 Task: Look for space in Lahat, Indonesia from 6th September, 2023 to 15th September, 2023 for 6 adults in price range Rs.8000 to Rs.12000. Place can be entire place or private room with 6 bedrooms having 6 beds and 6 bathrooms. Property type can be house, flat, guest house. Amenities needed are: wifi, TV, free parkinig on premises, gym, breakfast. Booking option can be shelf check-in. Required host language is English.
Action: Mouse pressed left at (547, 122)
Screenshot: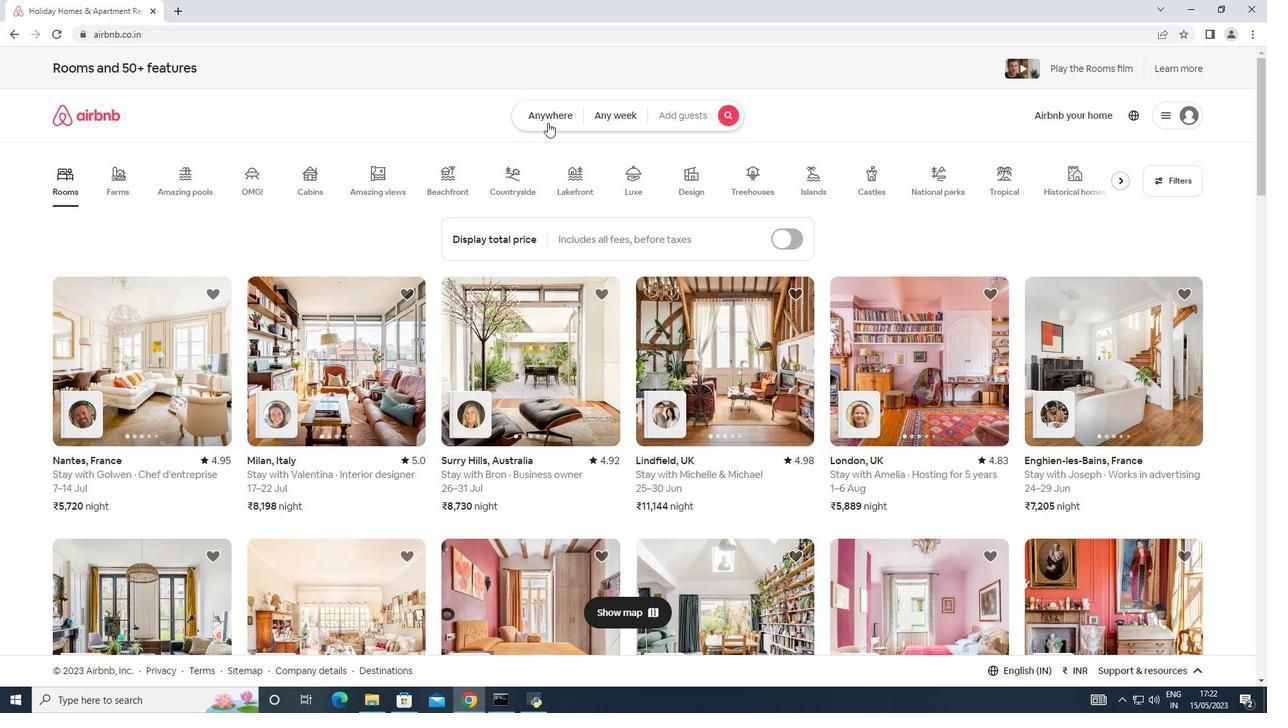 
Action: Mouse moved to (483, 169)
Screenshot: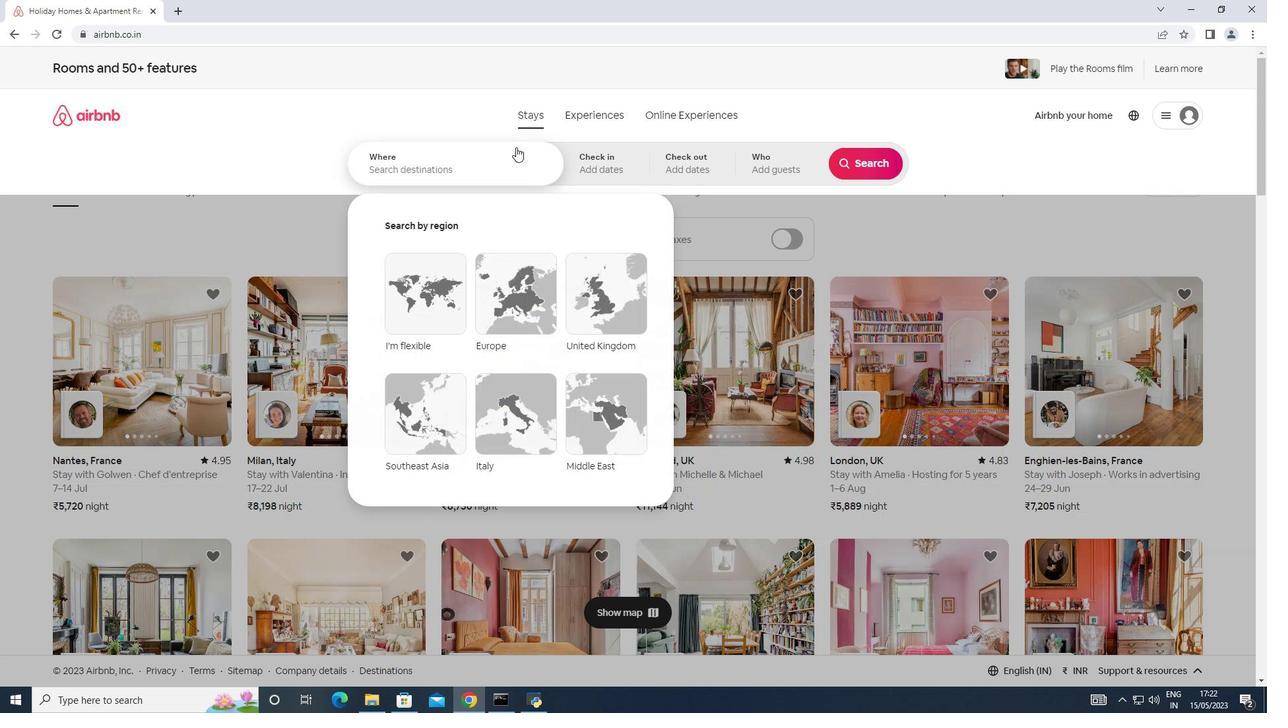 
Action: Mouse pressed left at (483, 169)
Screenshot: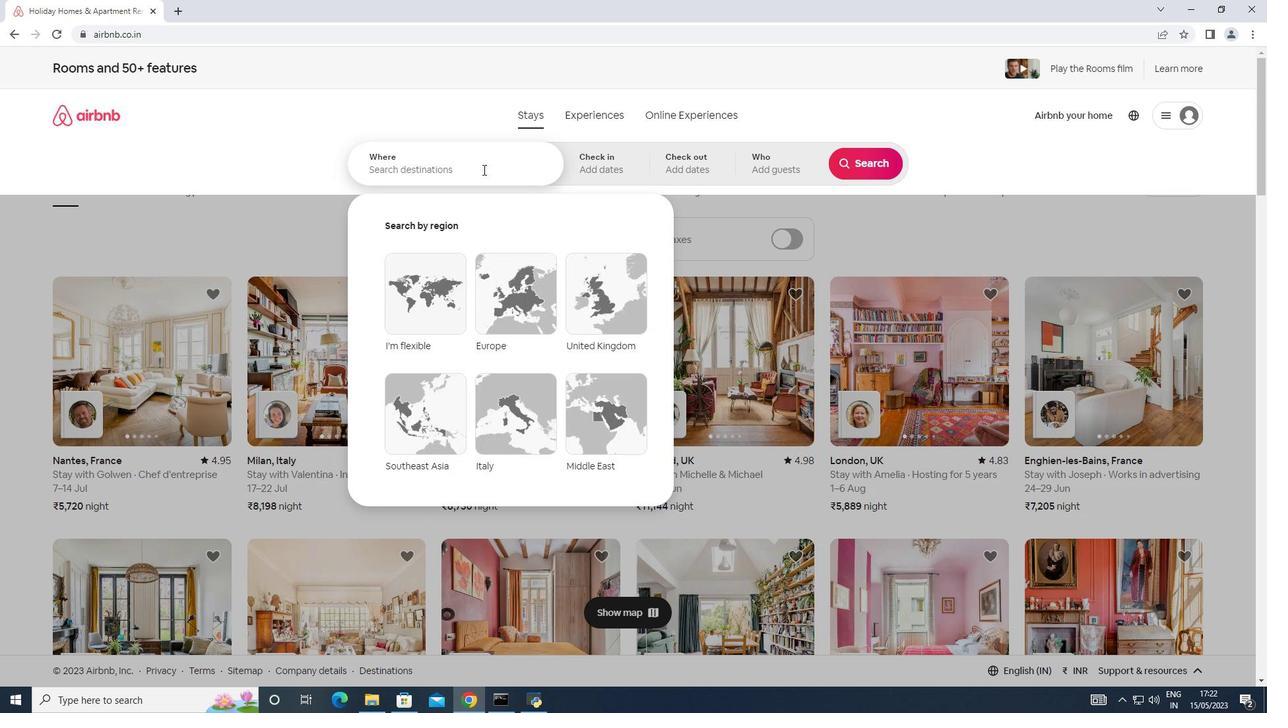 
Action: Mouse moved to (481, 163)
Screenshot: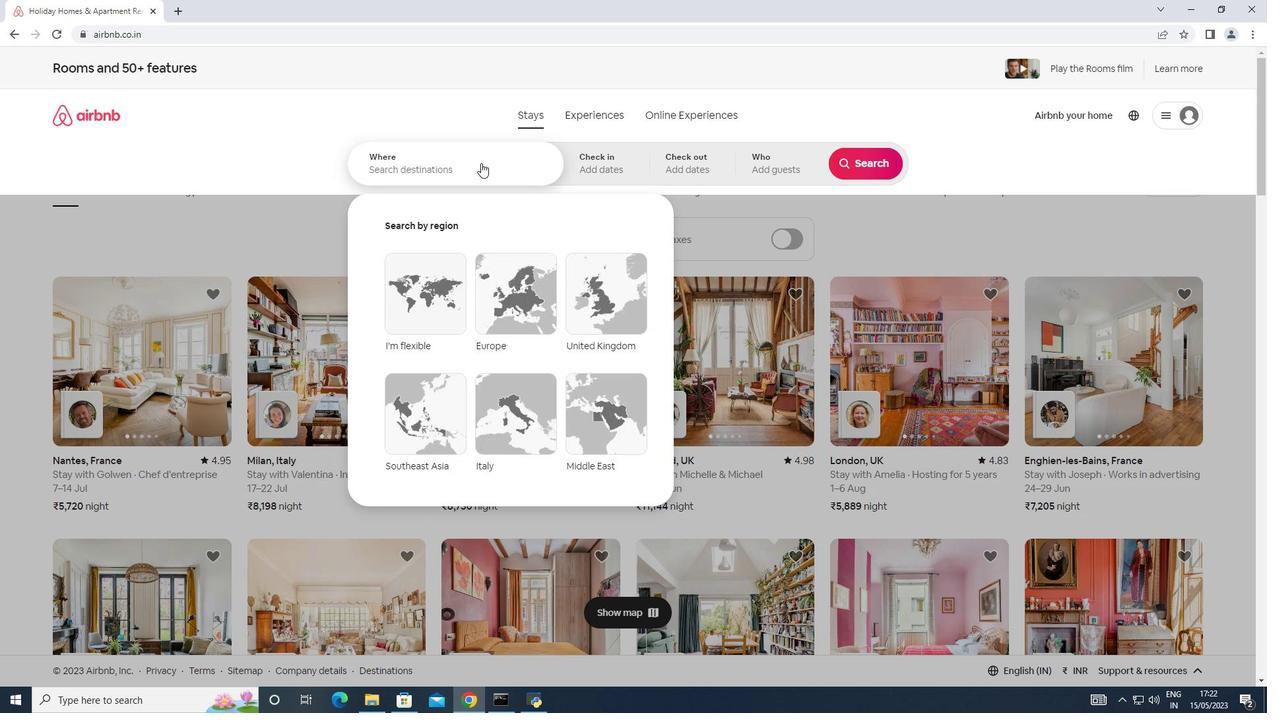 
Action: Key pressed <Key.shift>
Screenshot: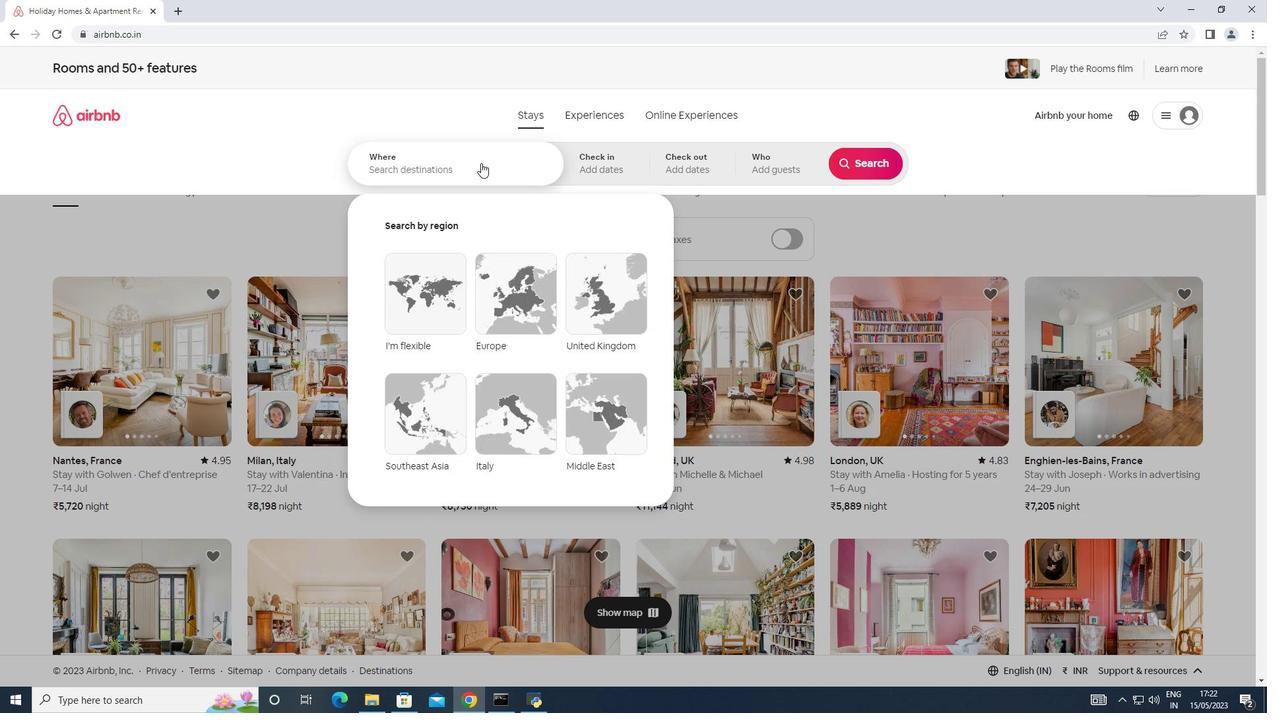 
Action: Mouse moved to (477, 163)
Screenshot: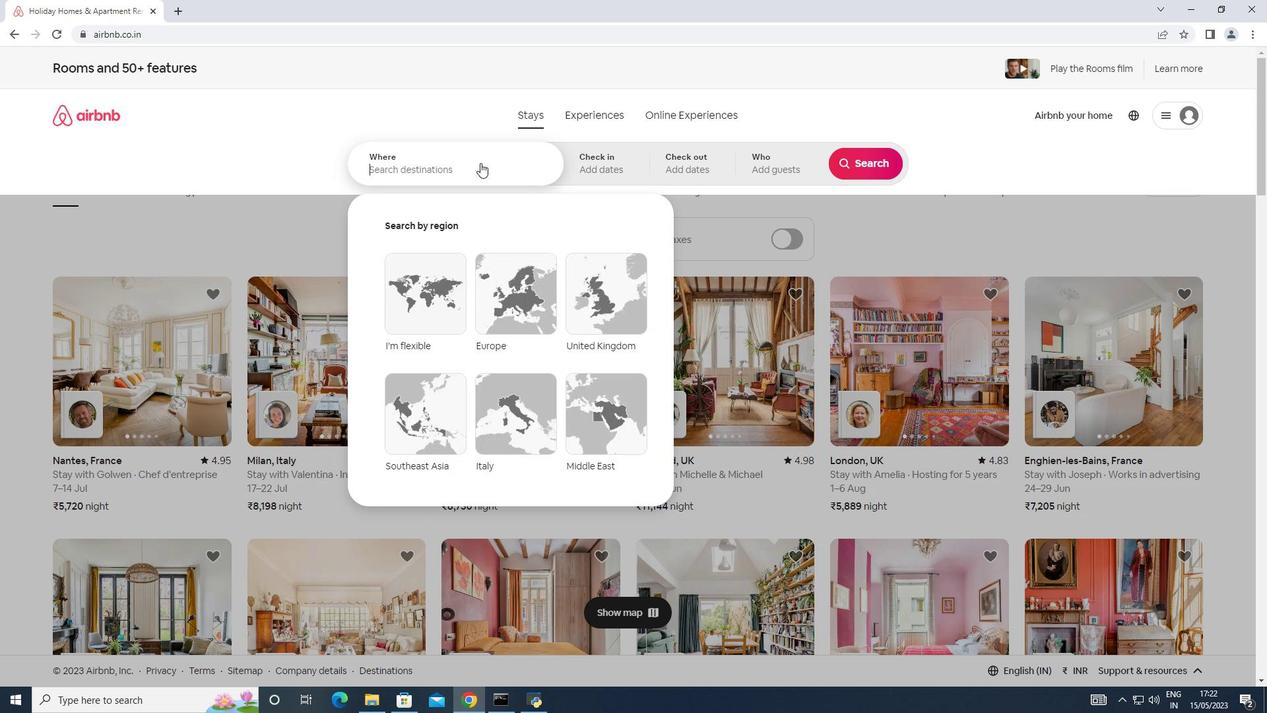 
Action: Key pressed <Key.shift>
Screenshot: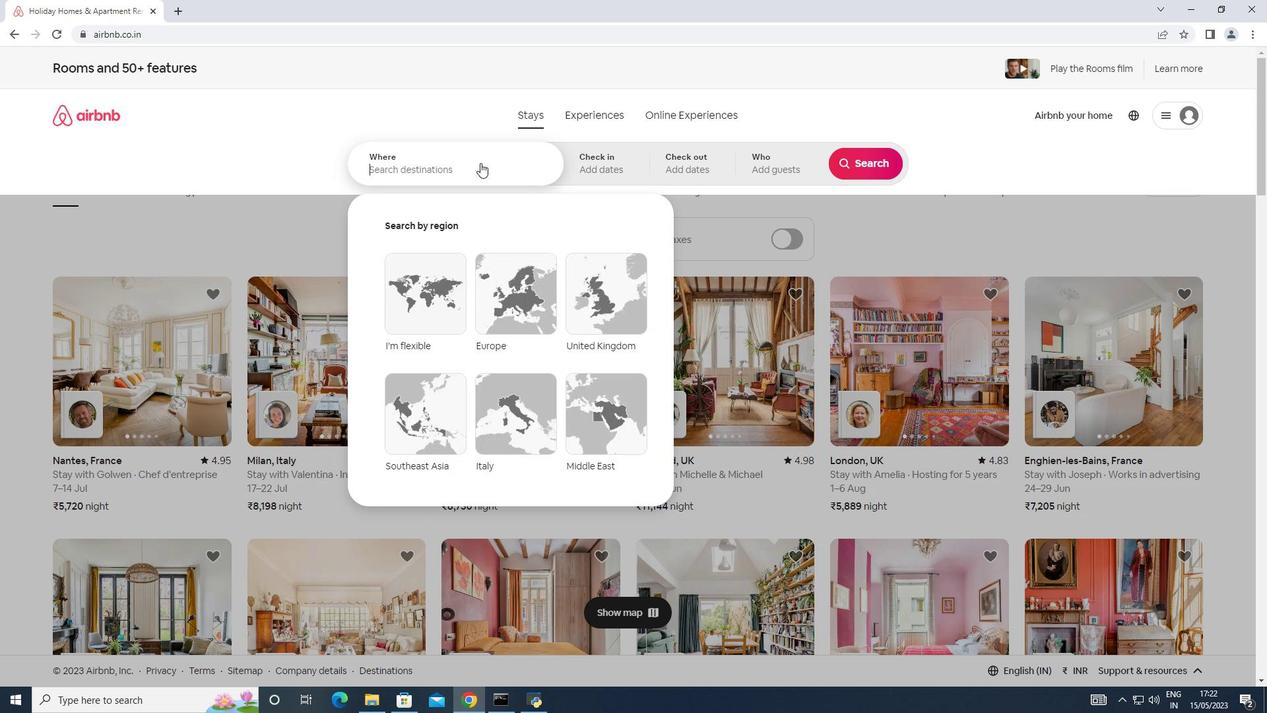 
Action: Mouse moved to (477, 164)
Screenshot: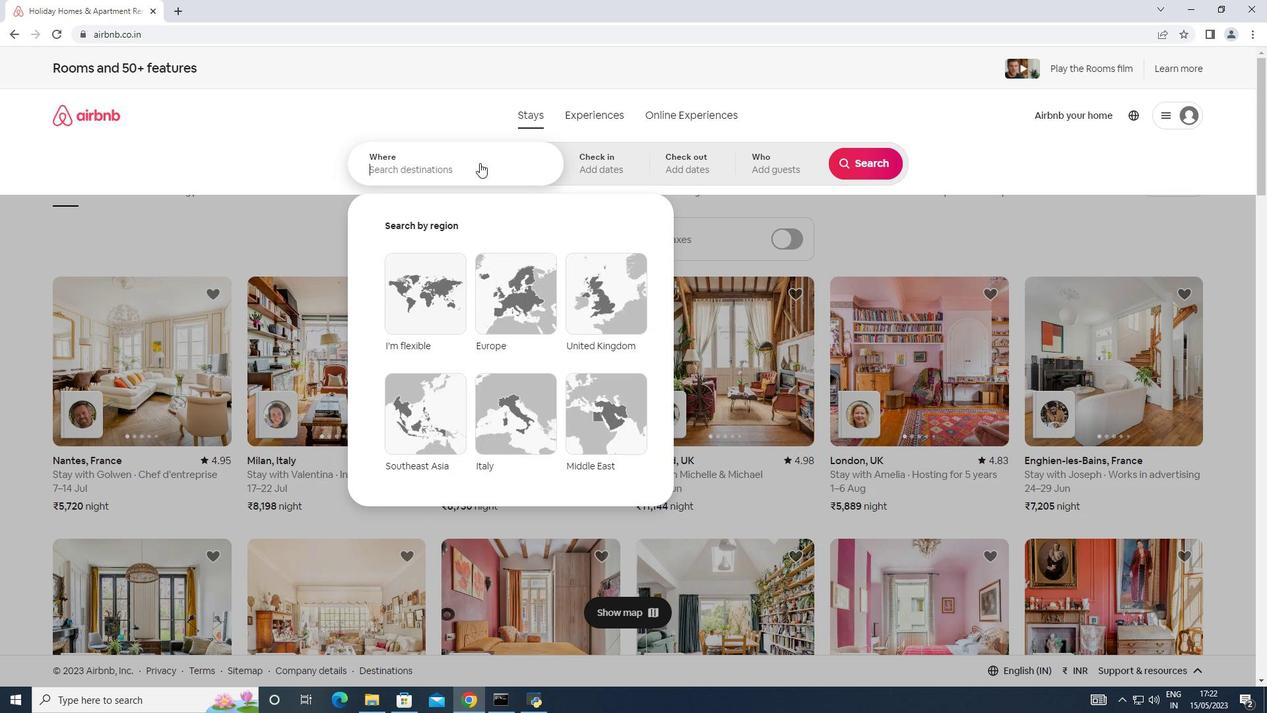 
Action: Key pressed <Key.shift><Key.shift><Key.shift>
Screenshot: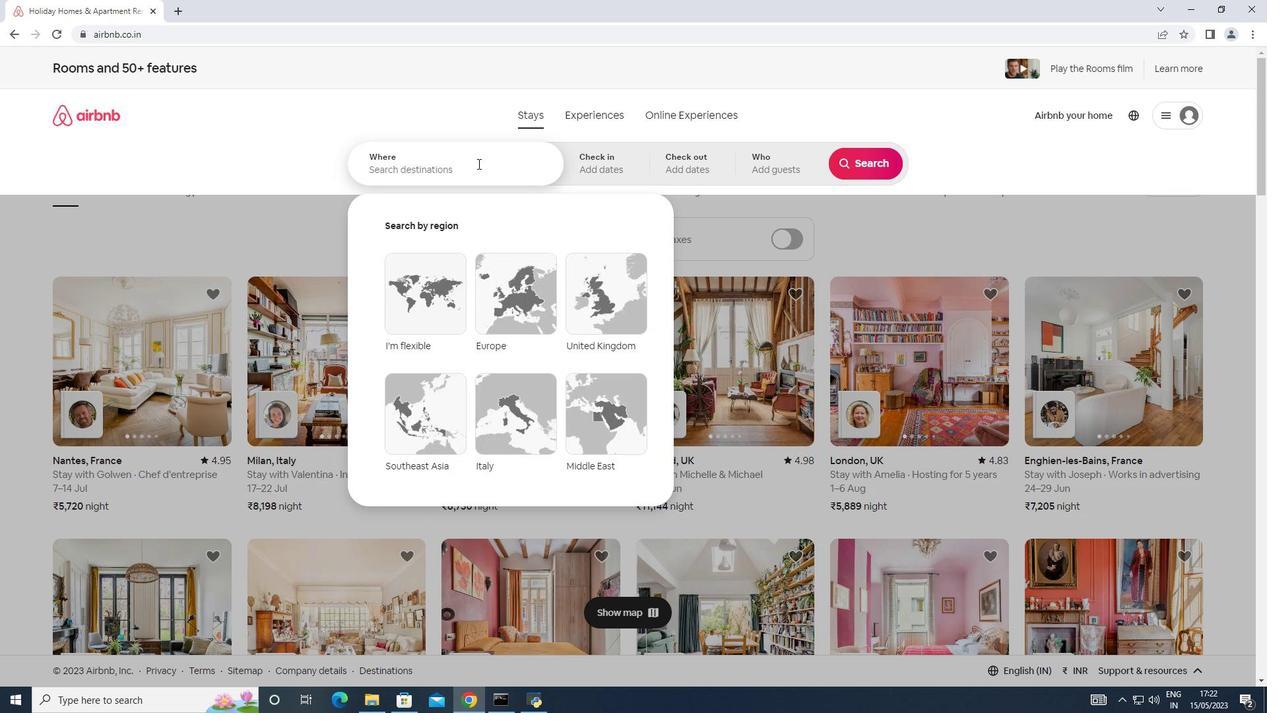 
Action: Mouse moved to (477, 164)
Screenshot: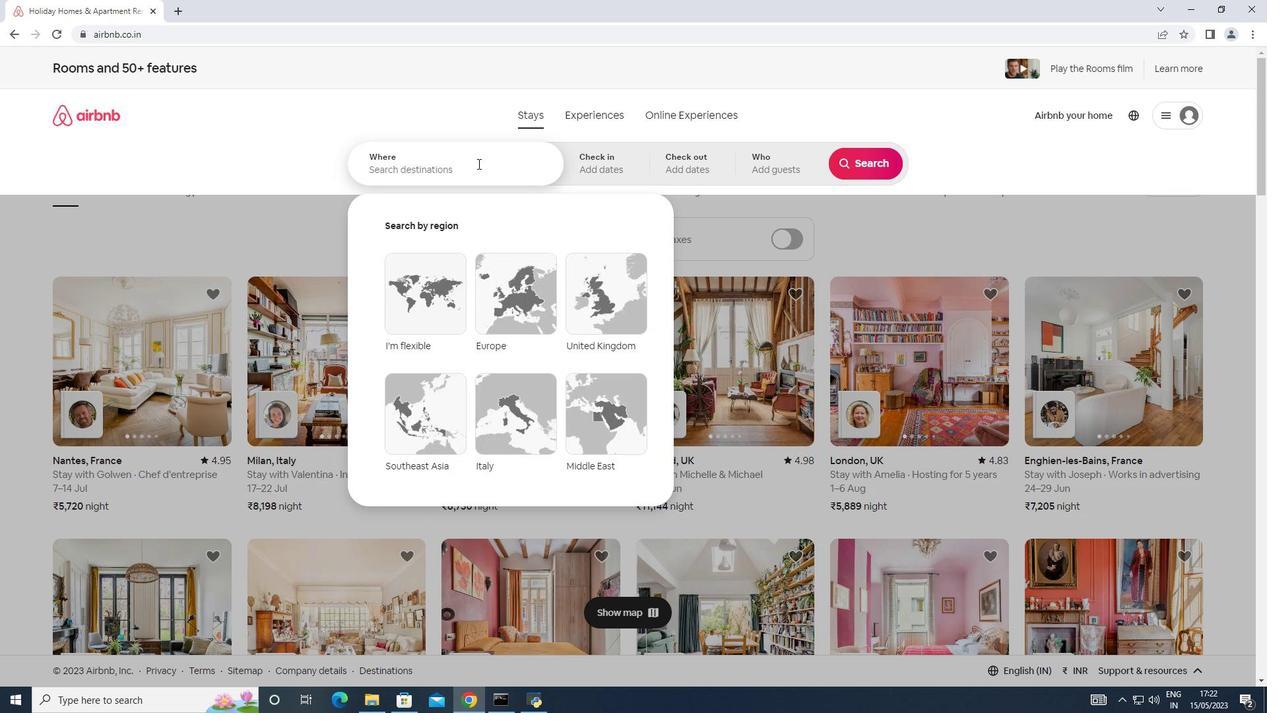 
Action: Key pressed <Key.shift>
Screenshot: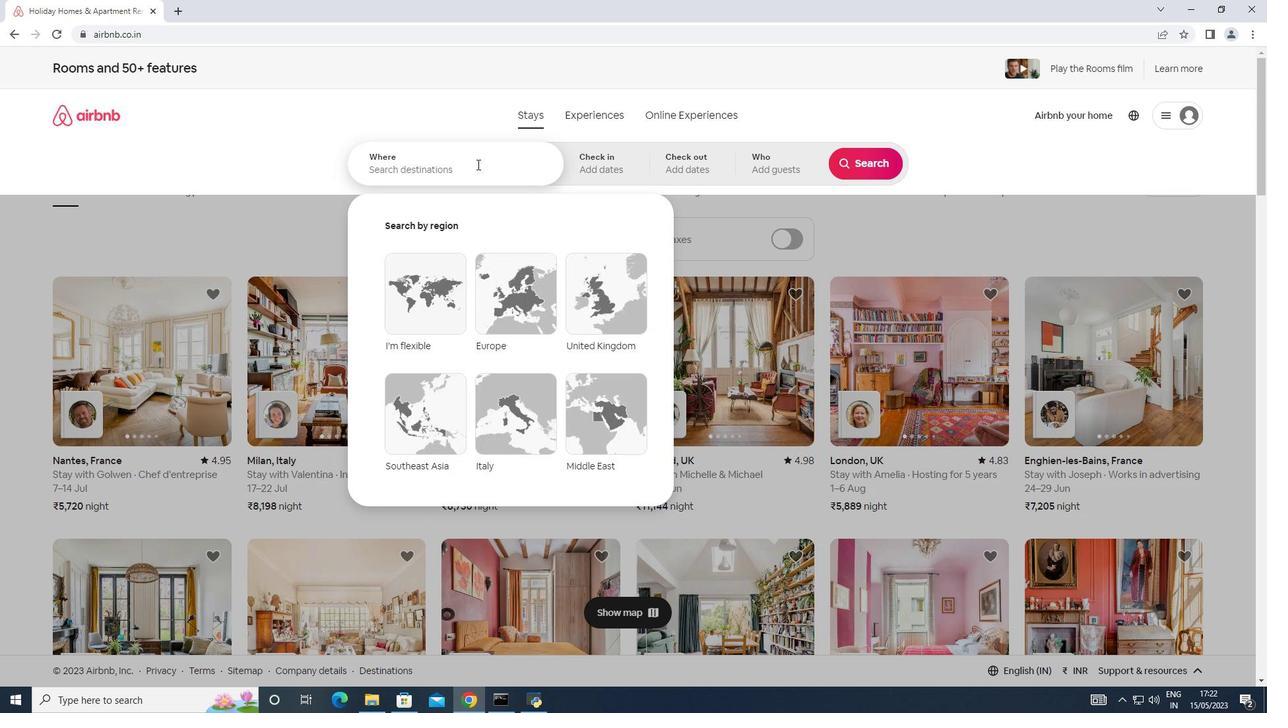 
Action: Mouse moved to (476, 165)
Screenshot: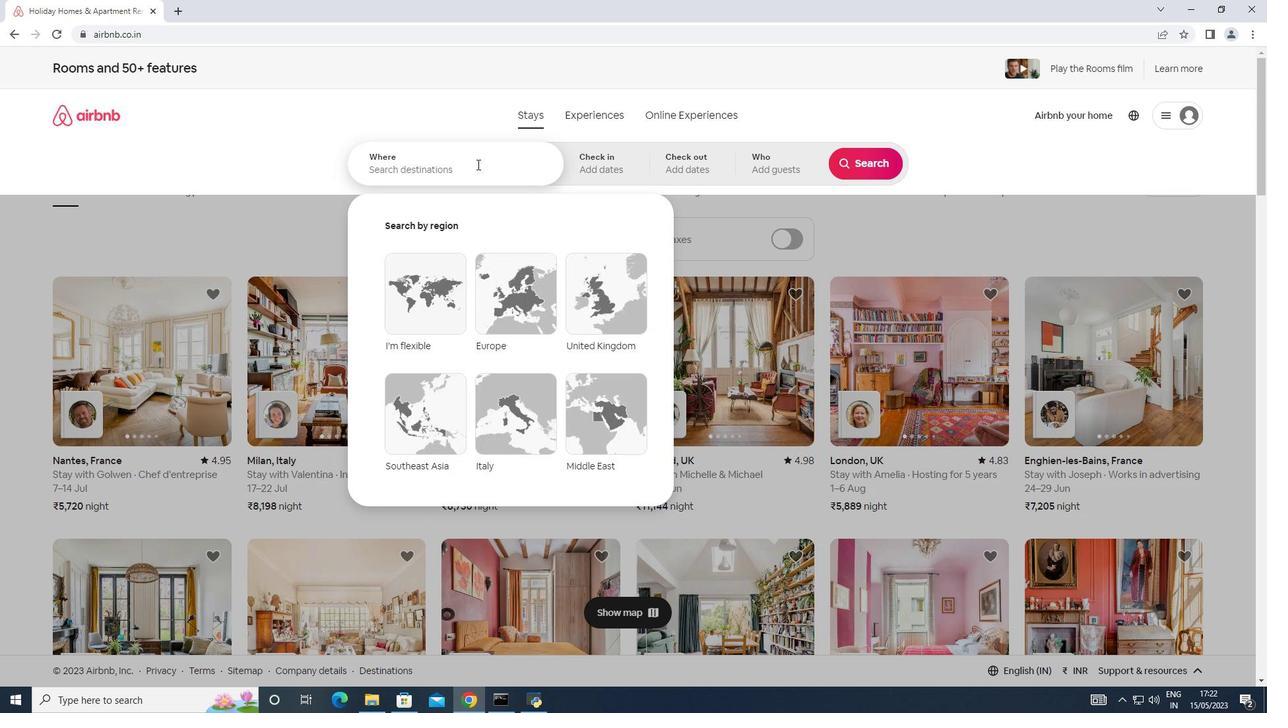 
Action: Key pressed <Key.shift><Key.shift>
Screenshot: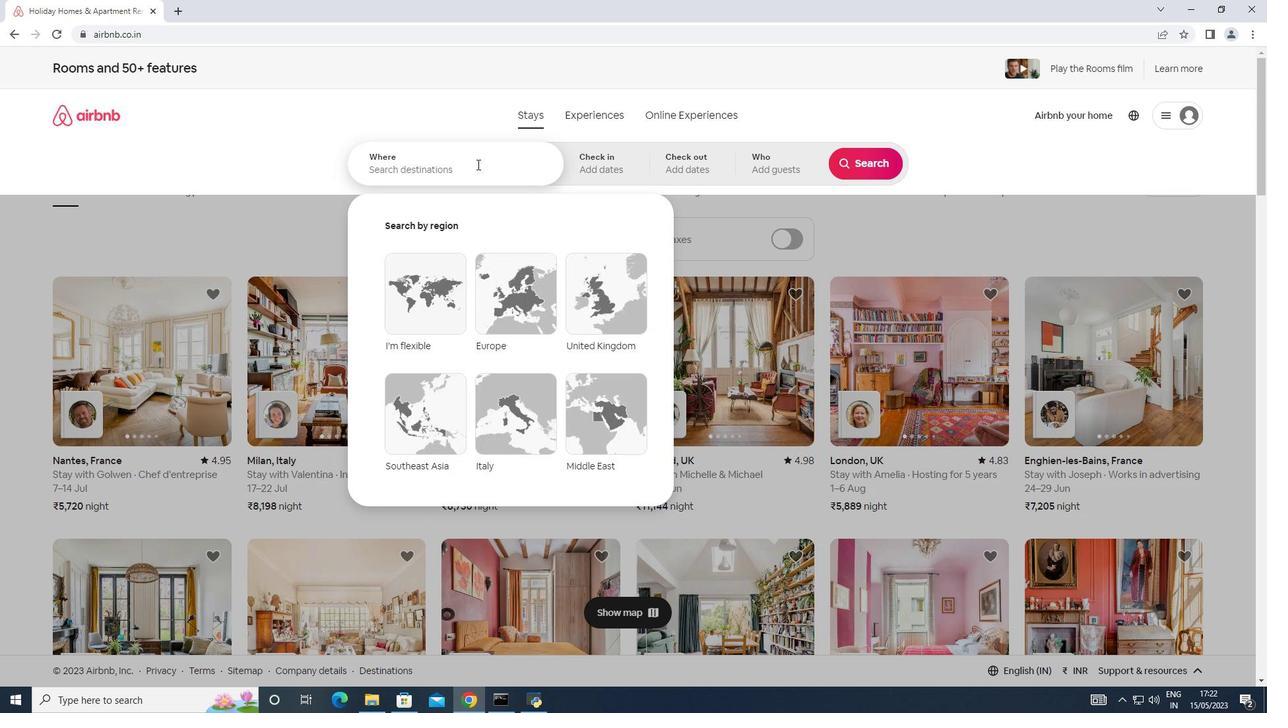 
Action: Mouse moved to (475, 165)
Screenshot: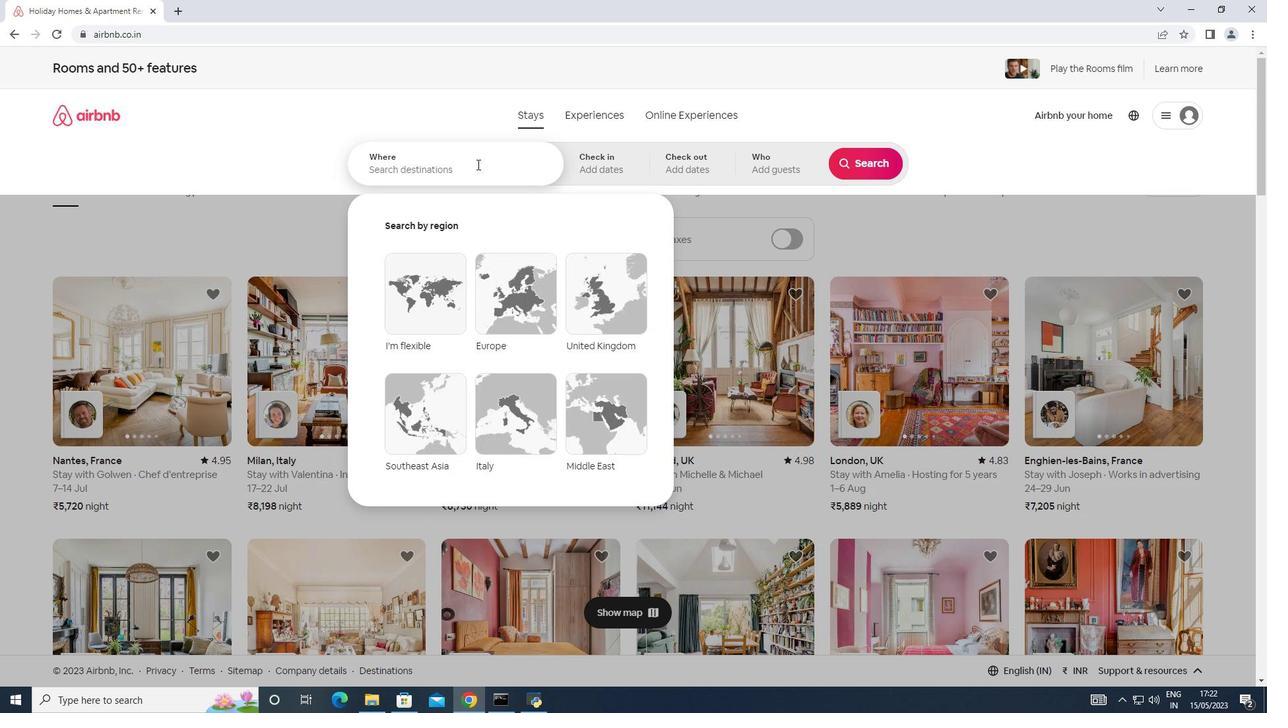 
Action: Key pressed <Key.shift><Key.shift><Key.shift>
Screenshot: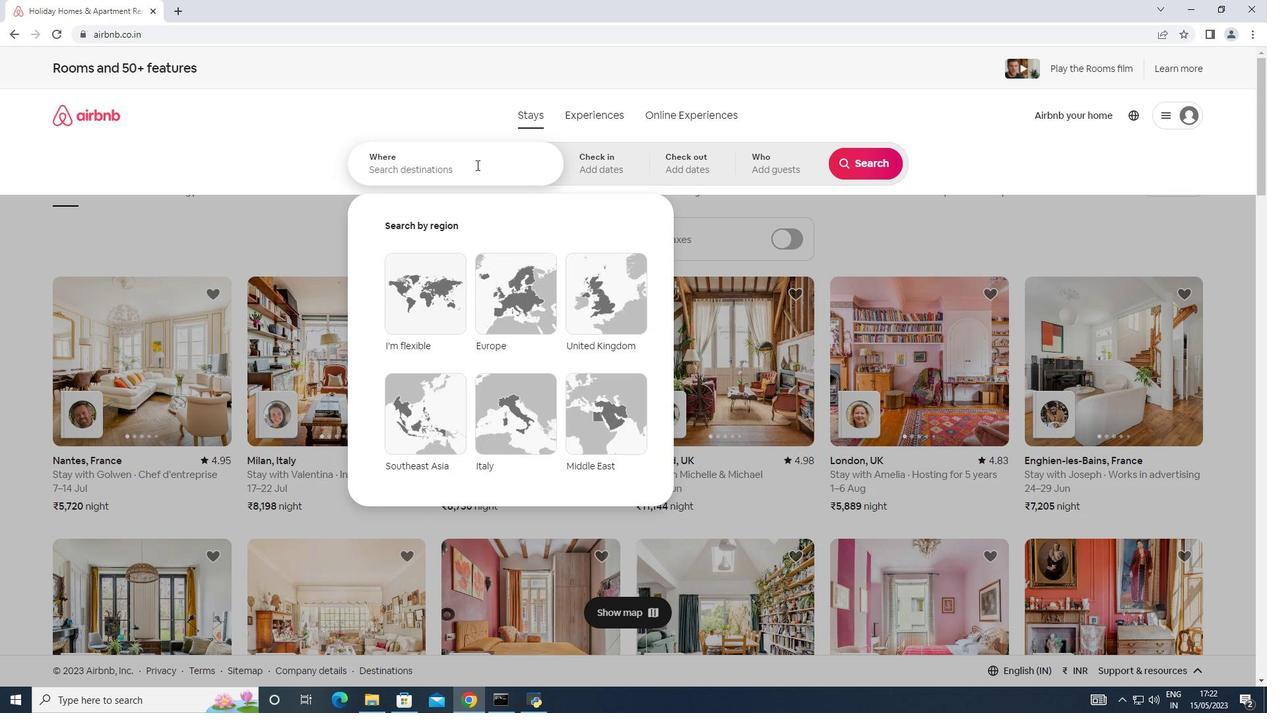 
Action: Mouse moved to (474, 165)
Screenshot: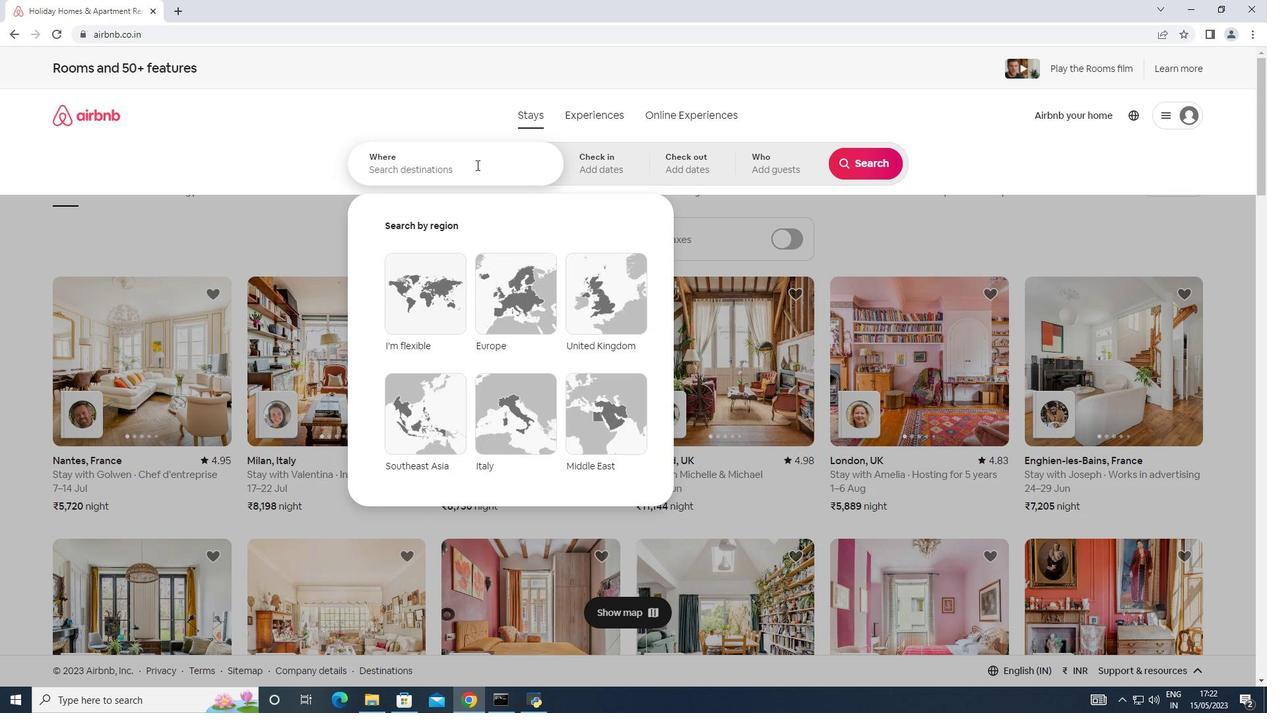 
Action: Key pressed <Key.shift>
Screenshot: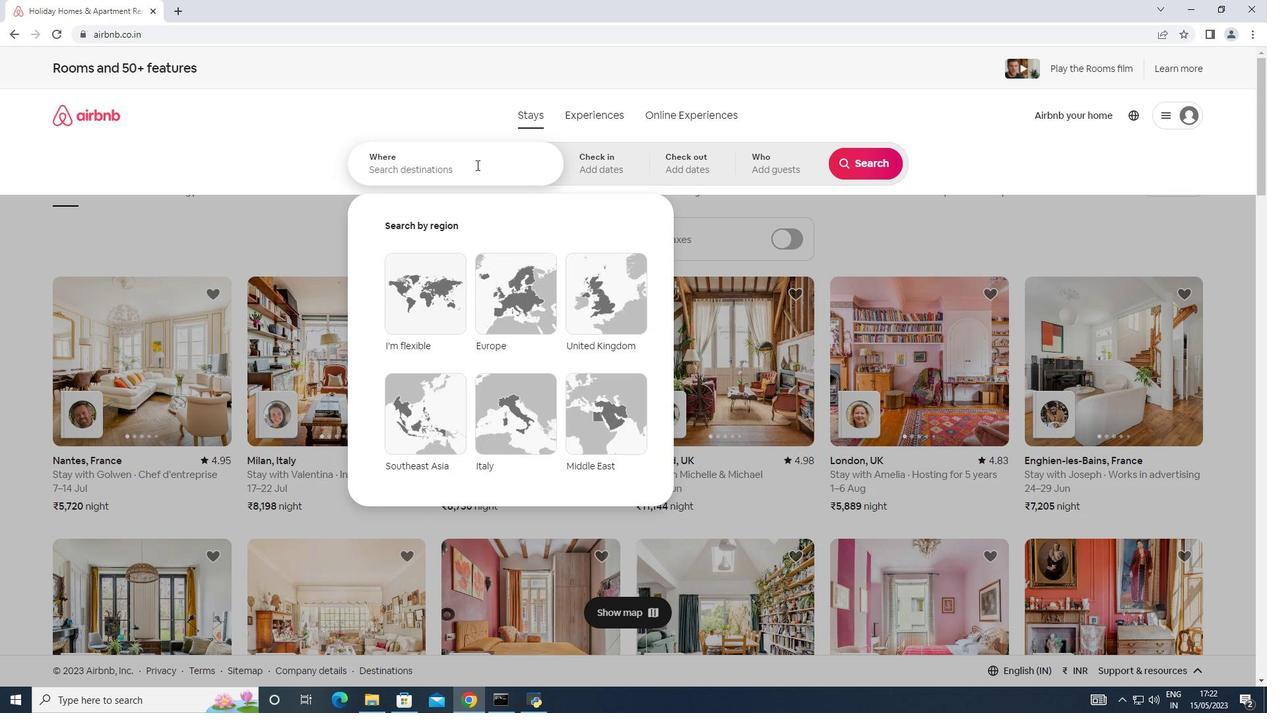 
Action: Mouse moved to (474, 165)
Screenshot: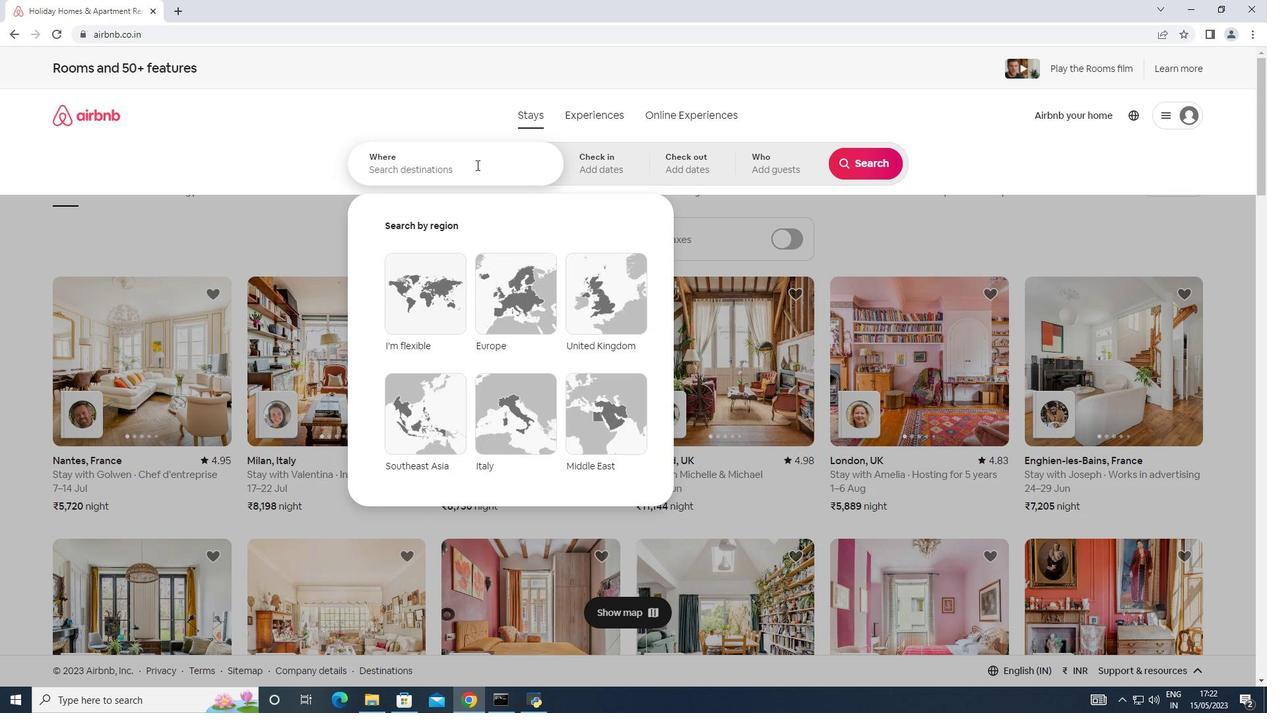 
Action: Key pressed <Key.shift>
Screenshot: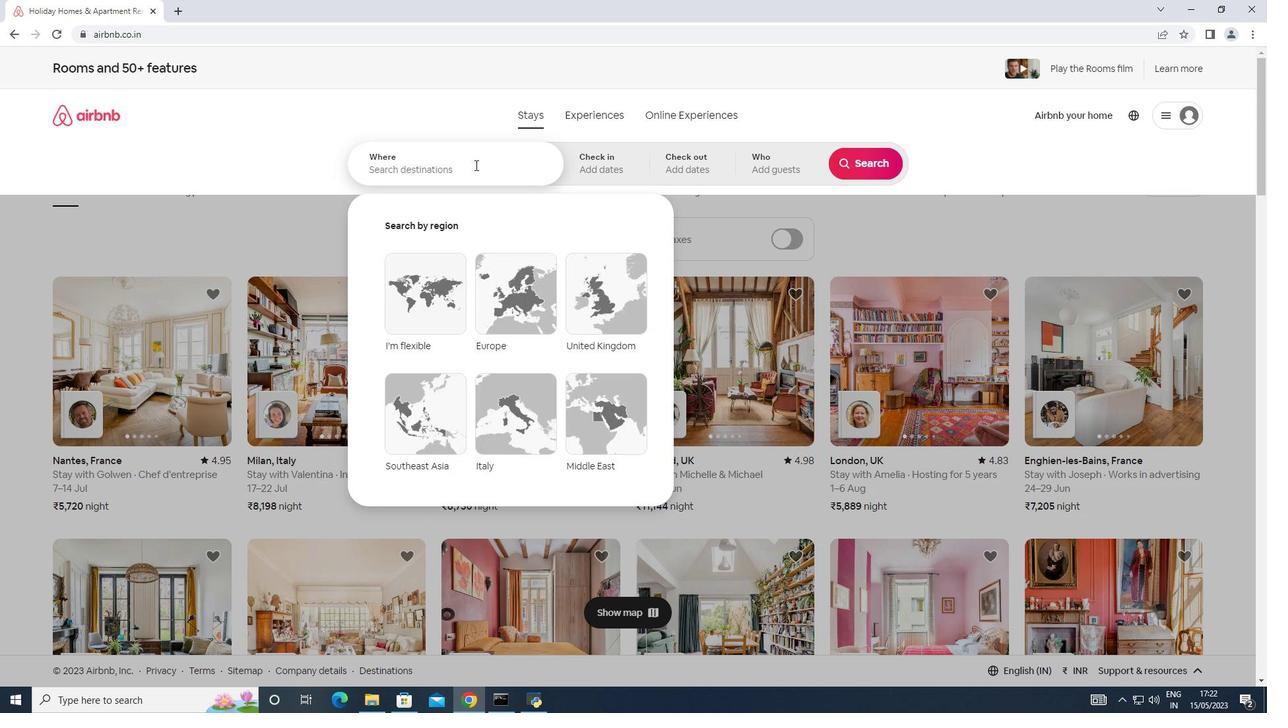 
Action: Mouse moved to (464, 167)
Screenshot: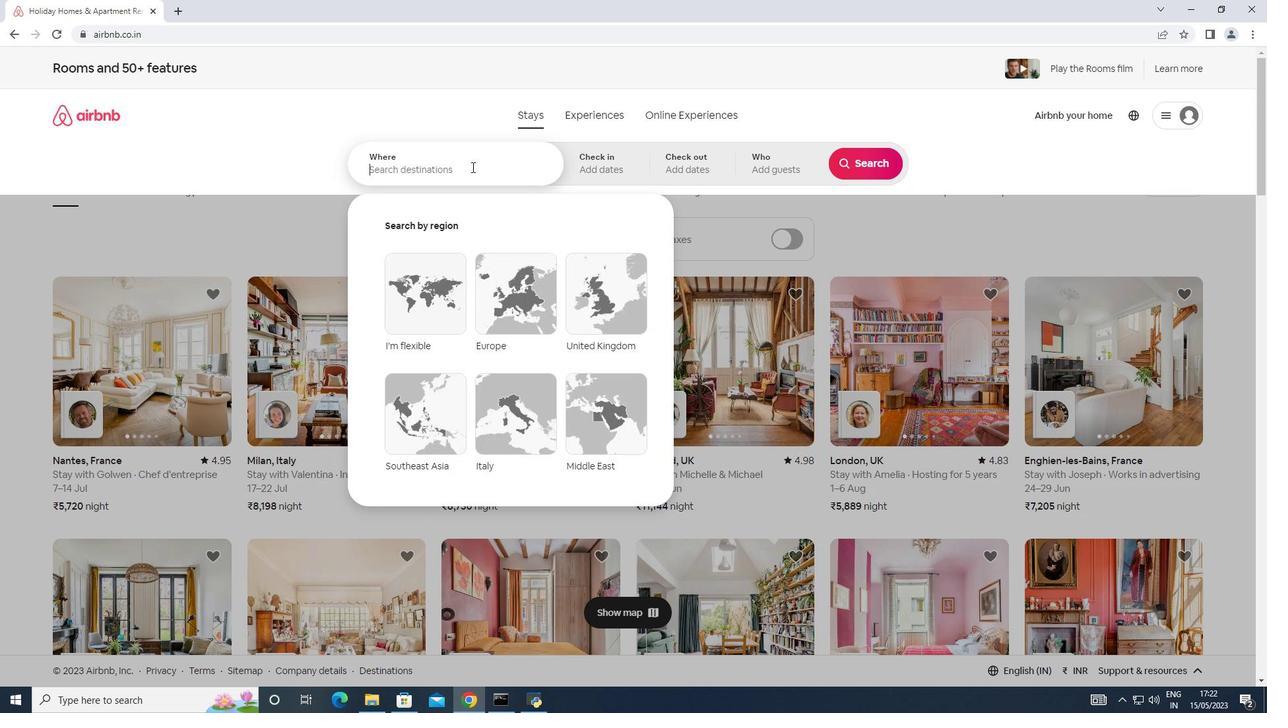 
Action: Key pressed <Key.shift_r><Key.shift_r><Key.shift_r><Key.shift_r><Key.shift_r><Key.shift_r><Key.shift_r><Key.shift_r><Key.shift_r><Key.shift_r><Key.shift_r><Key.shift_r><Key.shift_r><Key.shift_r><Key.shift_r><Key.shift_r>L
Screenshot: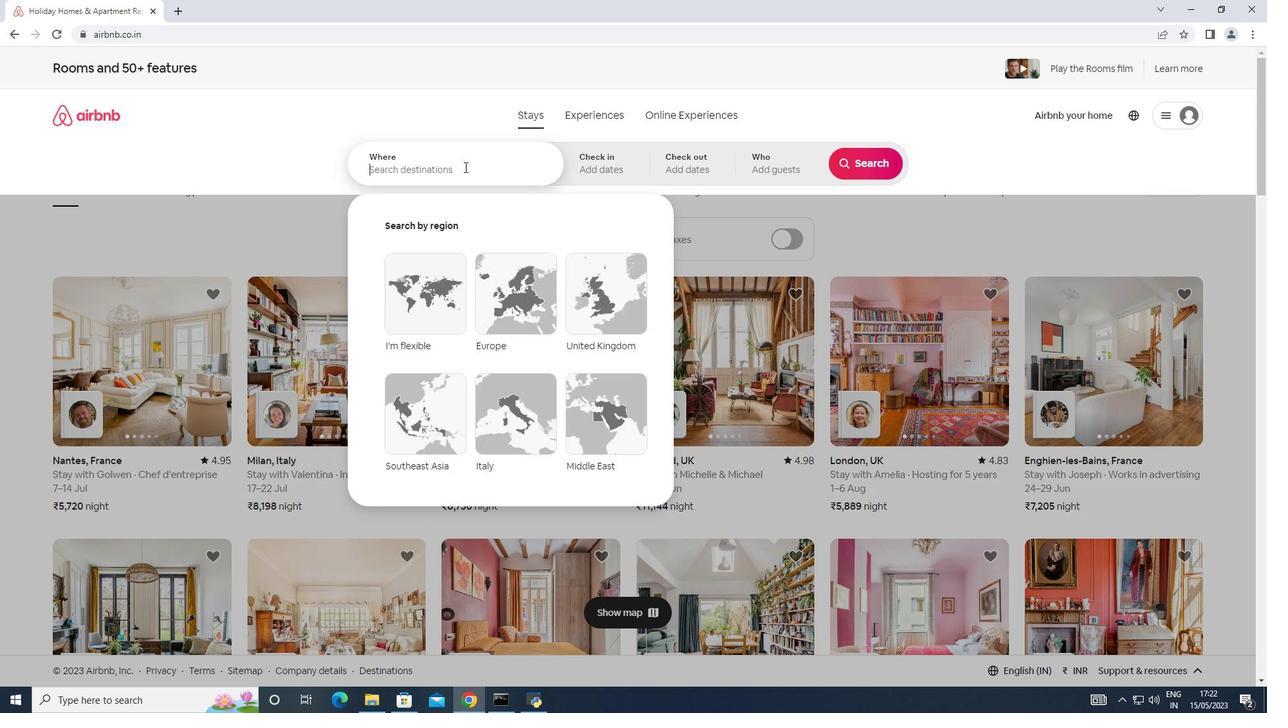 
Action: Mouse moved to (208, 287)
Screenshot: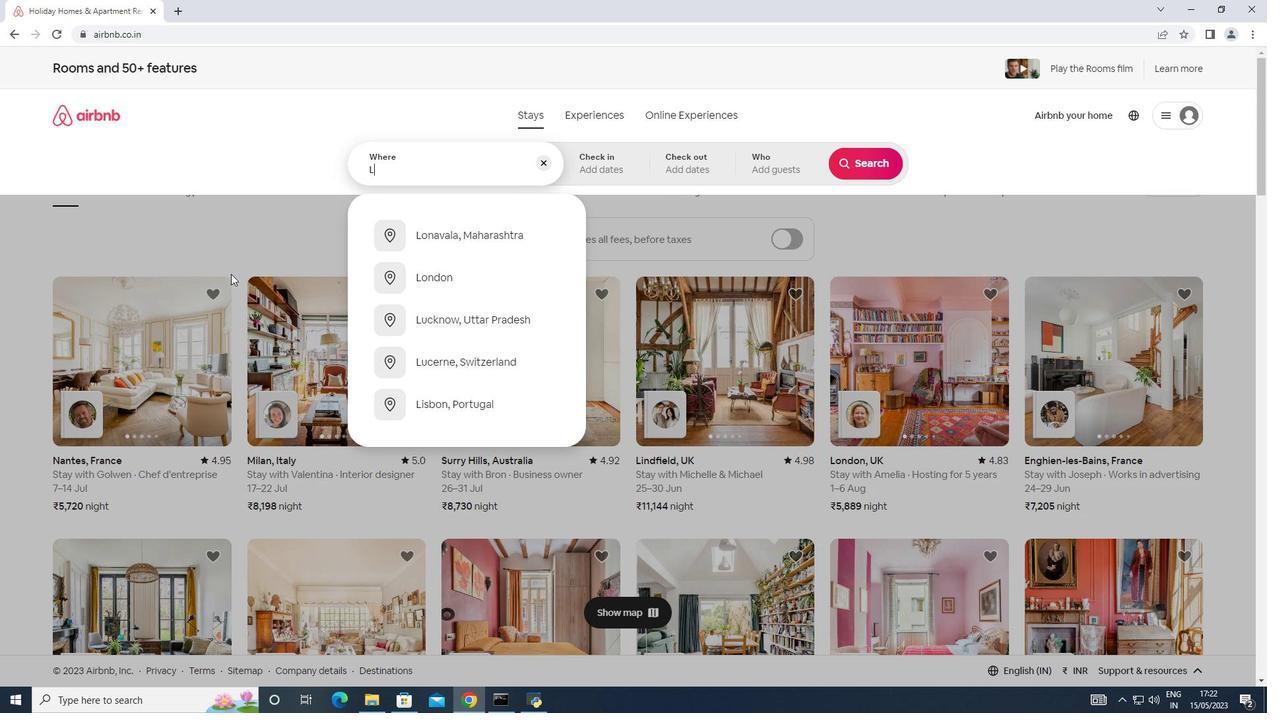 
Action: Key pressed a
Screenshot: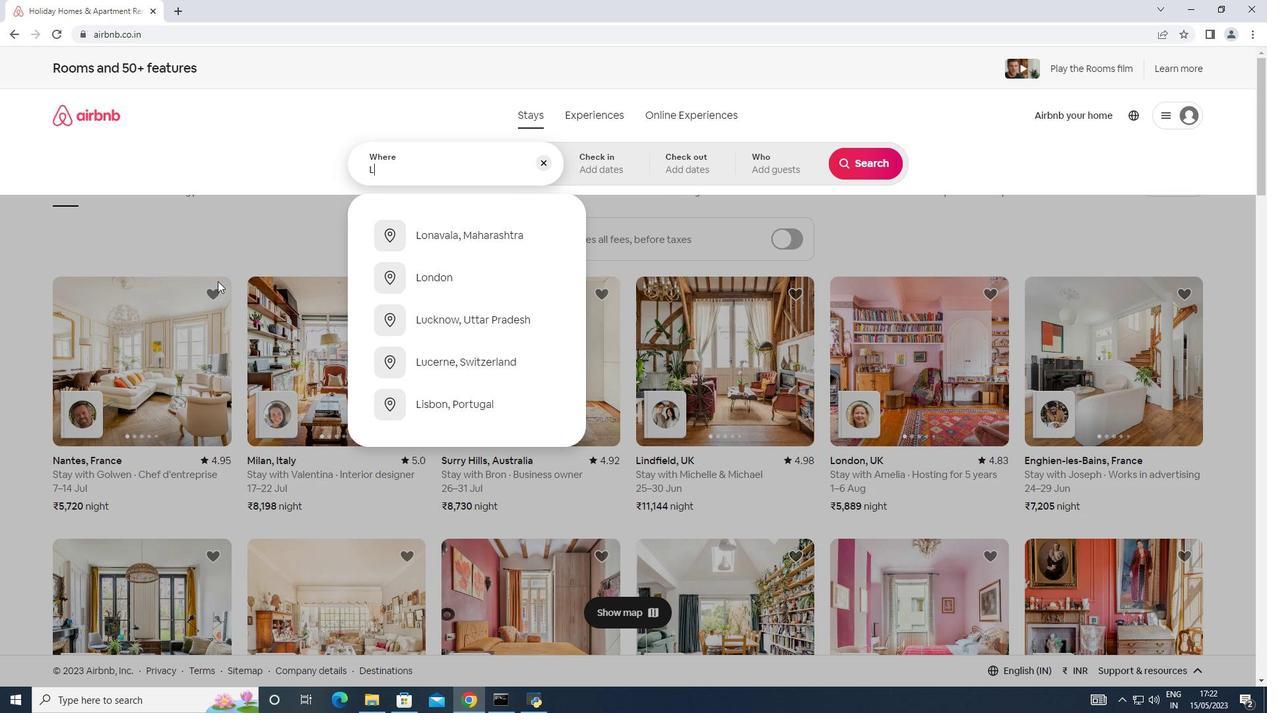 
Action: Mouse moved to (207, 287)
Screenshot: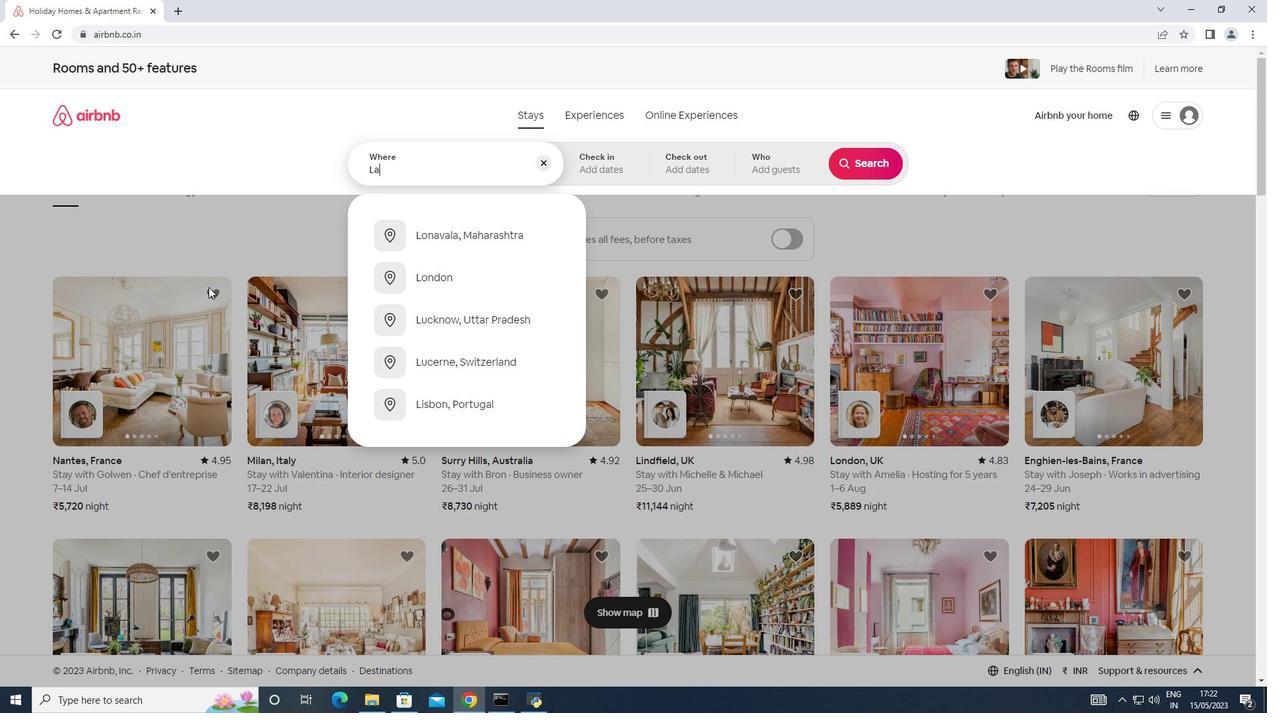 
Action: Key pressed hat
Screenshot: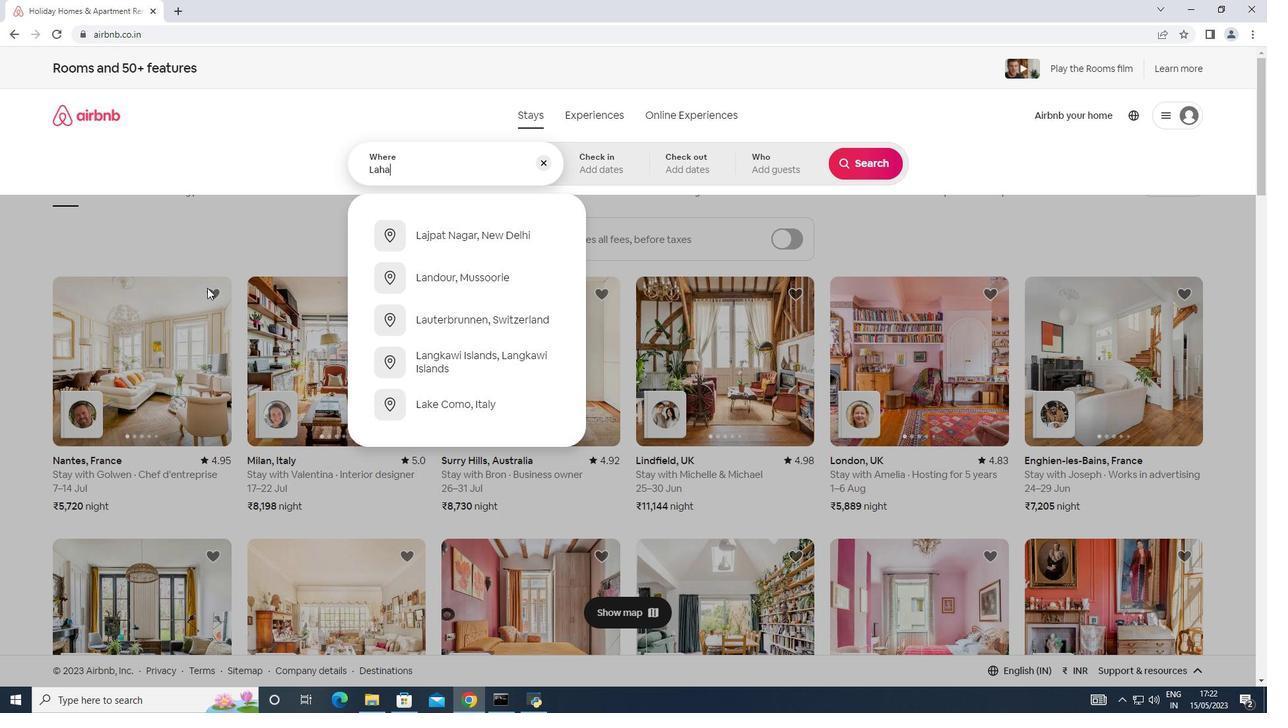 
Action: Mouse moved to (207, 288)
Screenshot: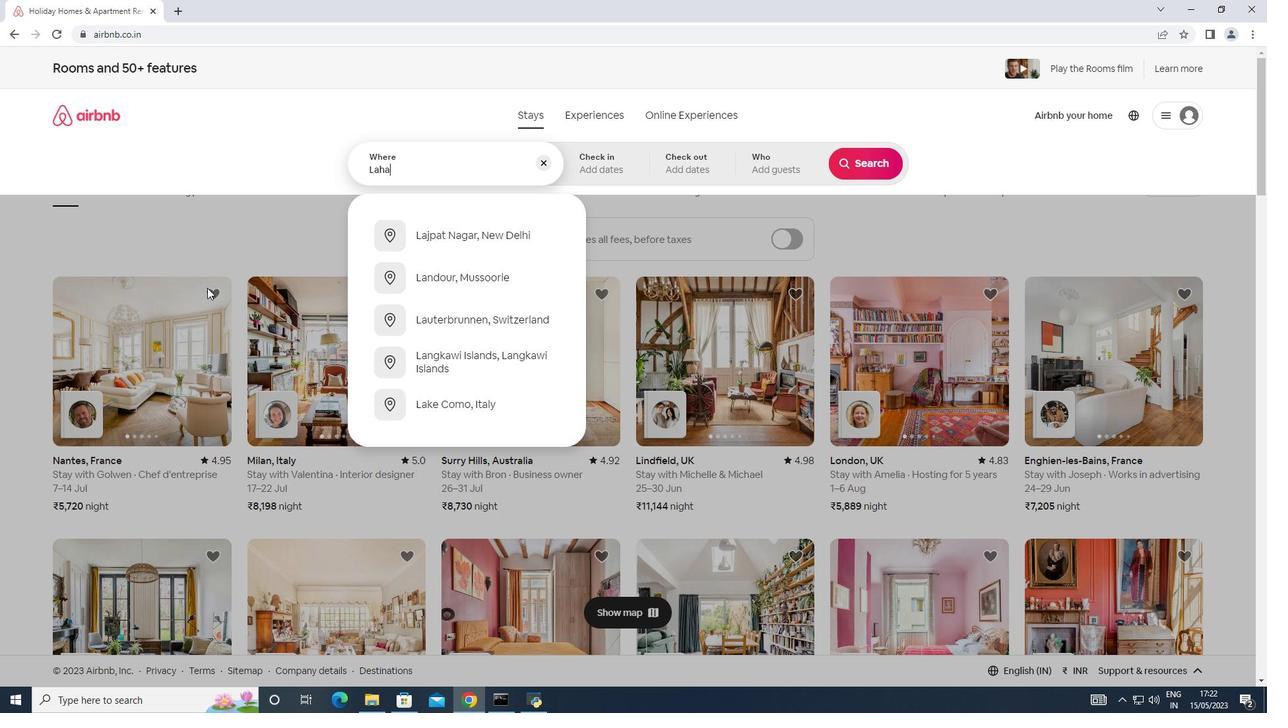 
Action: Key pressed ,<Key.shift>Indonesia
Screenshot: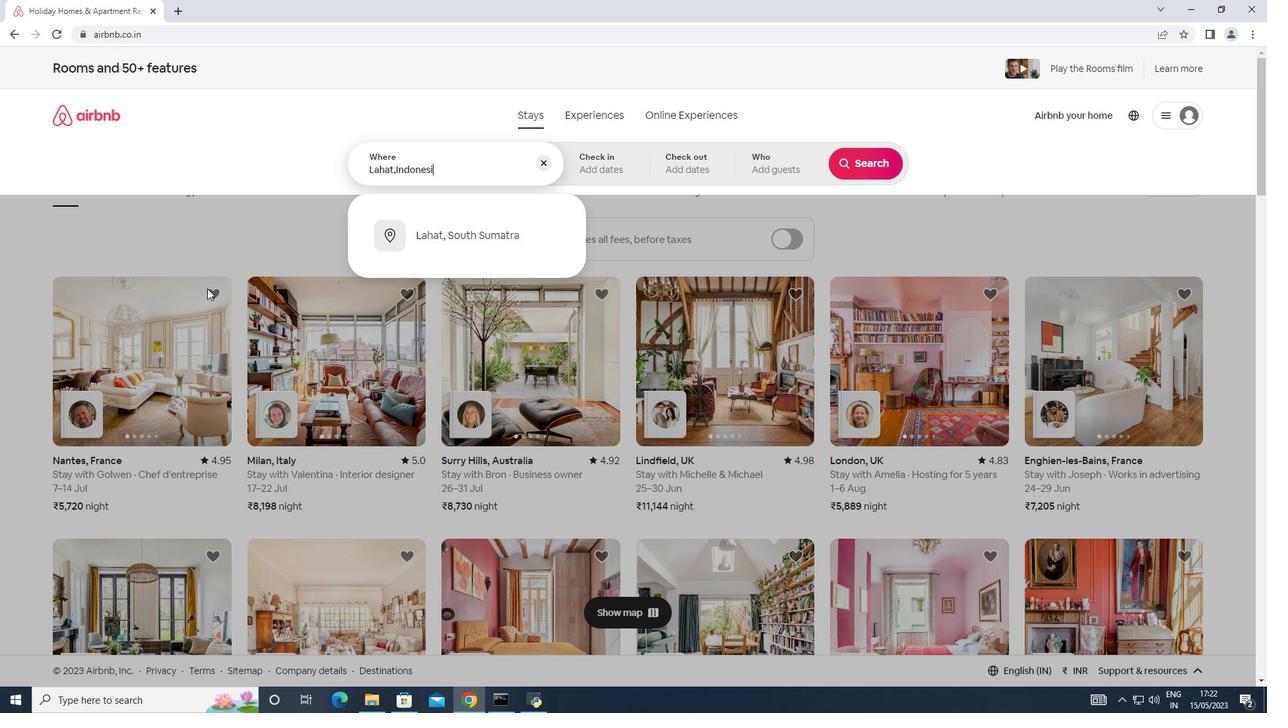 
Action: Mouse moved to (608, 166)
Screenshot: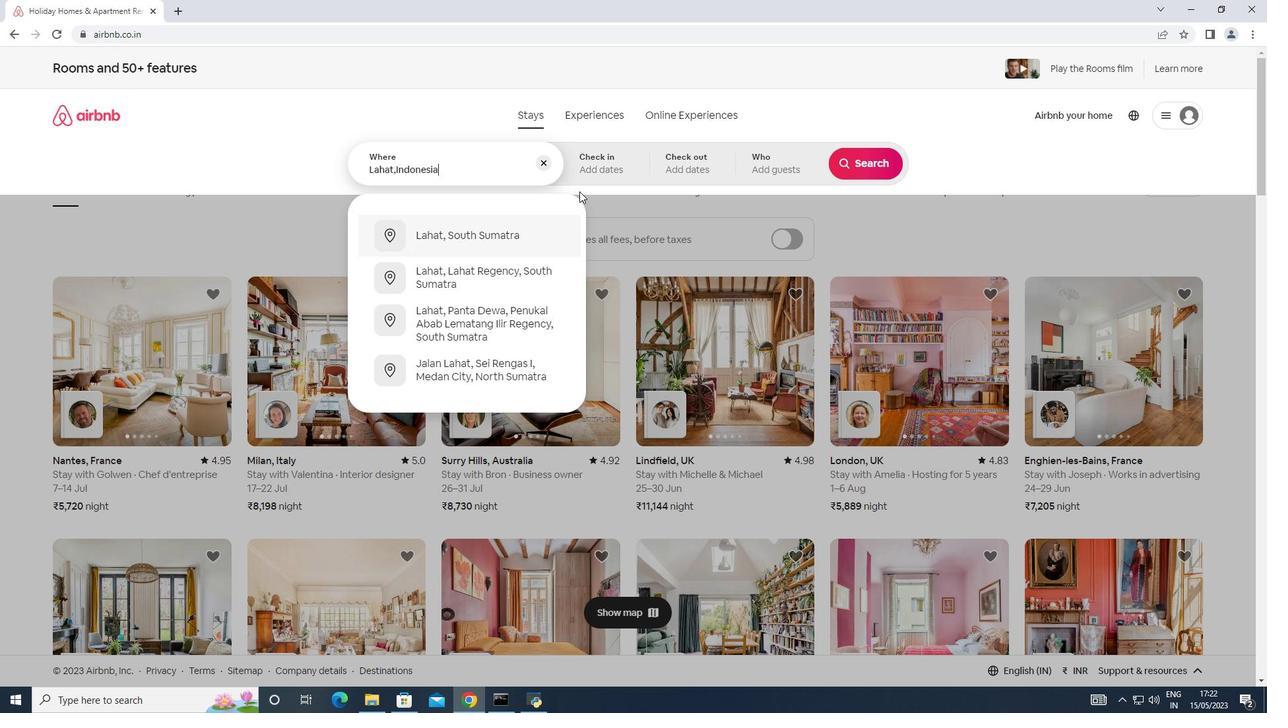 
Action: Mouse pressed left at (608, 166)
Screenshot: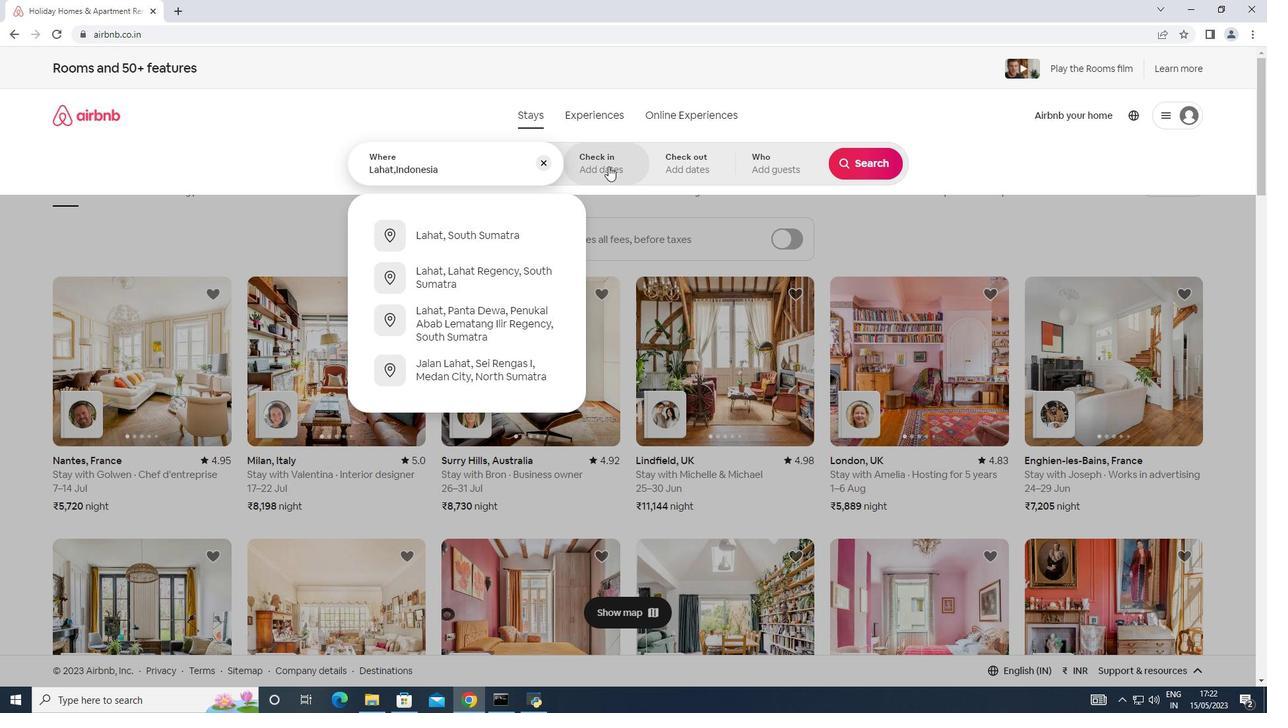 
Action: Mouse moved to (852, 268)
Screenshot: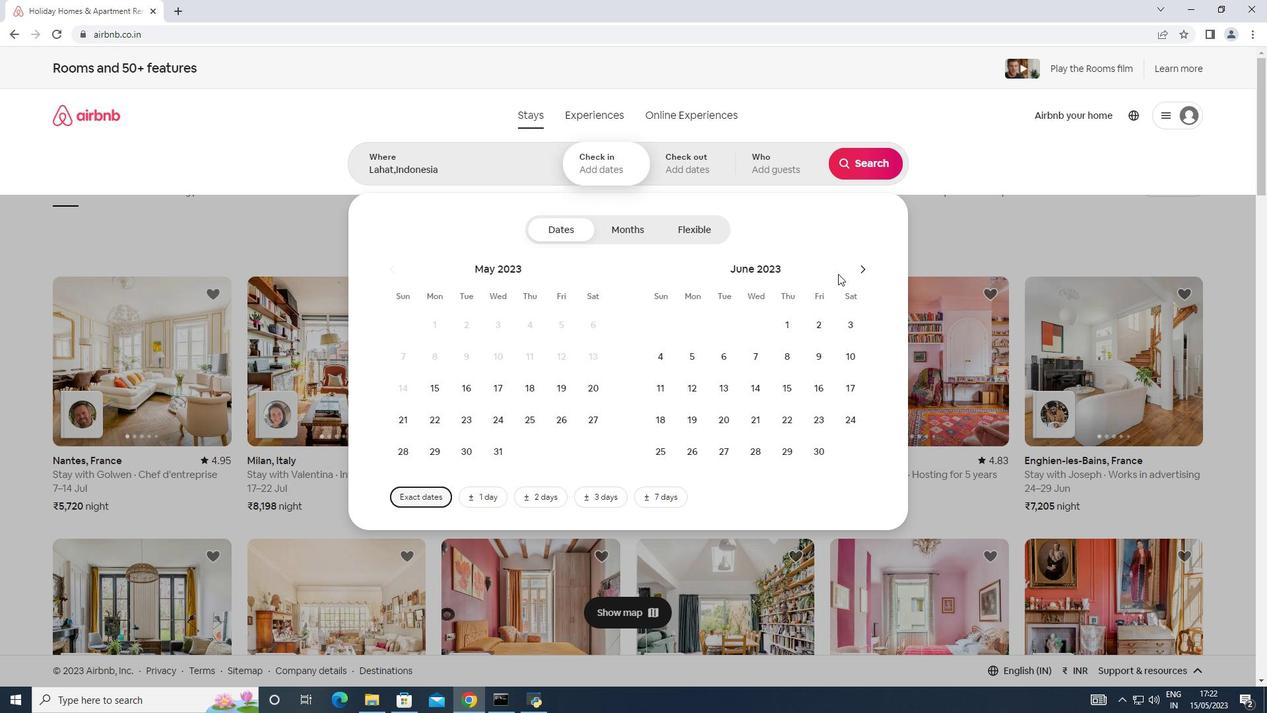 
Action: Mouse pressed left at (852, 268)
Screenshot: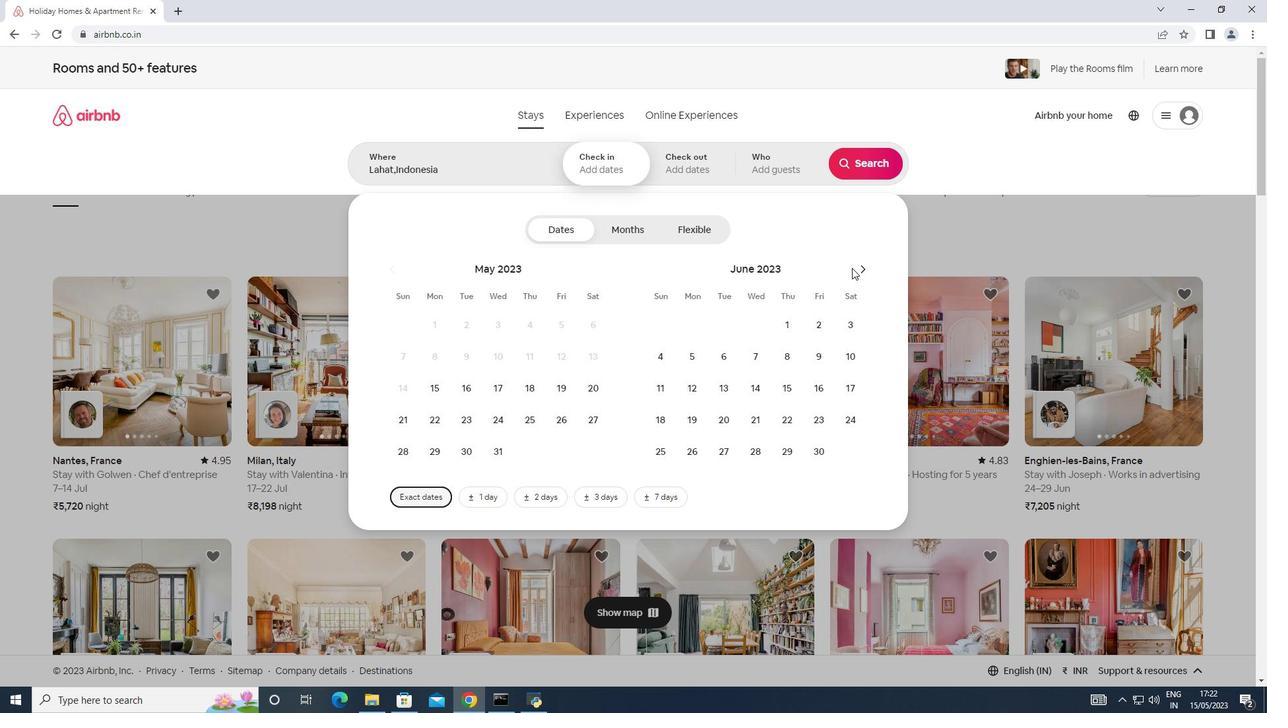 
Action: Mouse moved to (864, 264)
Screenshot: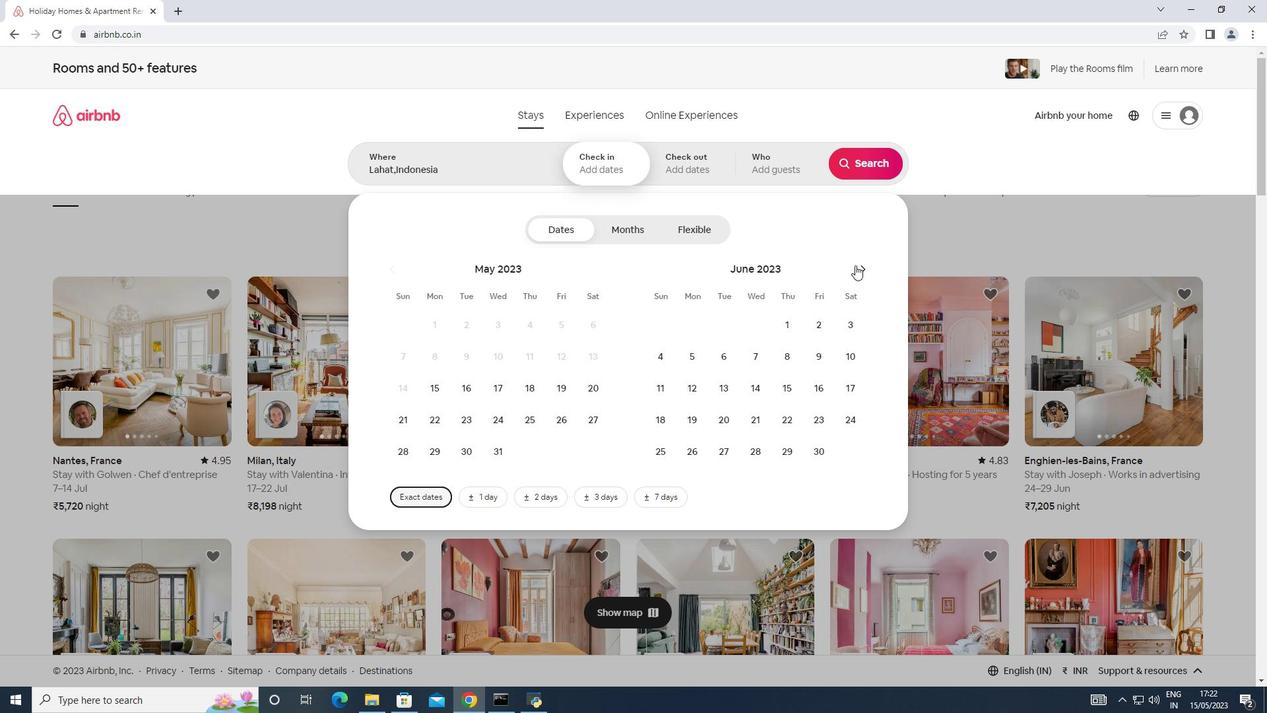 
Action: Mouse pressed left at (864, 264)
Screenshot: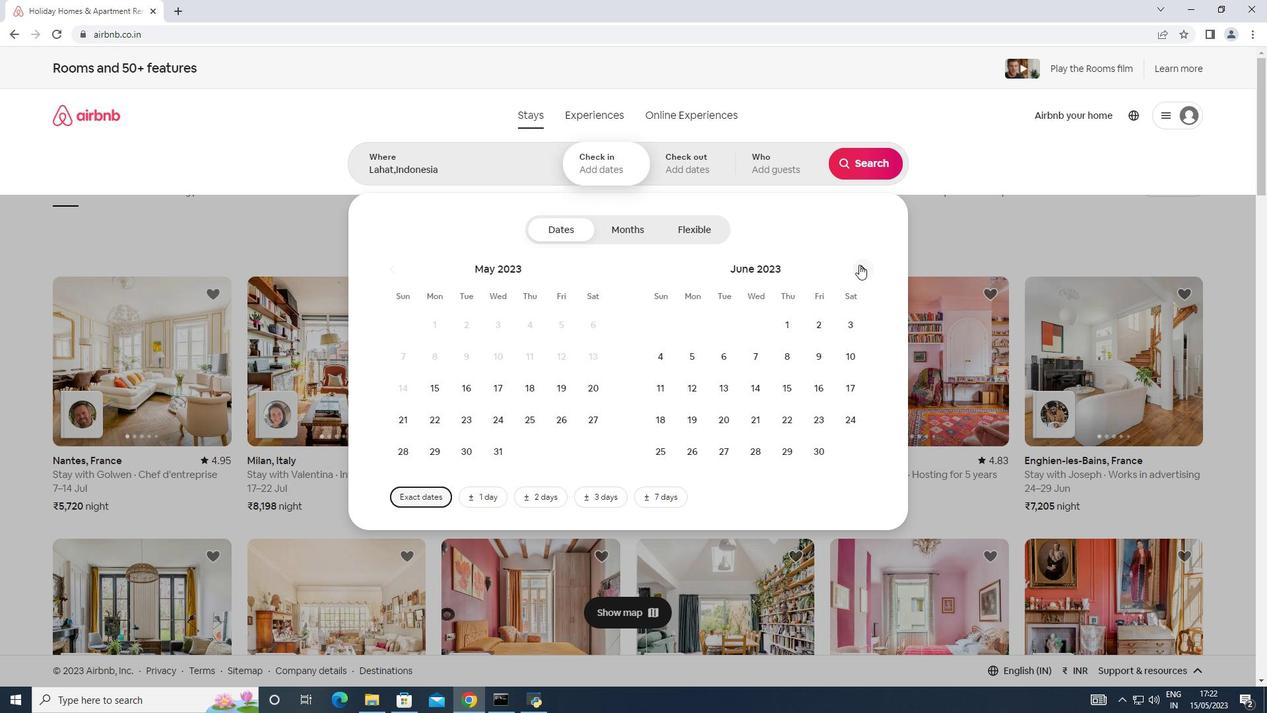 
Action: Mouse pressed left at (864, 264)
Screenshot: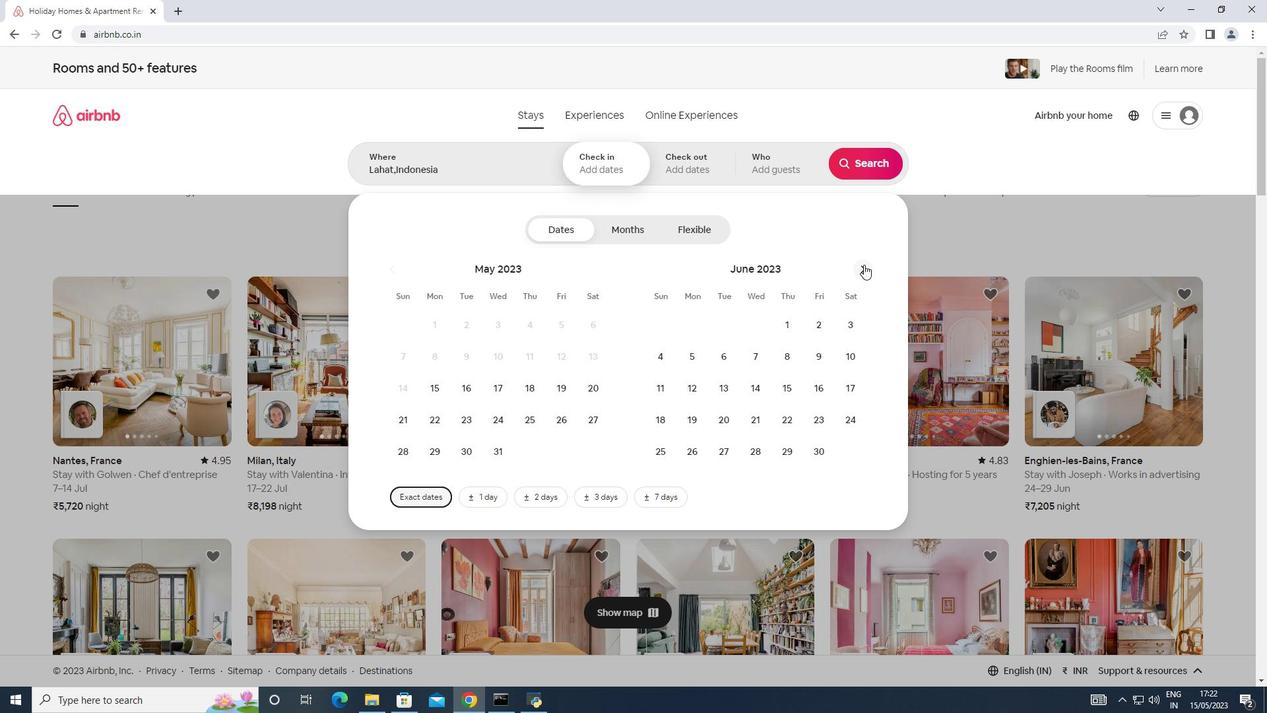 
Action: Mouse pressed left at (864, 264)
Screenshot: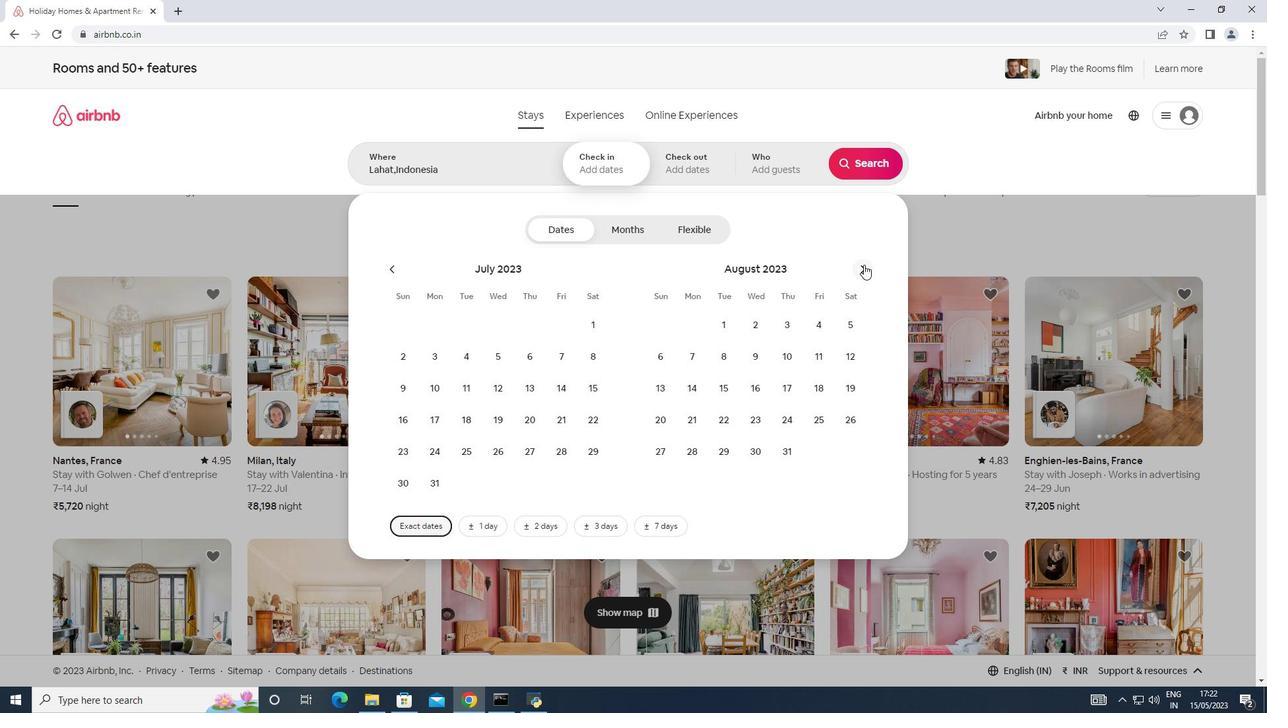 
Action: Mouse moved to (759, 353)
Screenshot: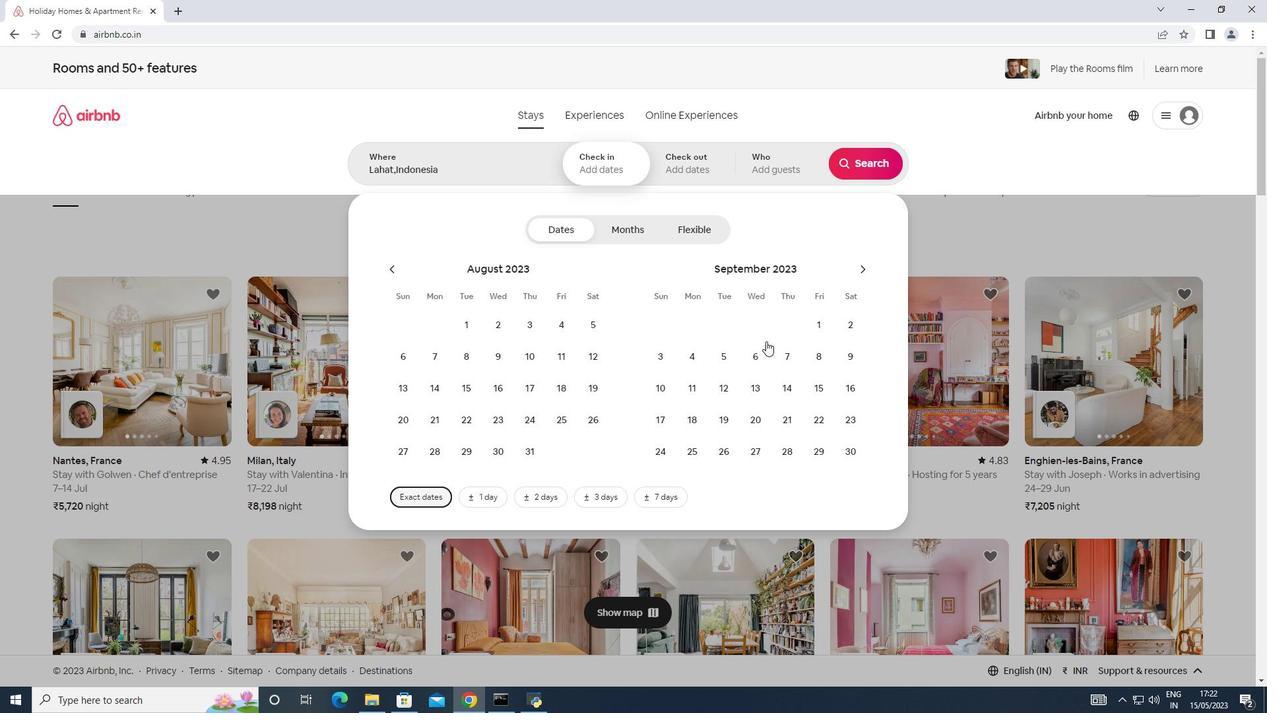 
Action: Mouse pressed left at (759, 353)
Screenshot: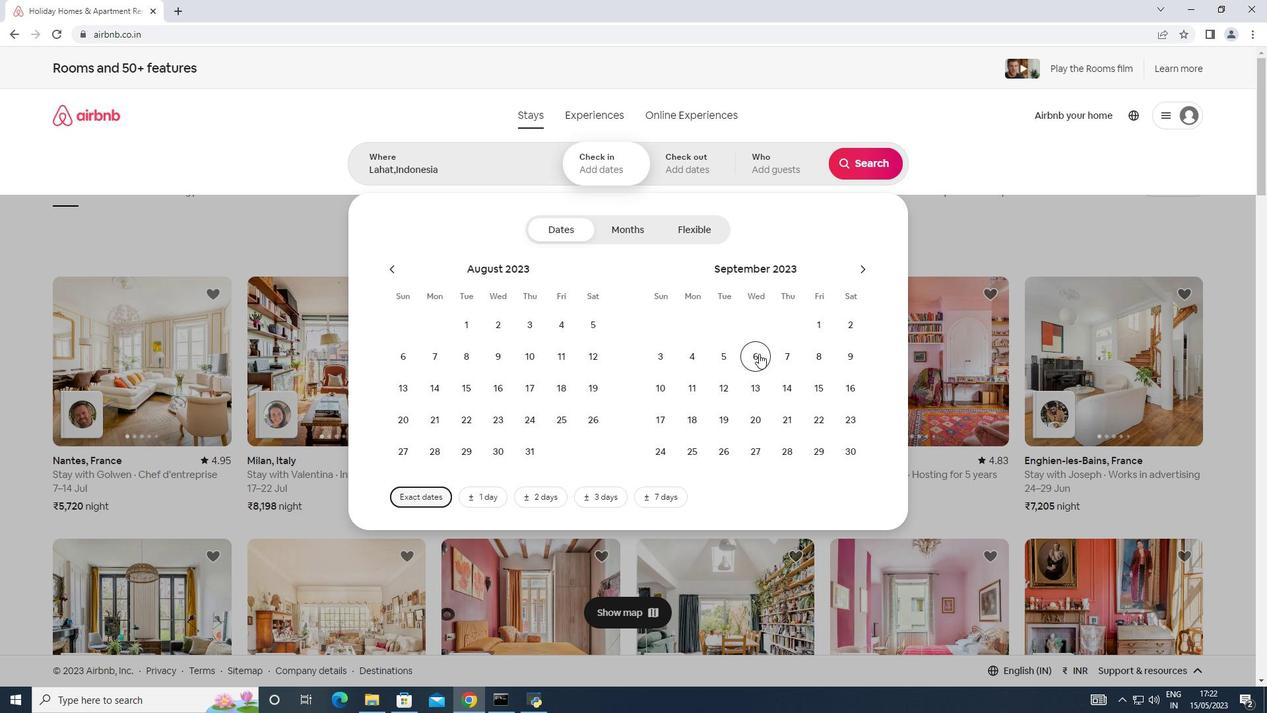 
Action: Mouse moved to (821, 380)
Screenshot: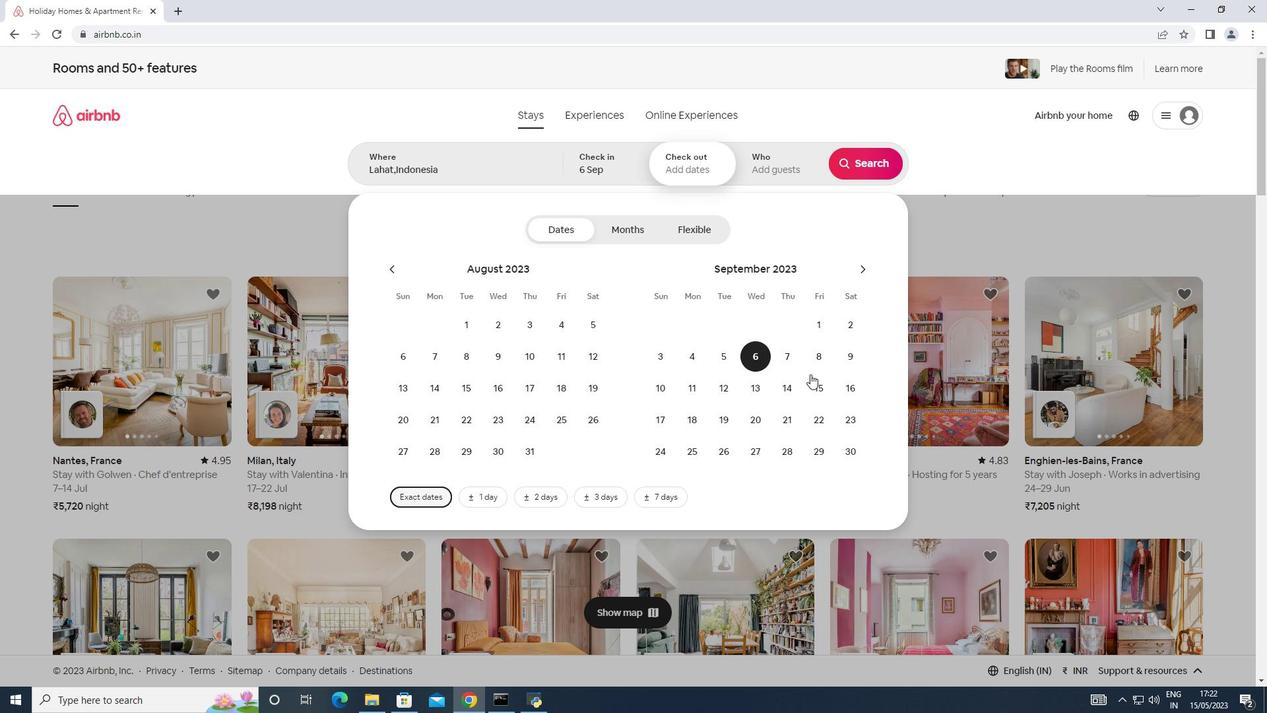 
Action: Mouse pressed left at (821, 380)
Screenshot: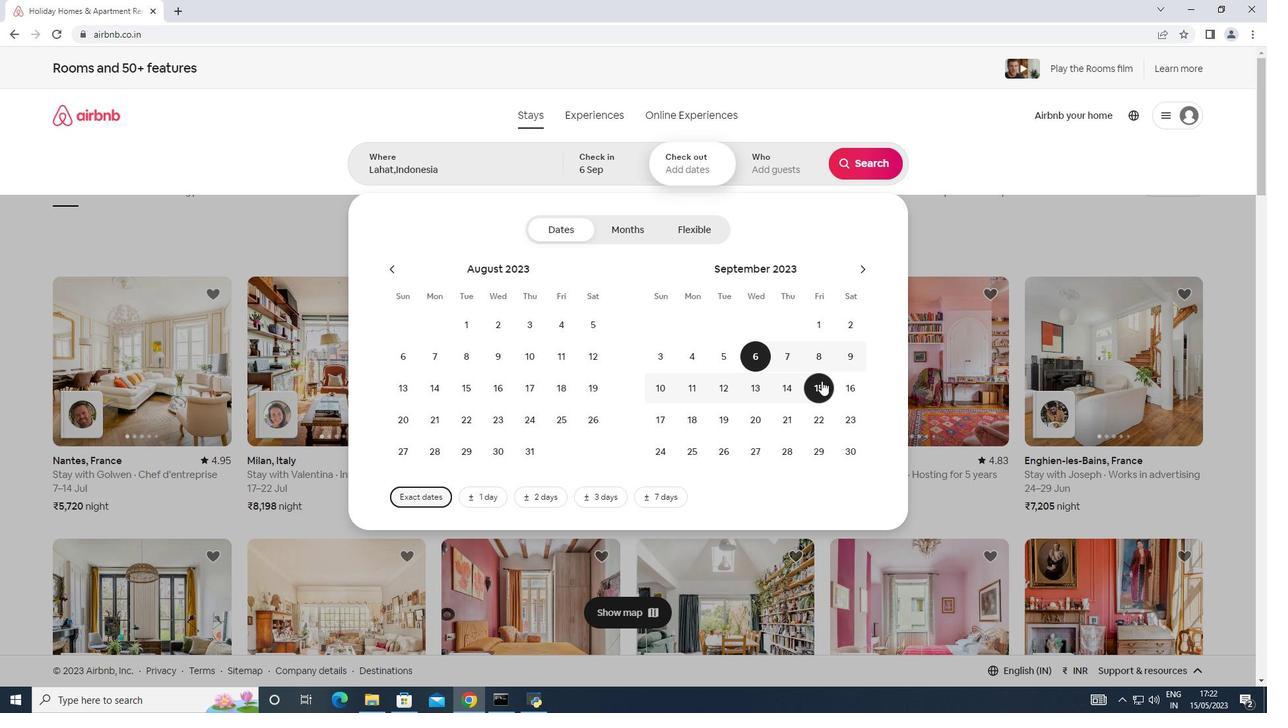 
Action: Mouse moved to (756, 161)
Screenshot: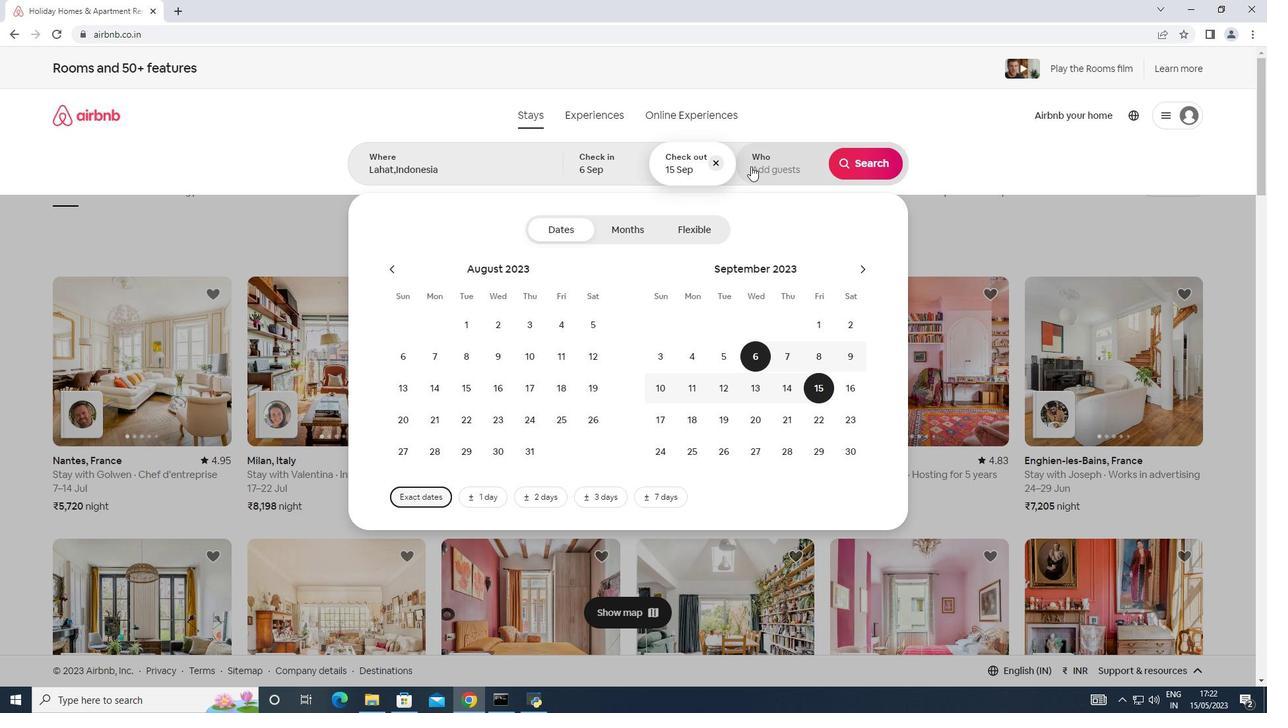 
Action: Mouse pressed left at (756, 161)
Screenshot: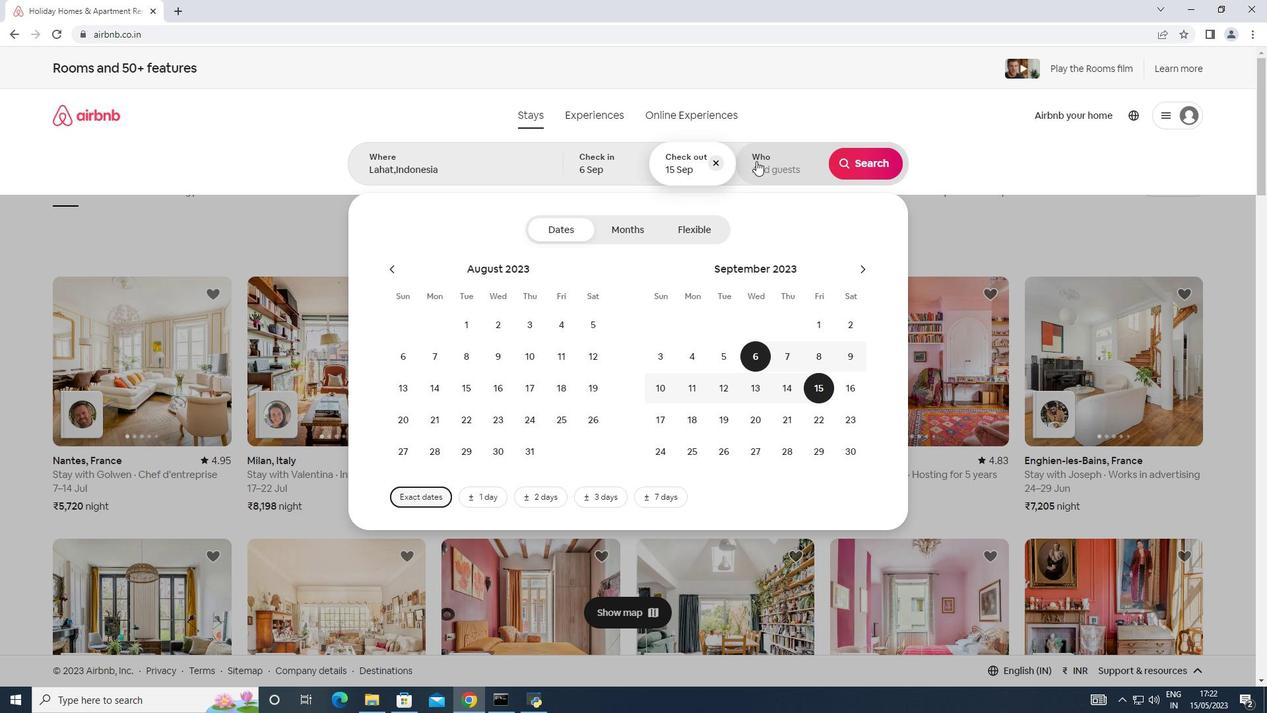 
Action: Mouse moved to (865, 223)
Screenshot: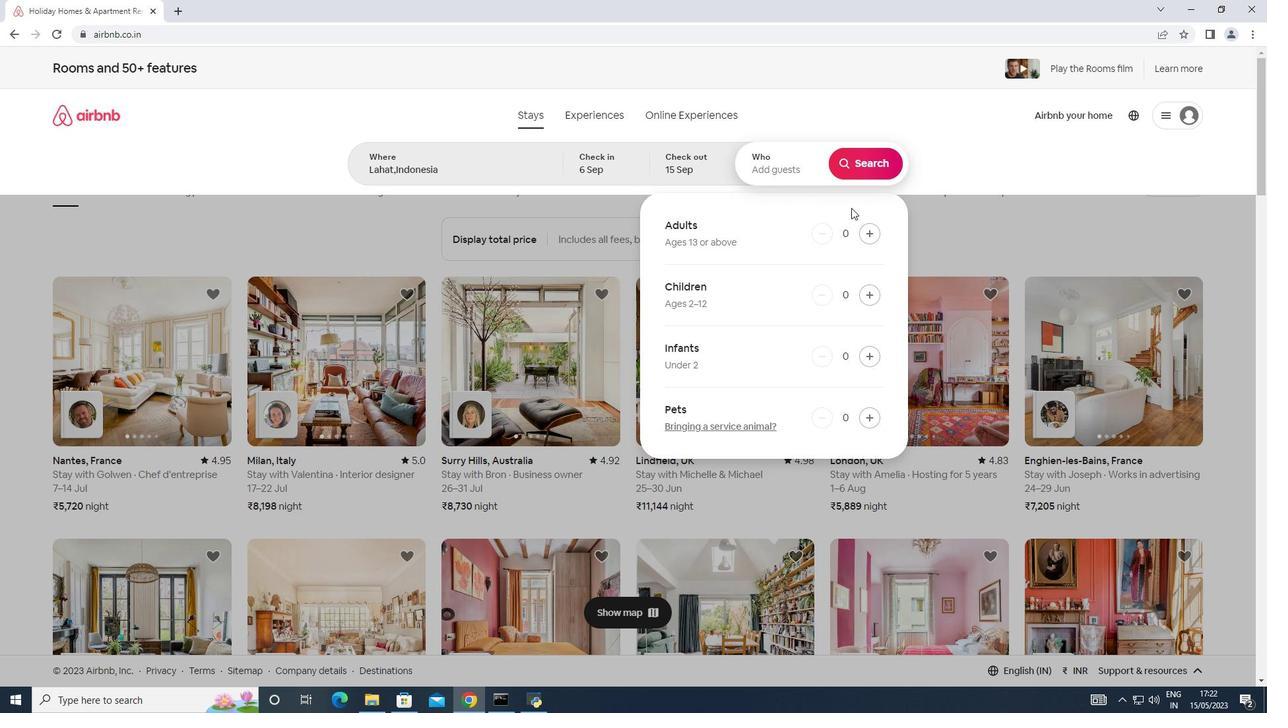 
Action: Mouse pressed left at (865, 223)
Screenshot: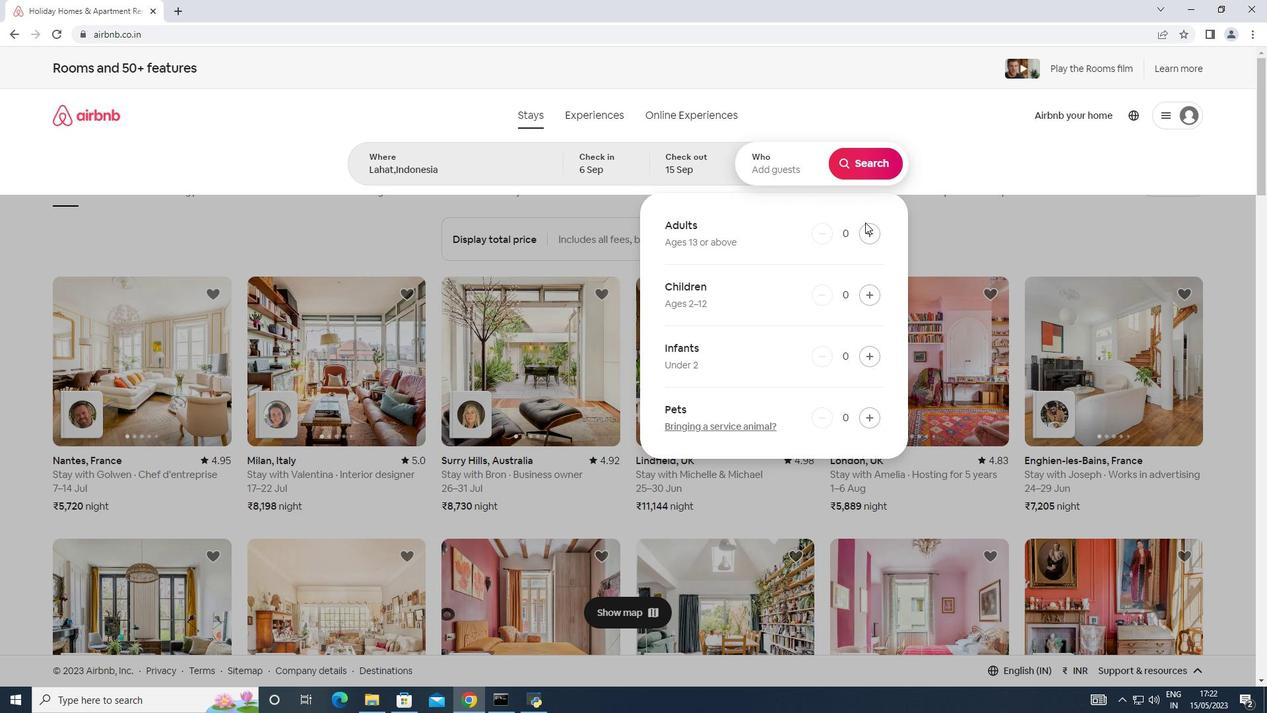 
Action: Mouse moved to (866, 229)
Screenshot: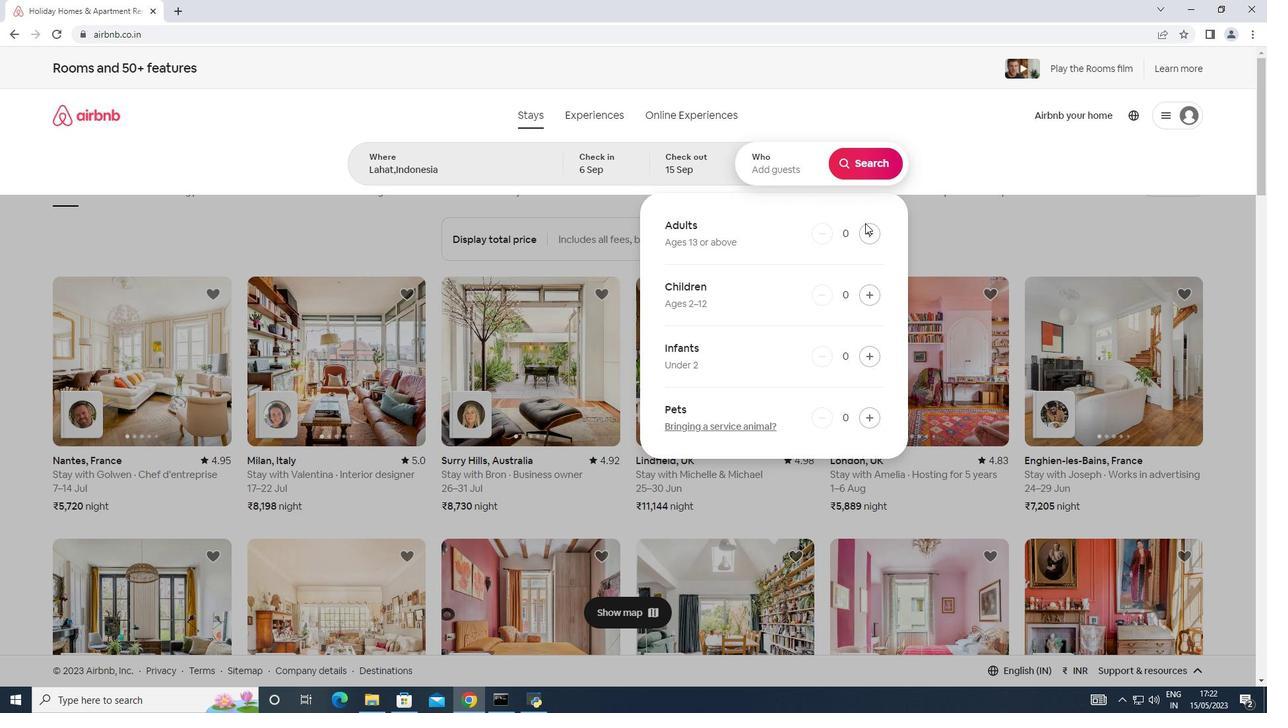 
Action: Mouse pressed left at (866, 229)
Screenshot: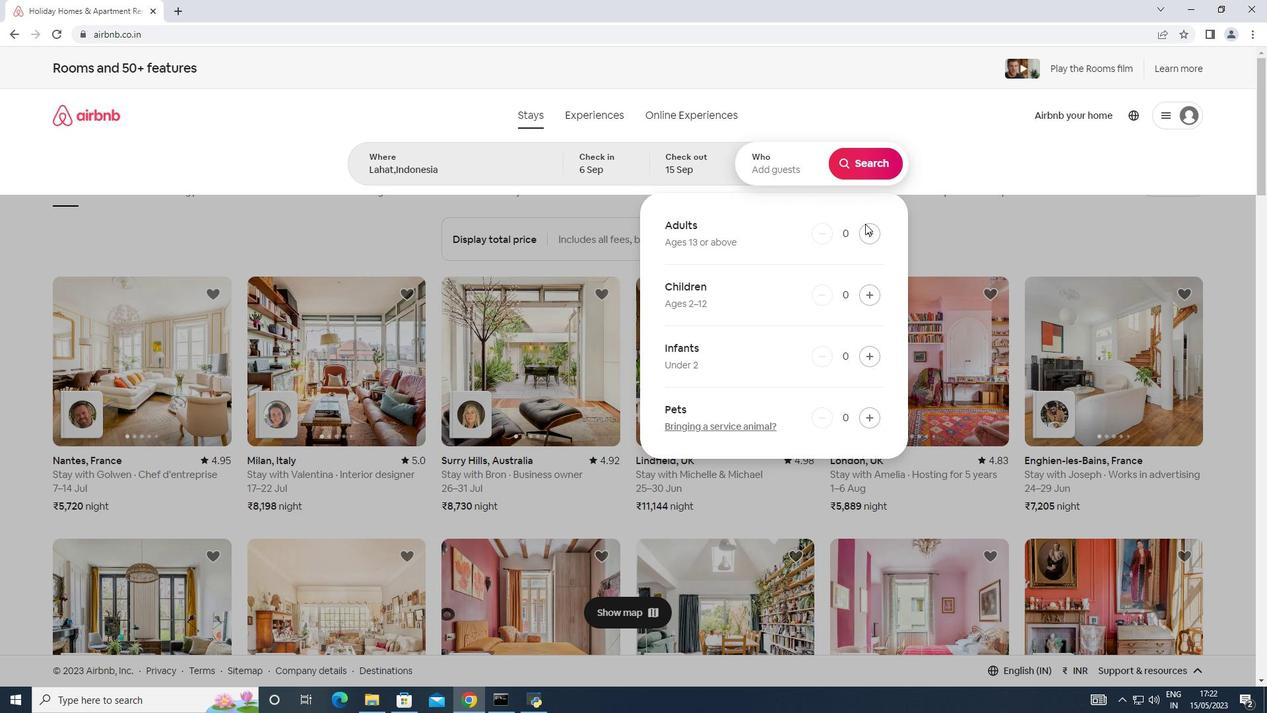 
Action: Mouse pressed left at (866, 229)
Screenshot: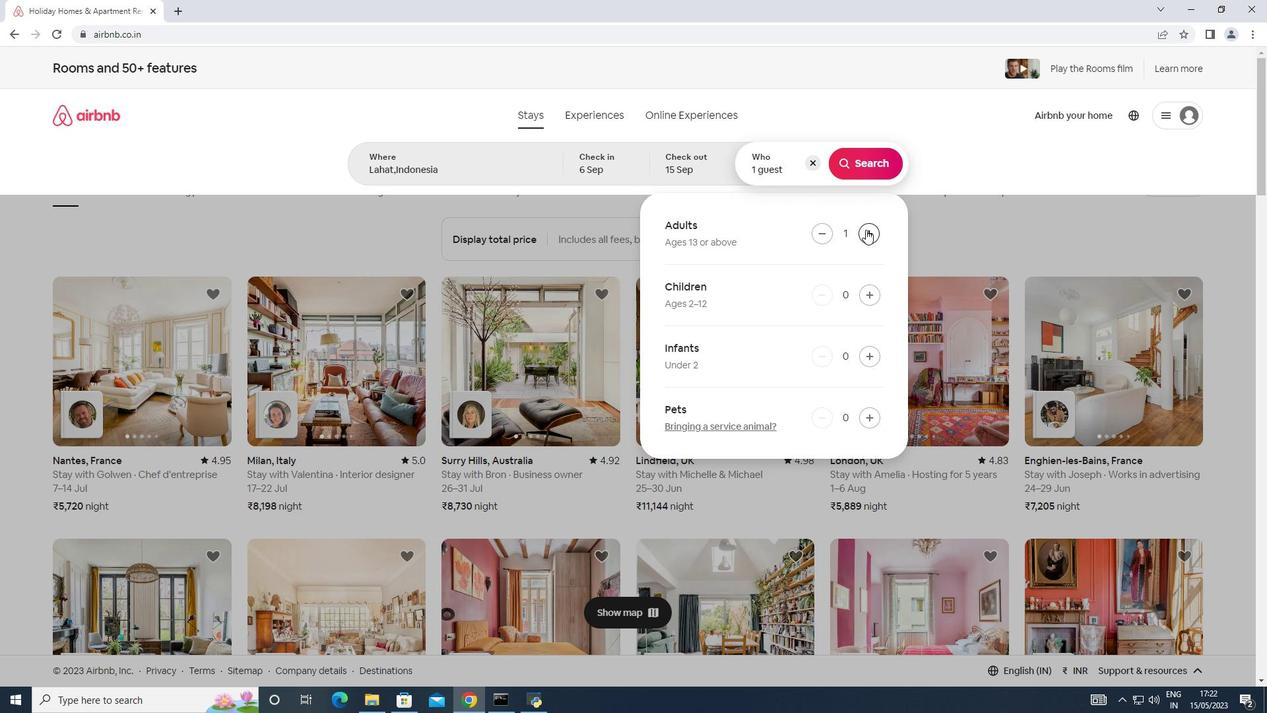 
Action: Mouse pressed left at (866, 229)
Screenshot: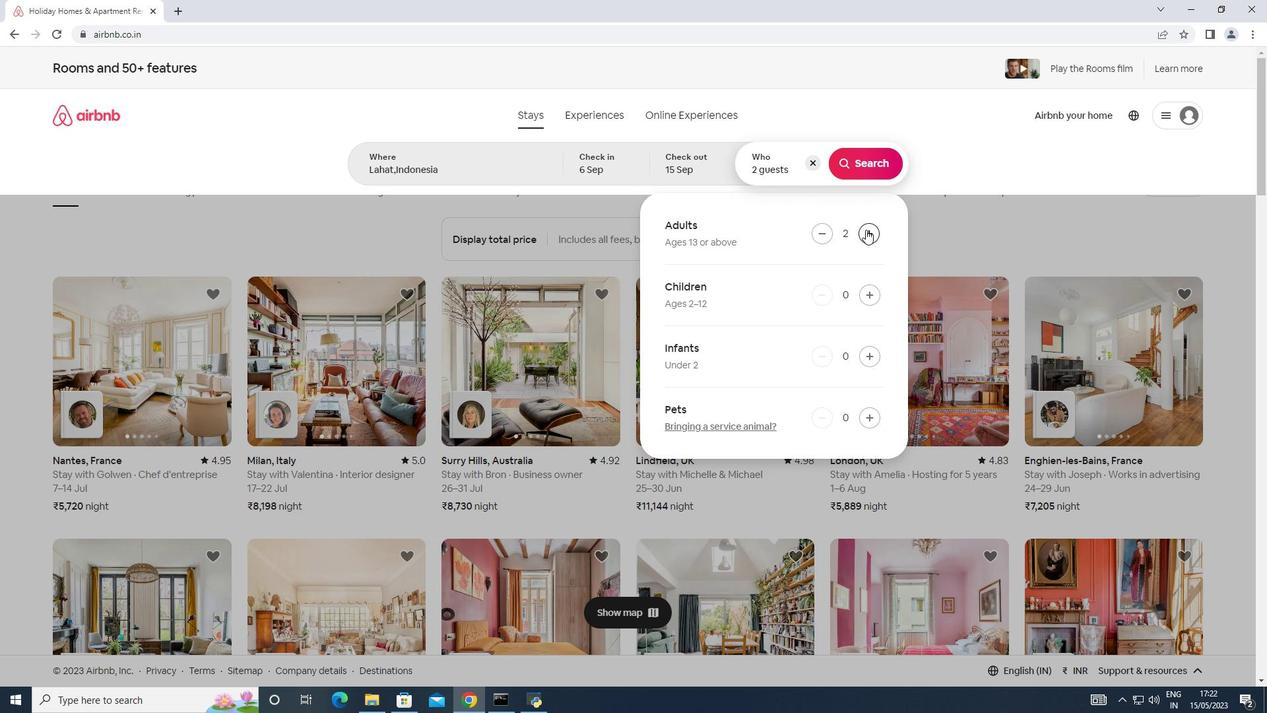 
Action: Mouse pressed left at (866, 229)
Screenshot: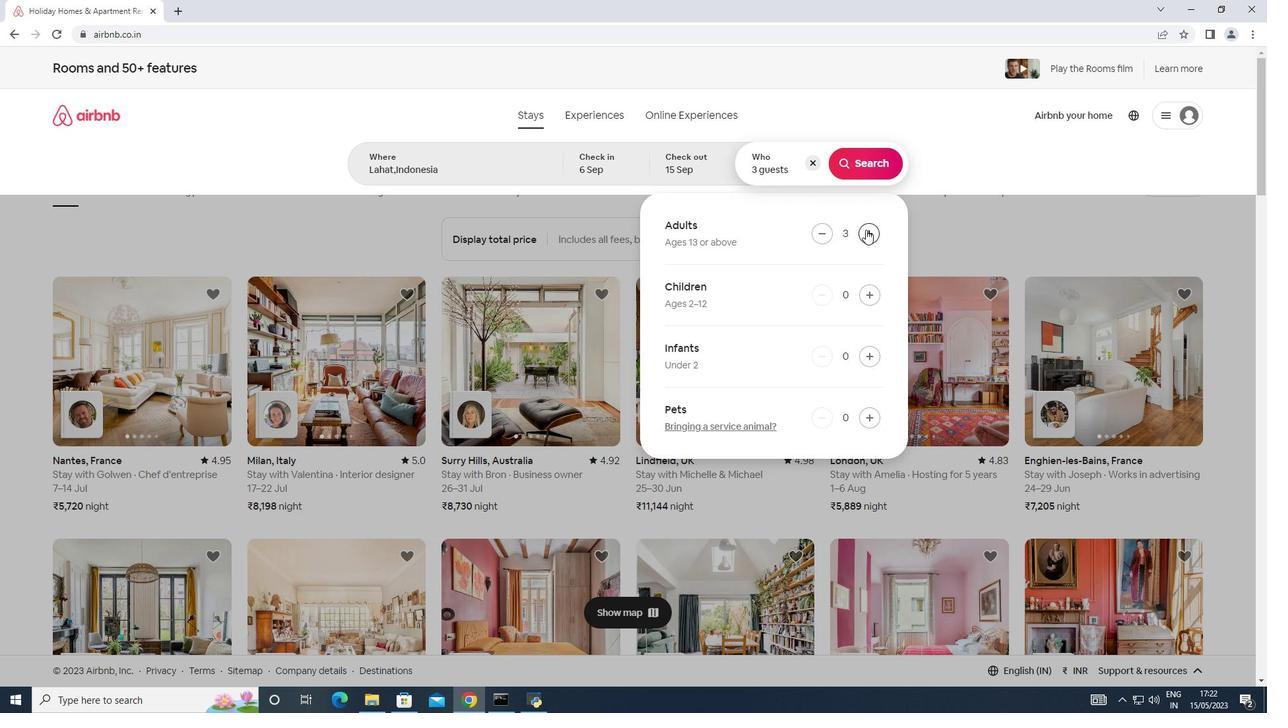 
Action: Mouse pressed left at (866, 229)
Screenshot: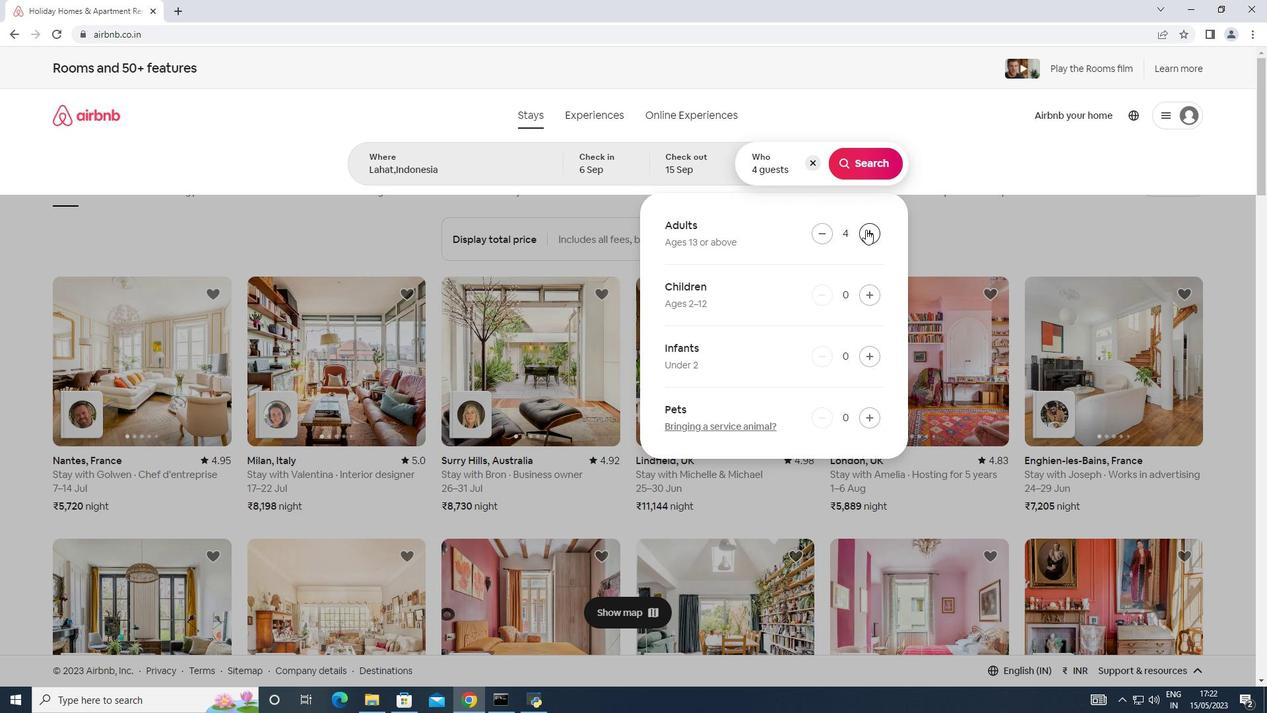 
Action: Mouse pressed left at (866, 229)
Screenshot: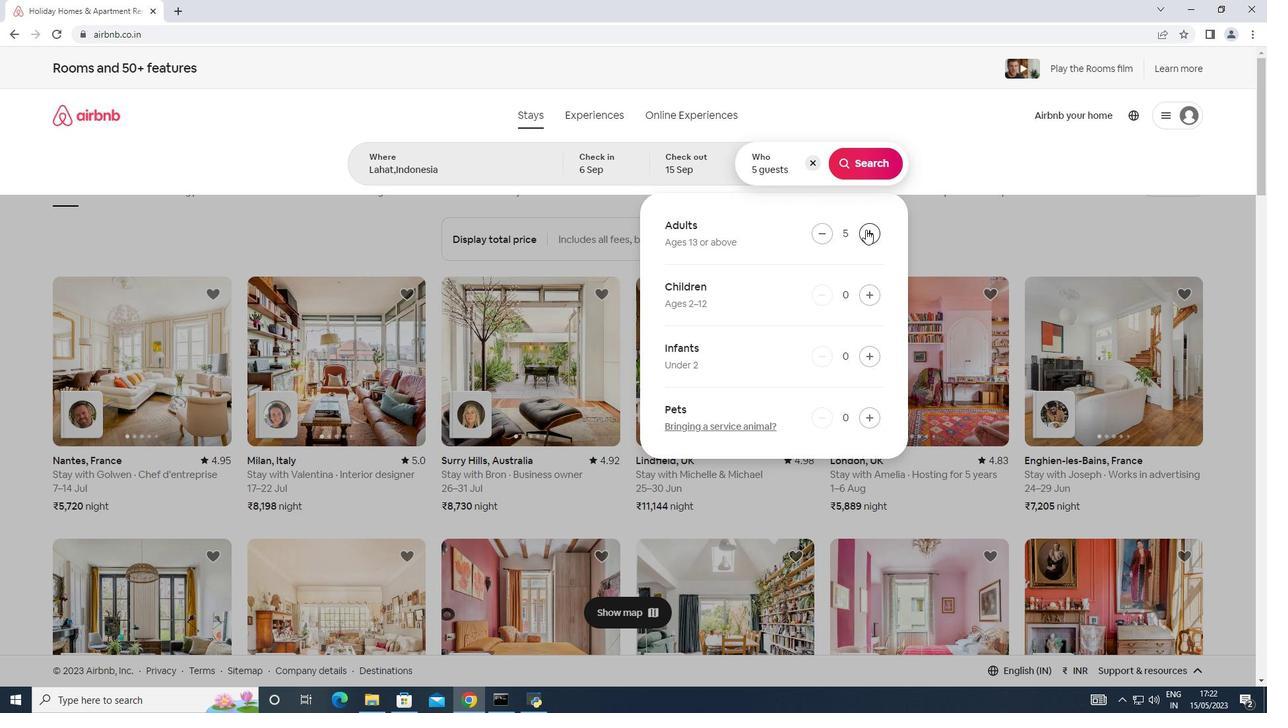 
Action: Mouse moved to (872, 165)
Screenshot: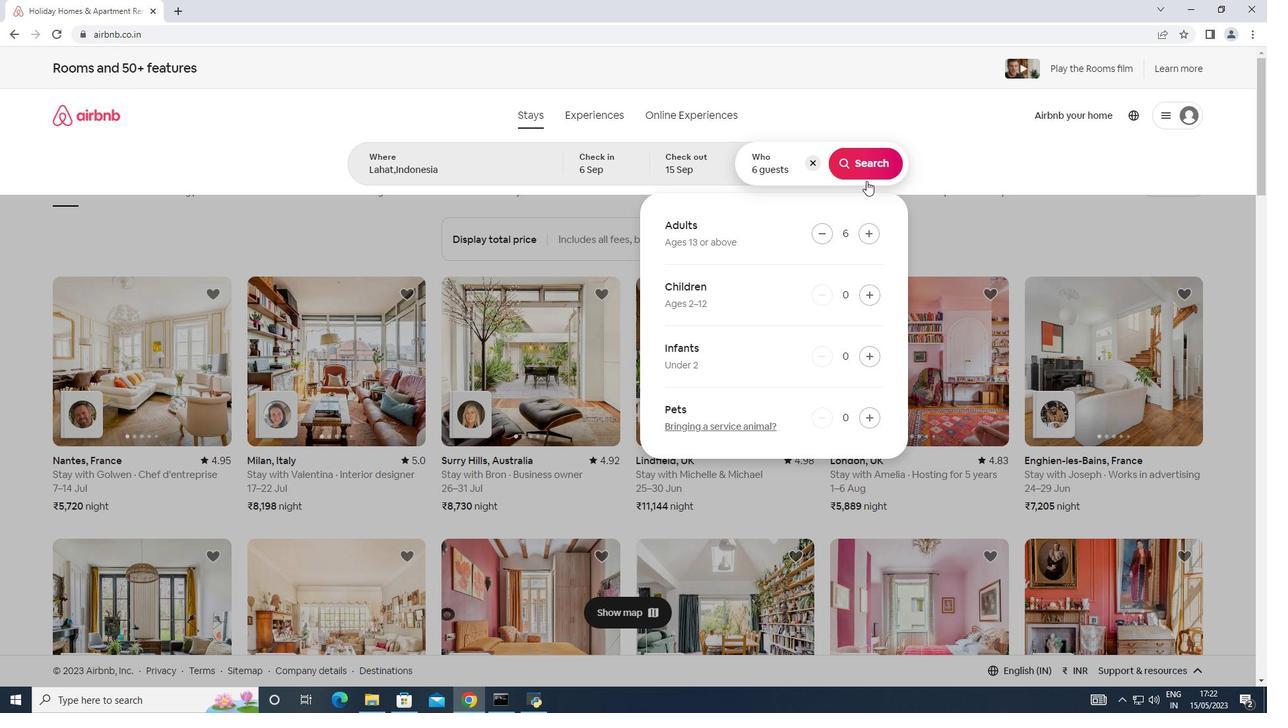 
Action: Mouse pressed left at (872, 165)
Screenshot: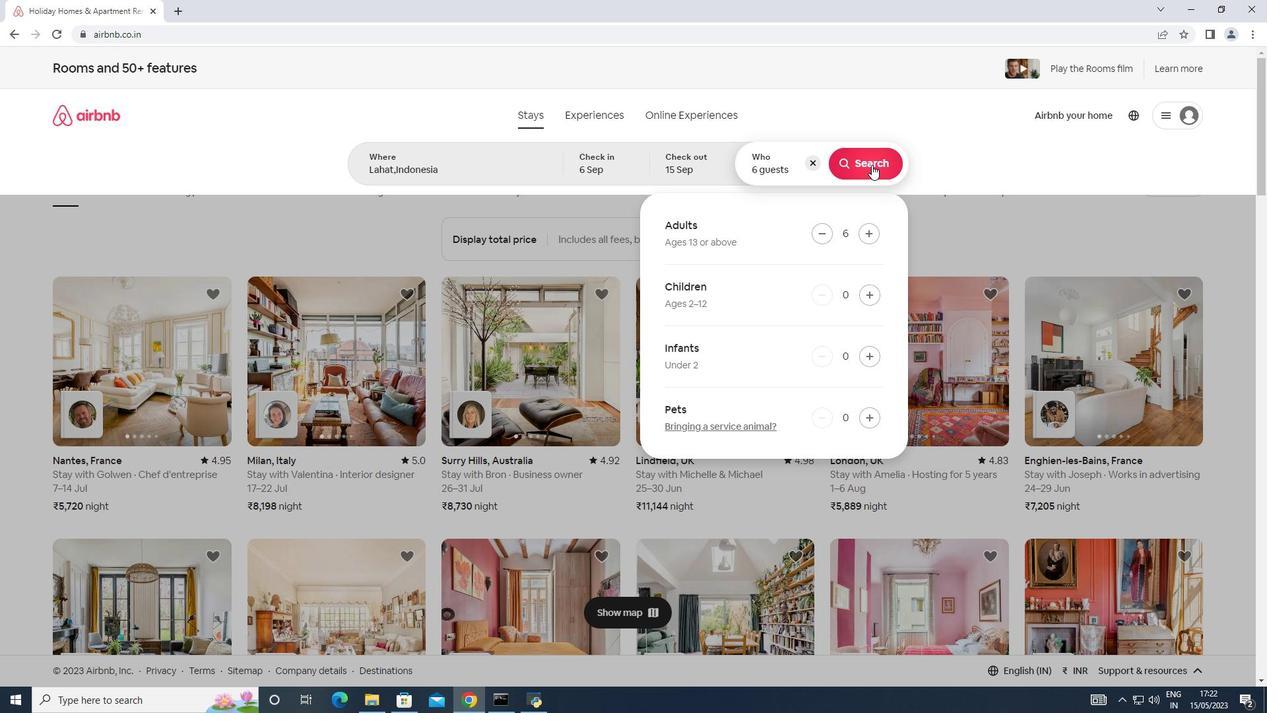 
Action: Mouse moved to (1212, 135)
Screenshot: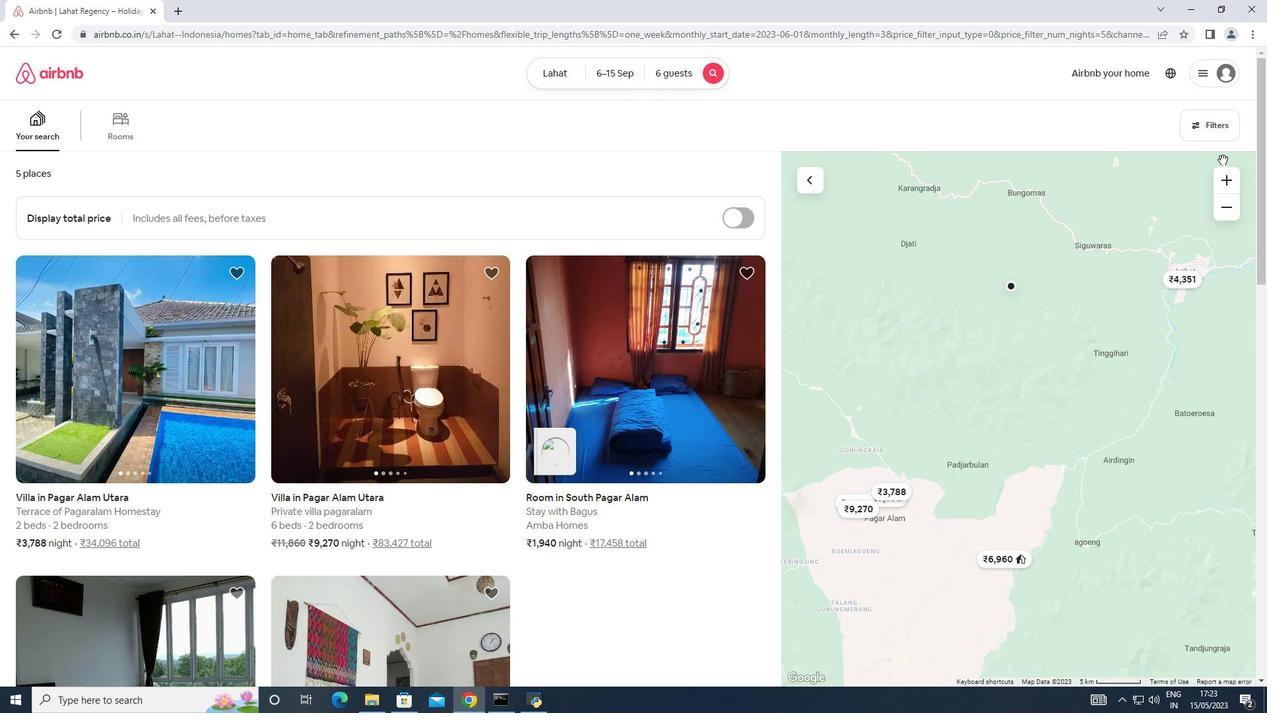 
Action: Mouse pressed left at (1212, 135)
Screenshot: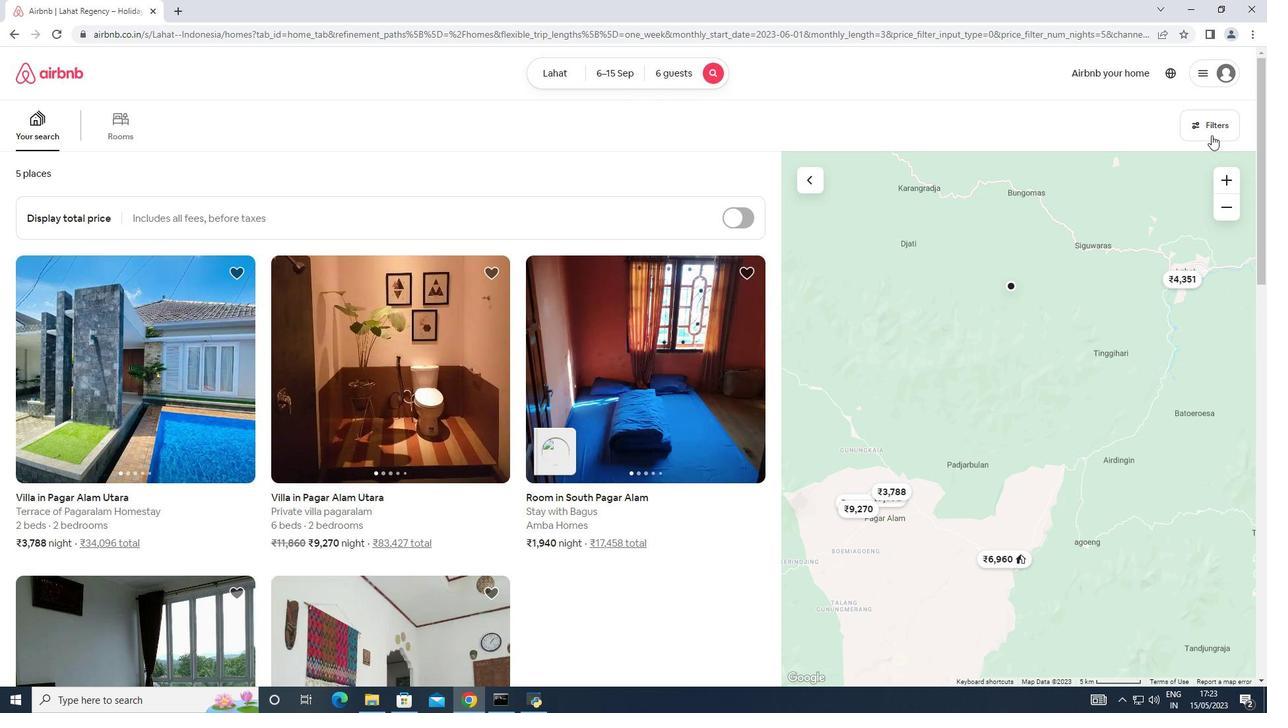 
Action: Mouse moved to (456, 451)
Screenshot: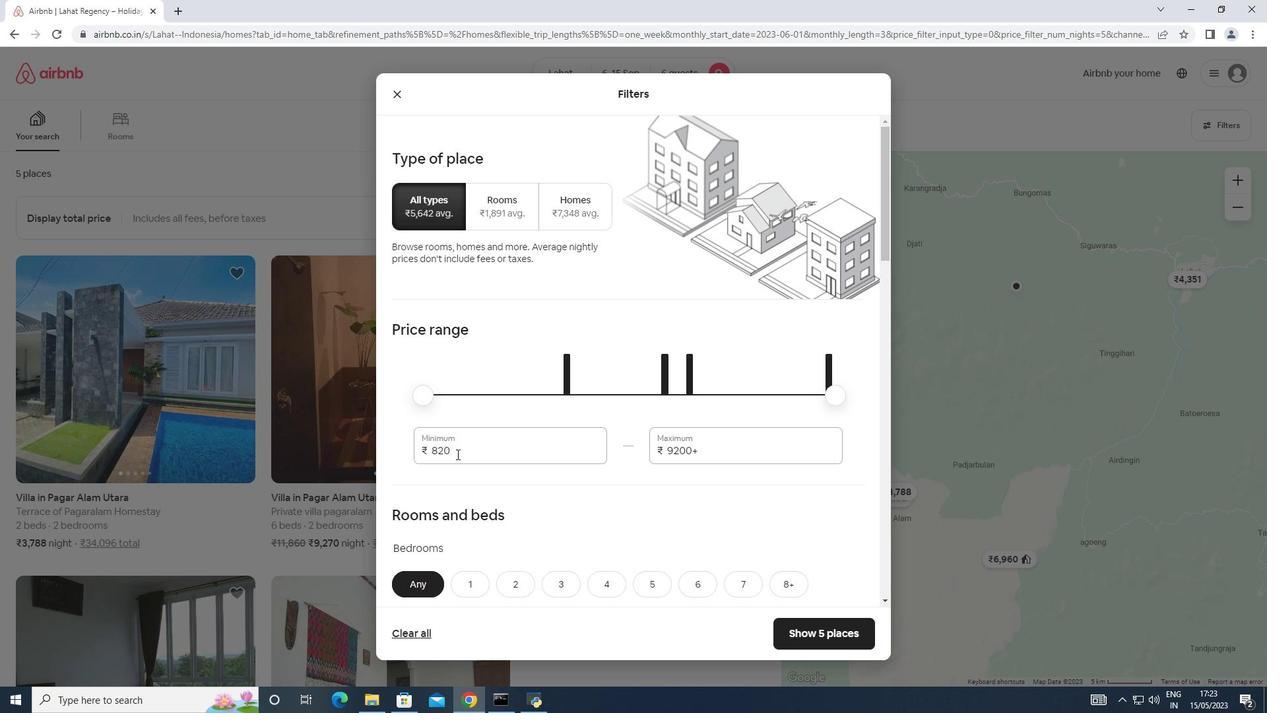 
Action: Mouse pressed left at (456, 451)
Screenshot: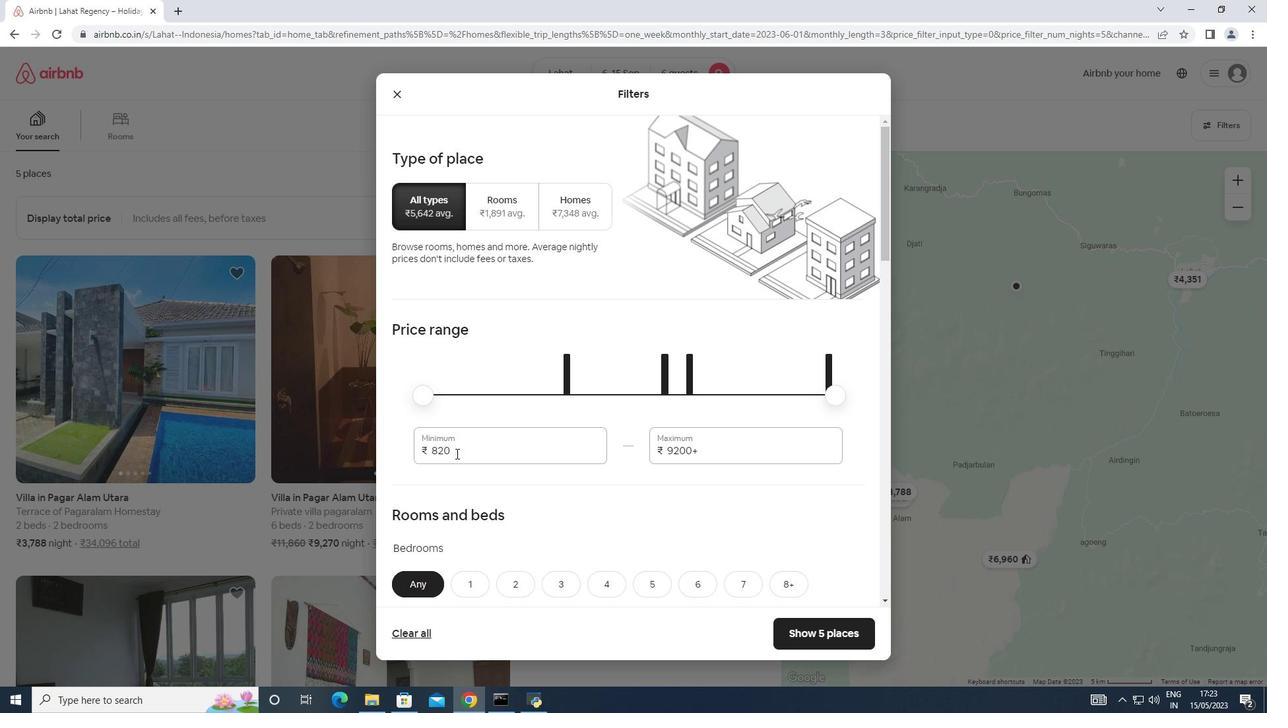 
Action: Mouse moved to (415, 442)
Screenshot: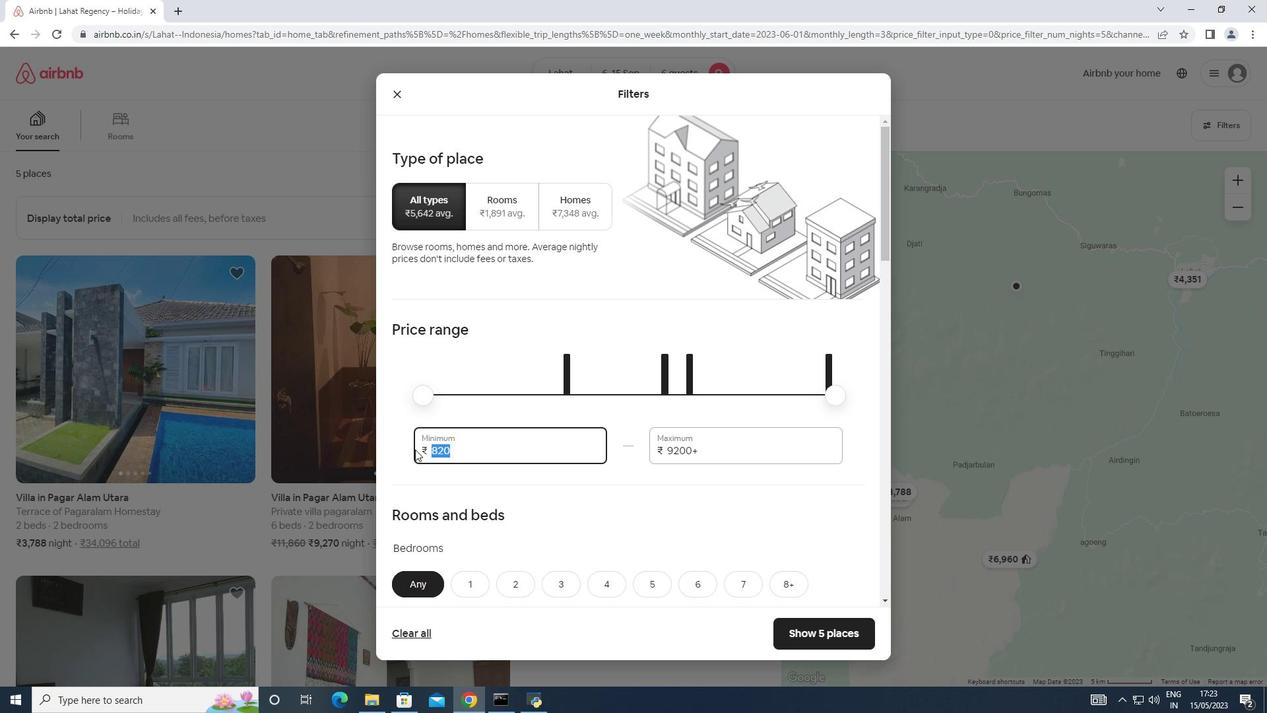 
Action: Key pressed 8
Screenshot: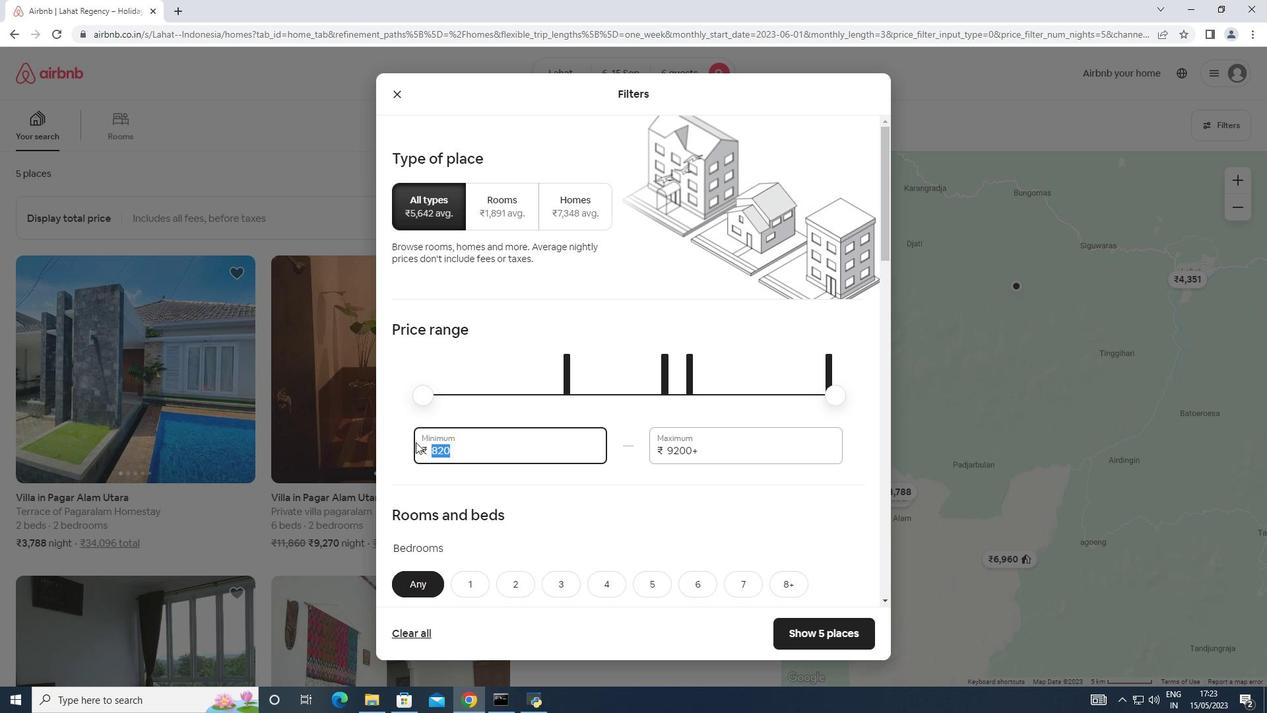 
Action: Mouse moved to (421, 437)
Screenshot: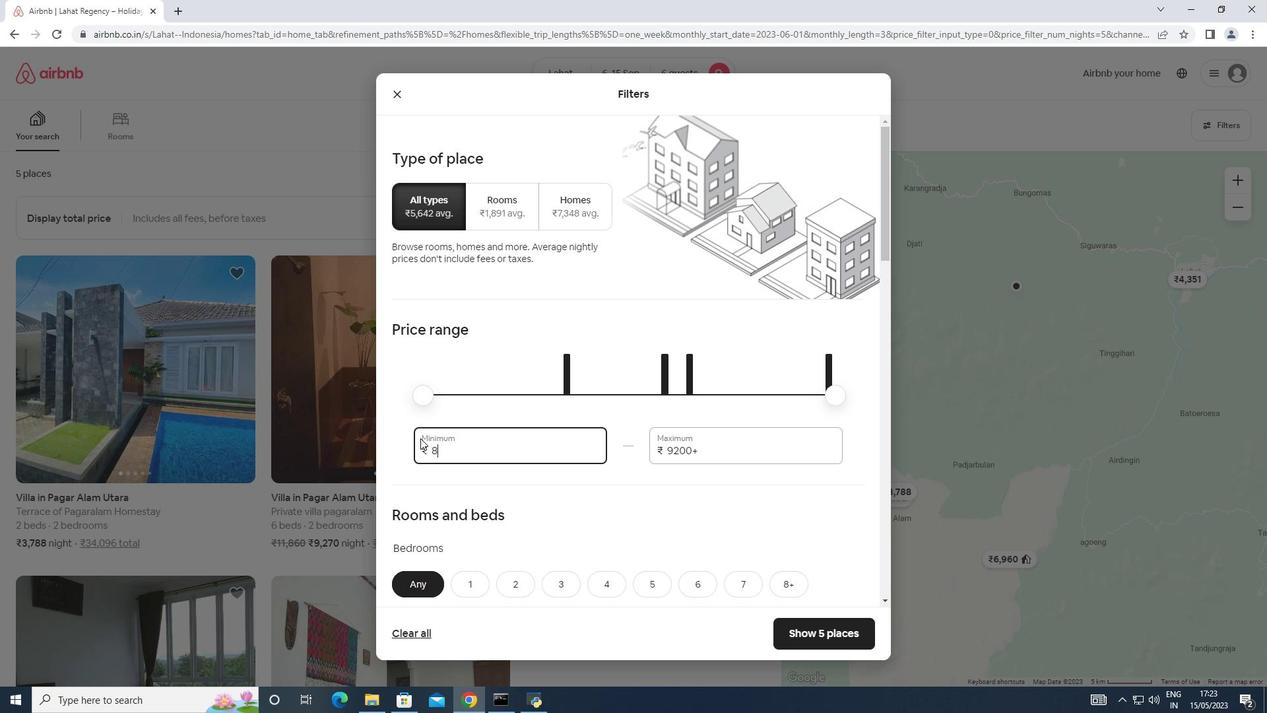 
Action: Key pressed 0
Screenshot: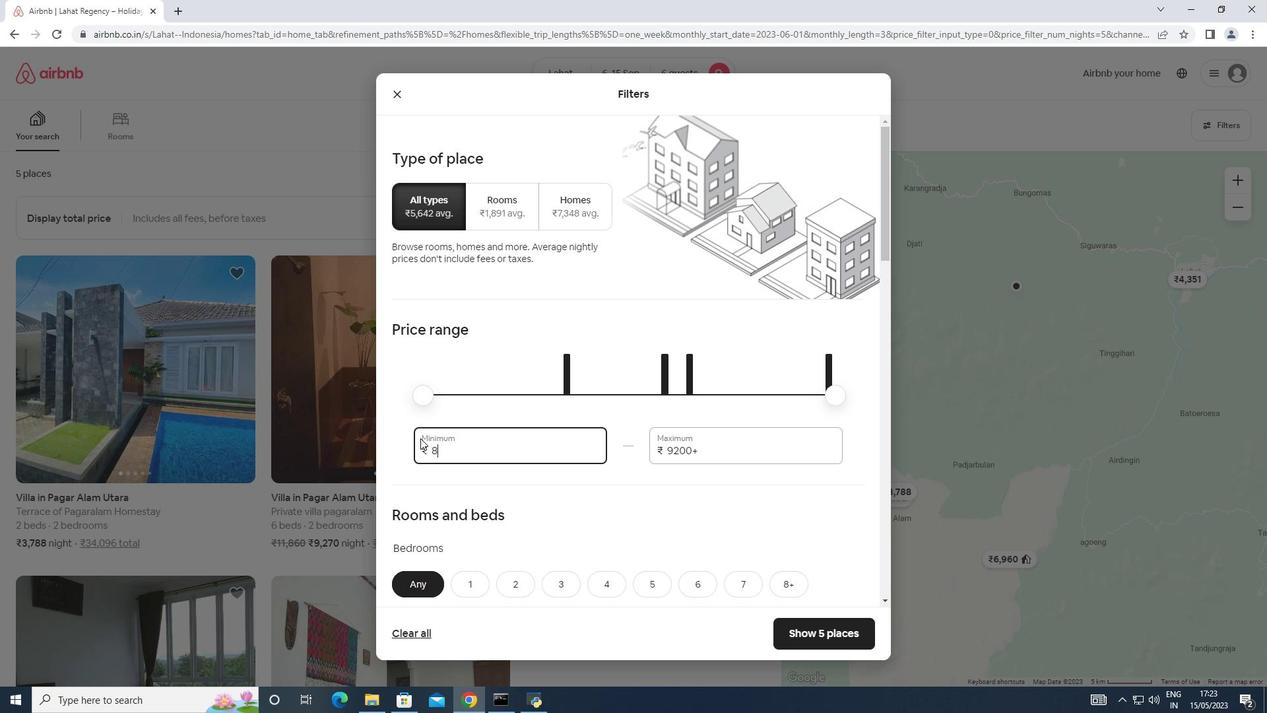 
Action: Mouse moved to (423, 436)
Screenshot: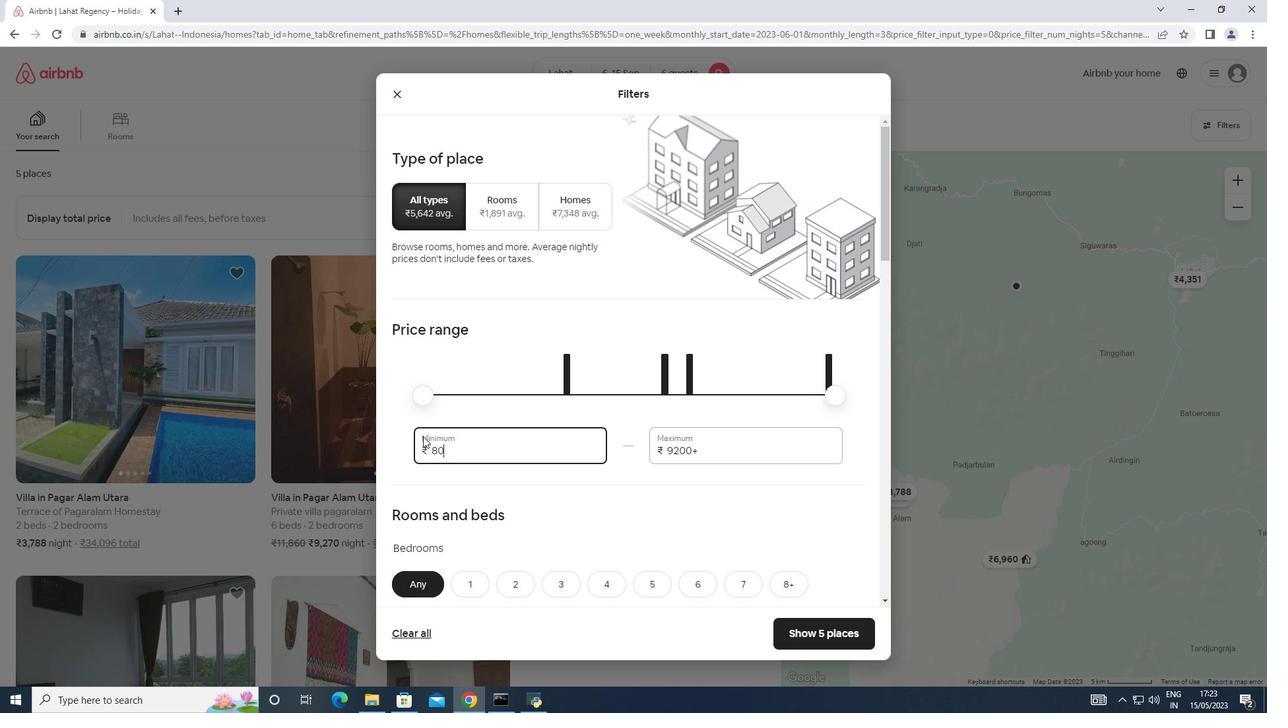 
Action: Key pressed 00
Screenshot: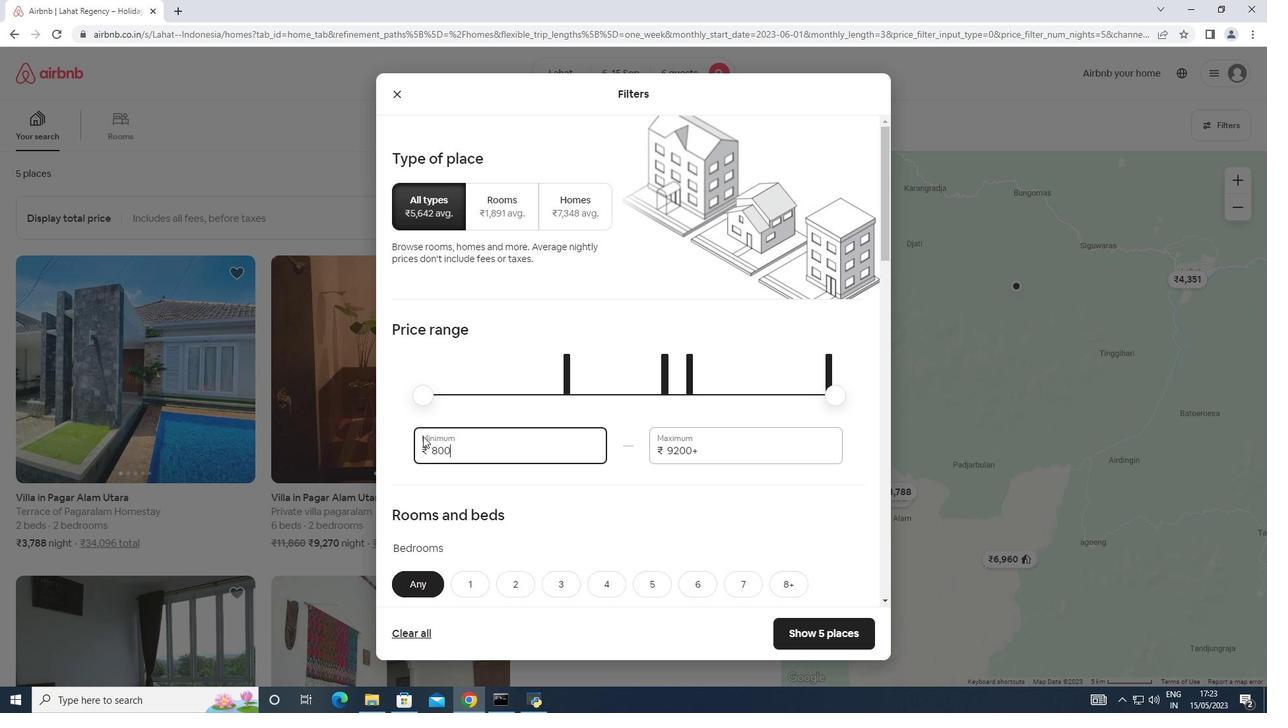 
Action: Mouse moved to (705, 451)
Screenshot: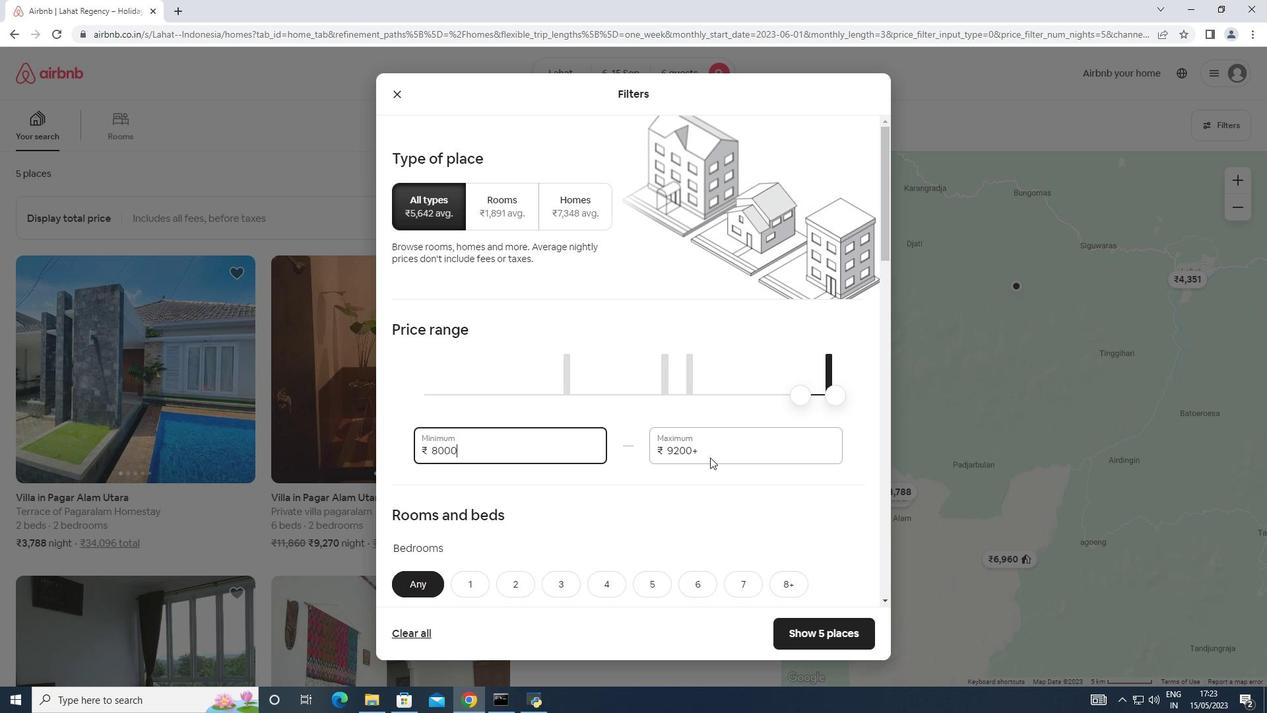 
Action: Mouse pressed left at (705, 451)
Screenshot: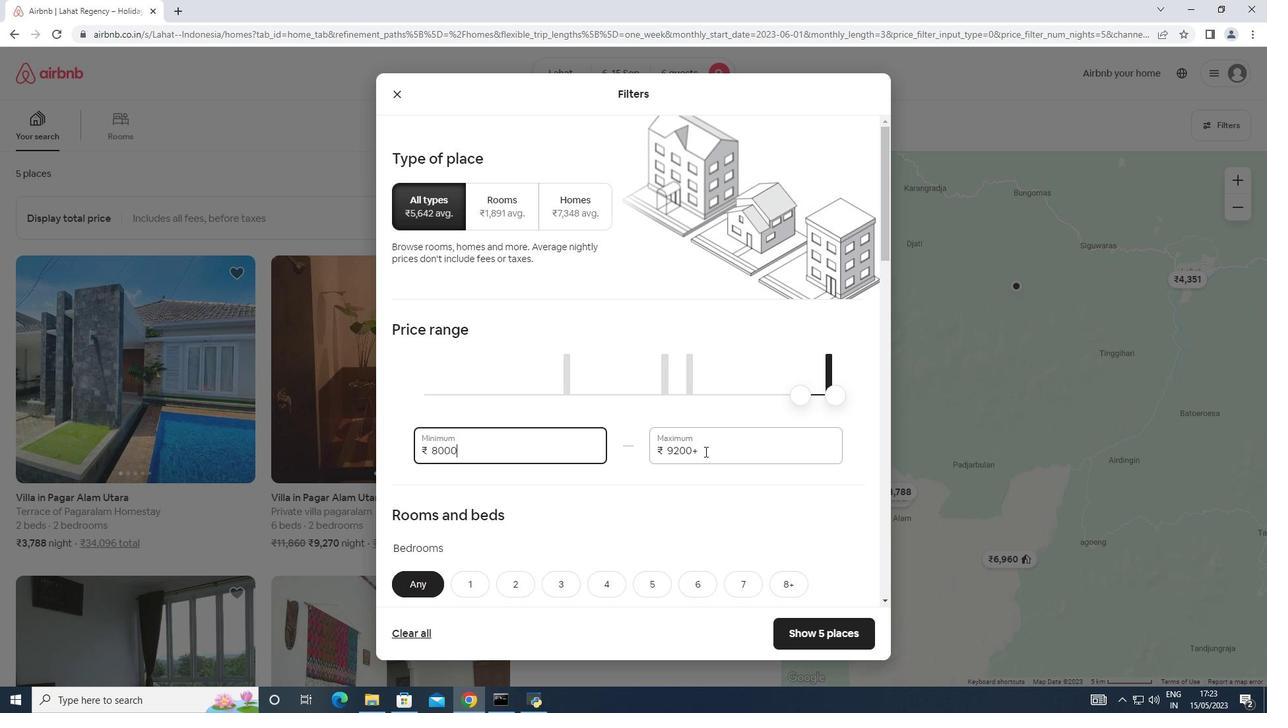 
Action: Mouse moved to (645, 443)
Screenshot: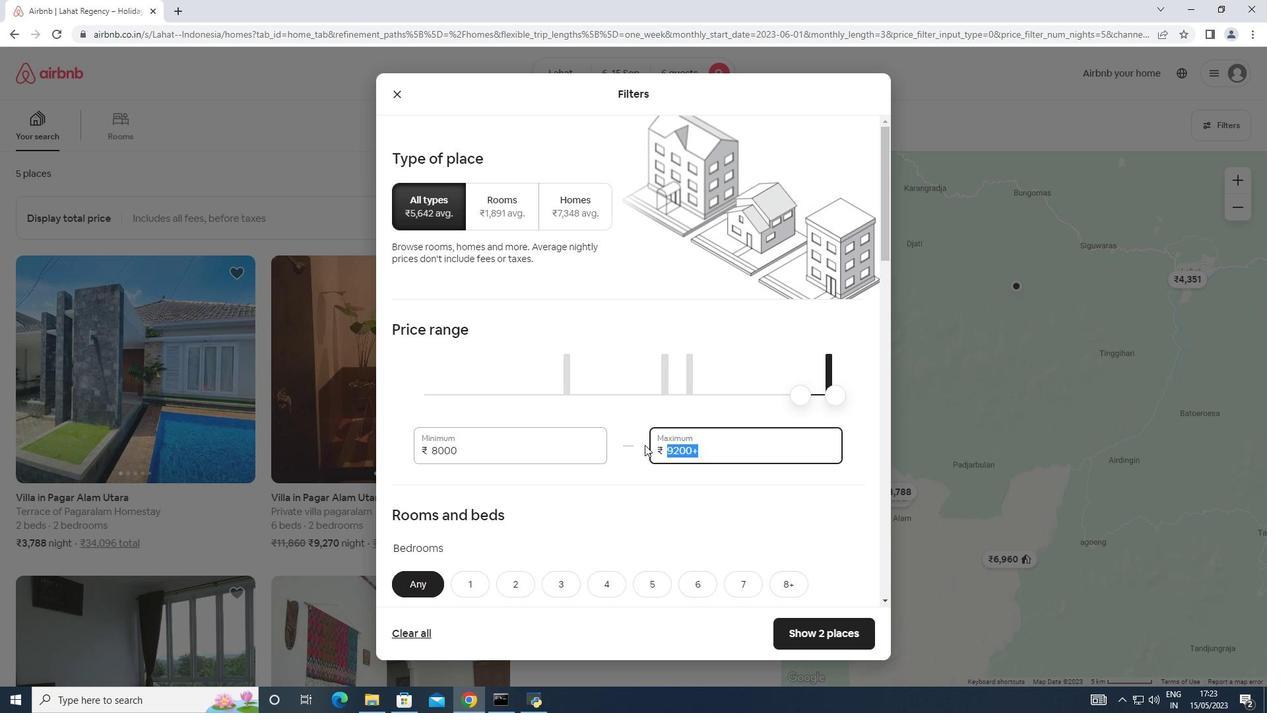 
Action: Key pressed 12000
Screenshot: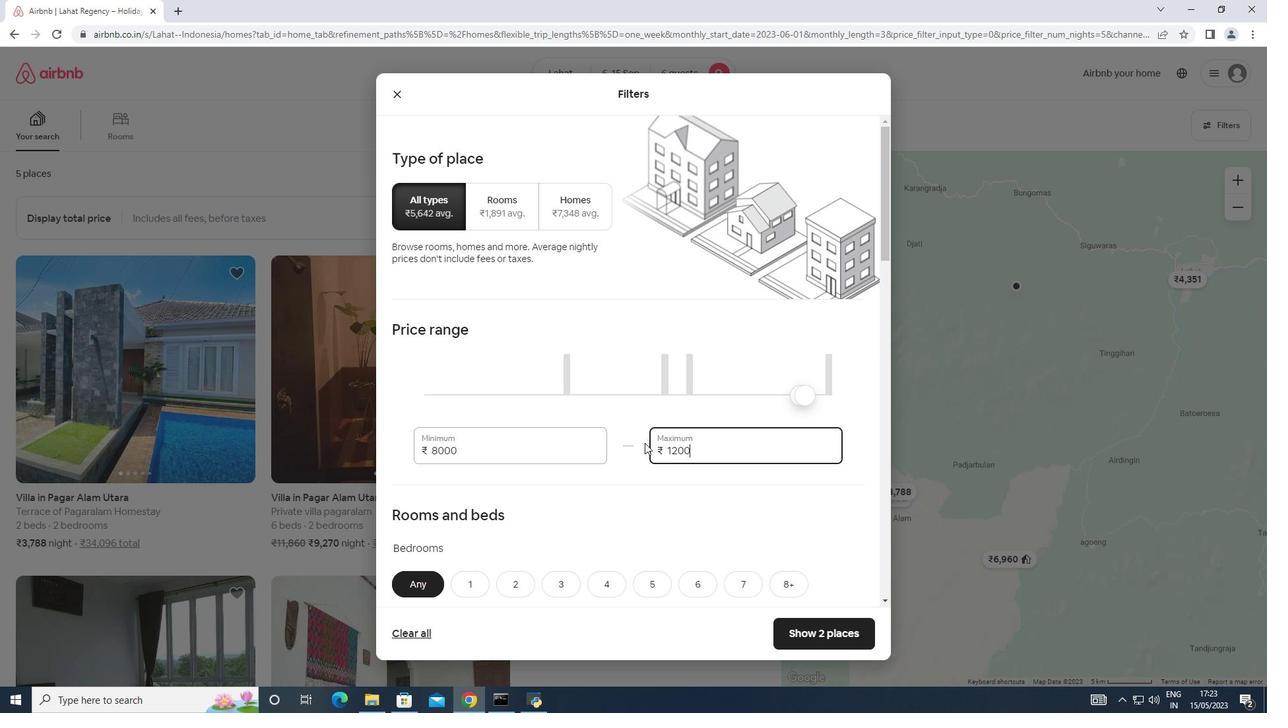 
Action: Mouse moved to (669, 435)
Screenshot: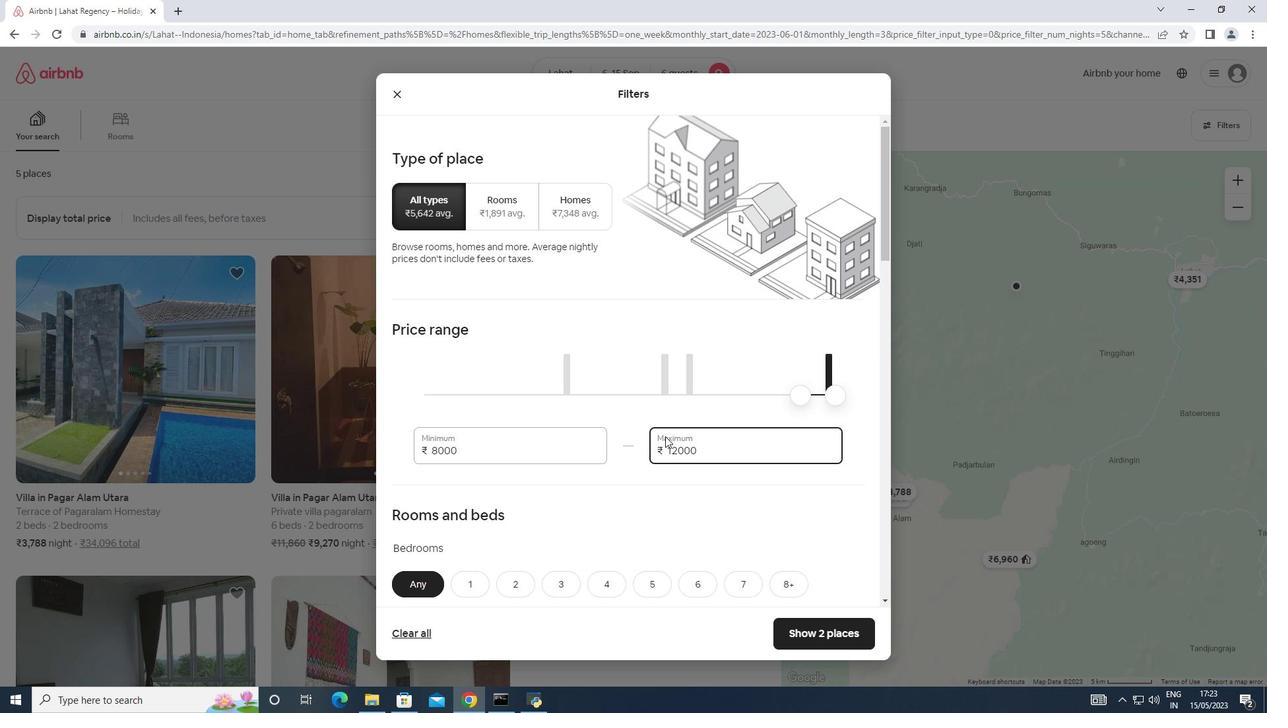 
Action: Mouse scrolled (669, 435) with delta (0, 0)
Screenshot: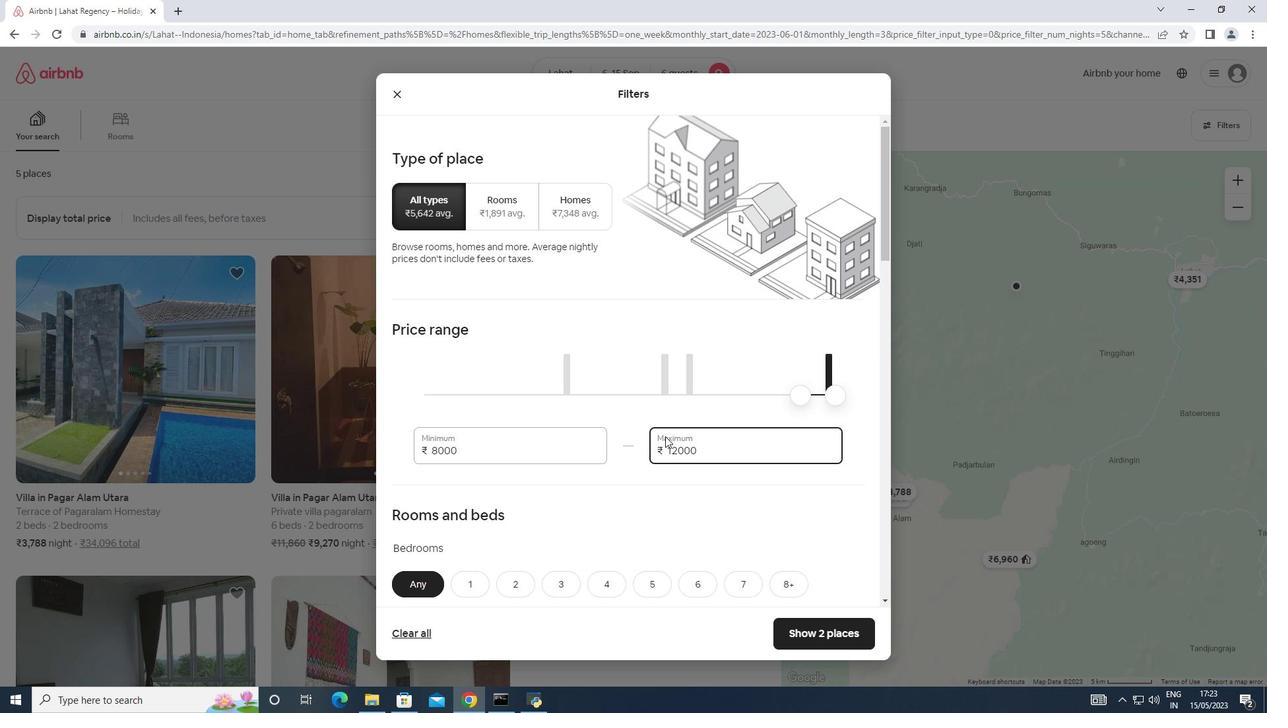 
Action: Mouse moved to (670, 435)
Screenshot: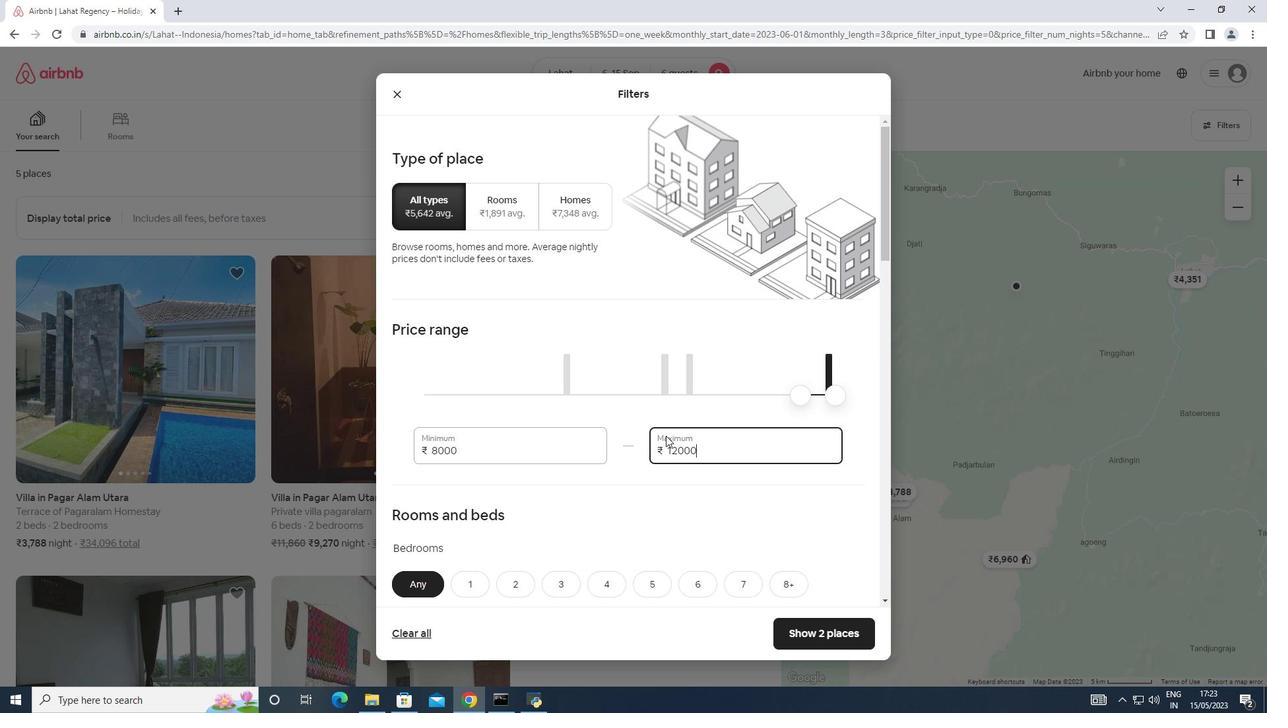 
Action: Mouse scrolled (670, 435) with delta (0, 0)
Screenshot: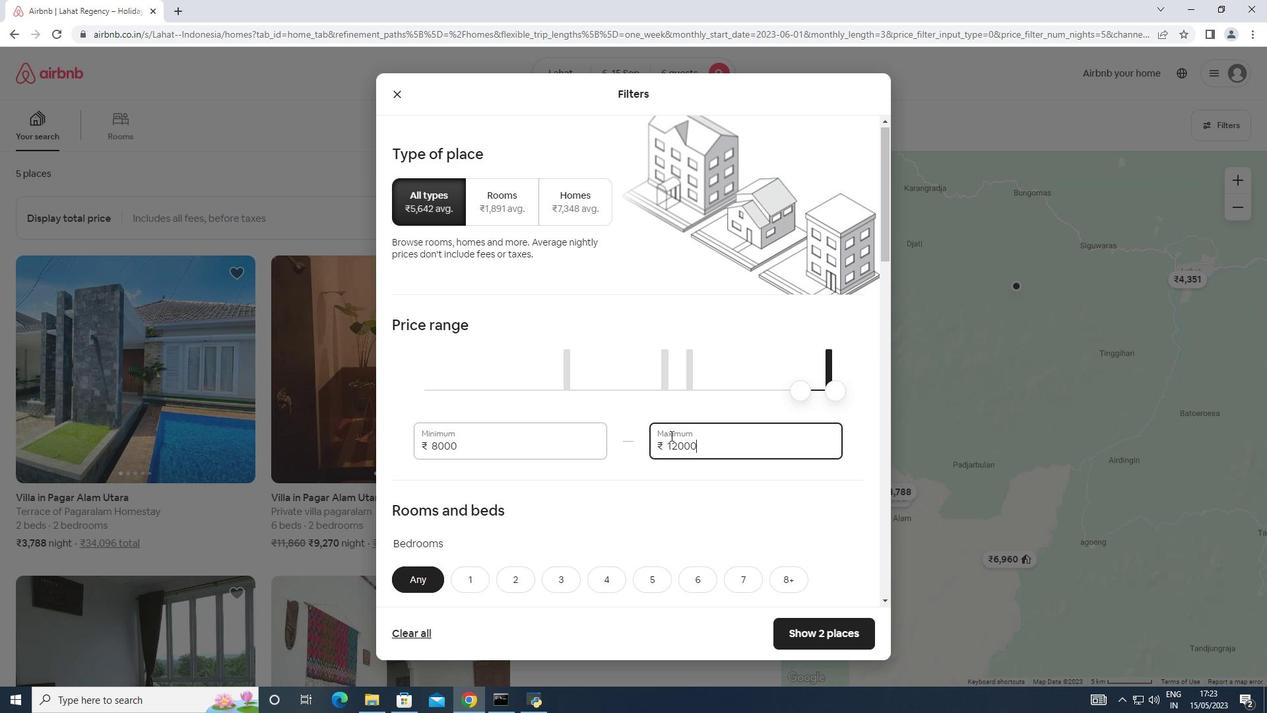 
Action: Mouse scrolled (670, 435) with delta (0, 0)
Screenshot: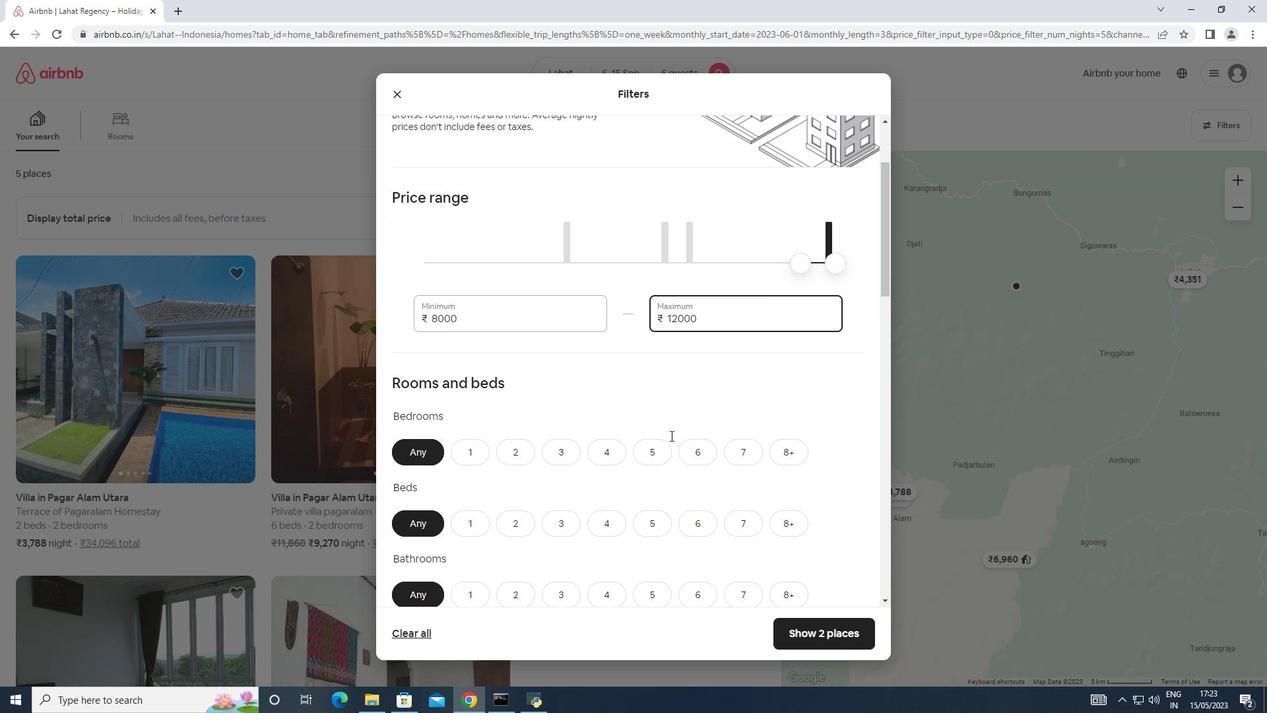 
Action: Mouse scrolled (670, 435) with delta (0, 0)
Screenshot: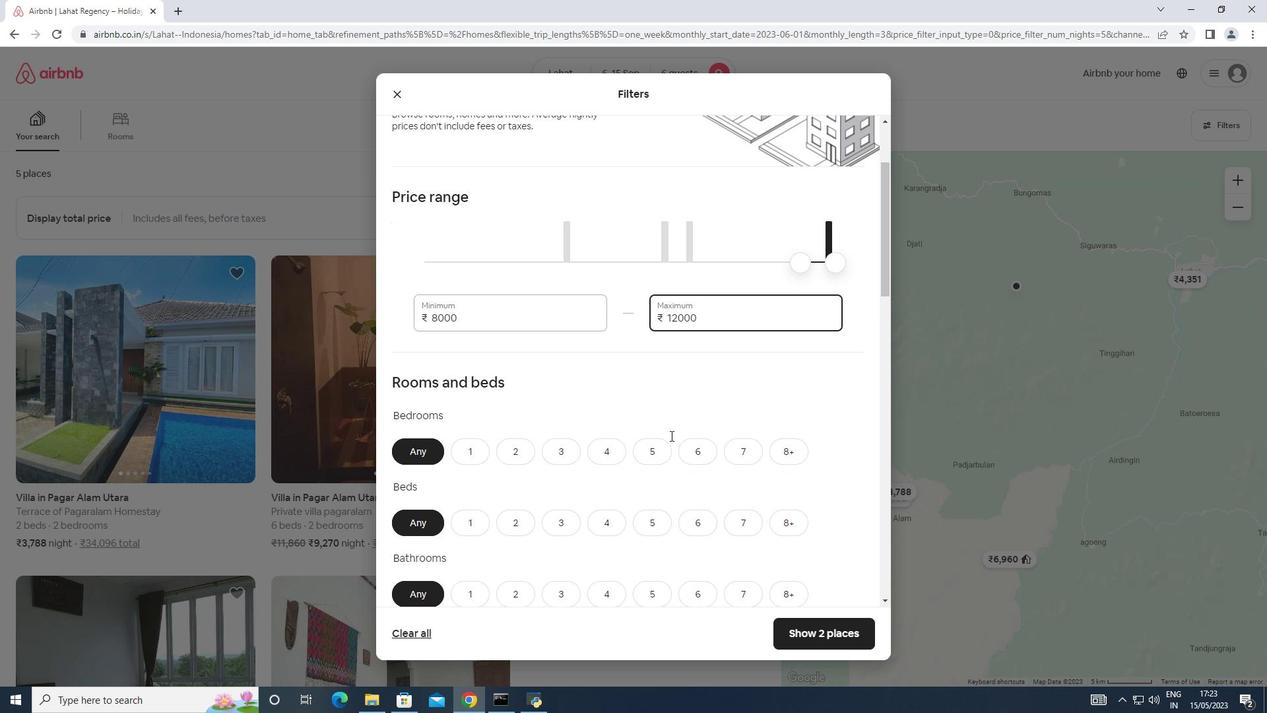
Action: Mouse scrolled (670, 435) with delta (0, 0)
Screenshot: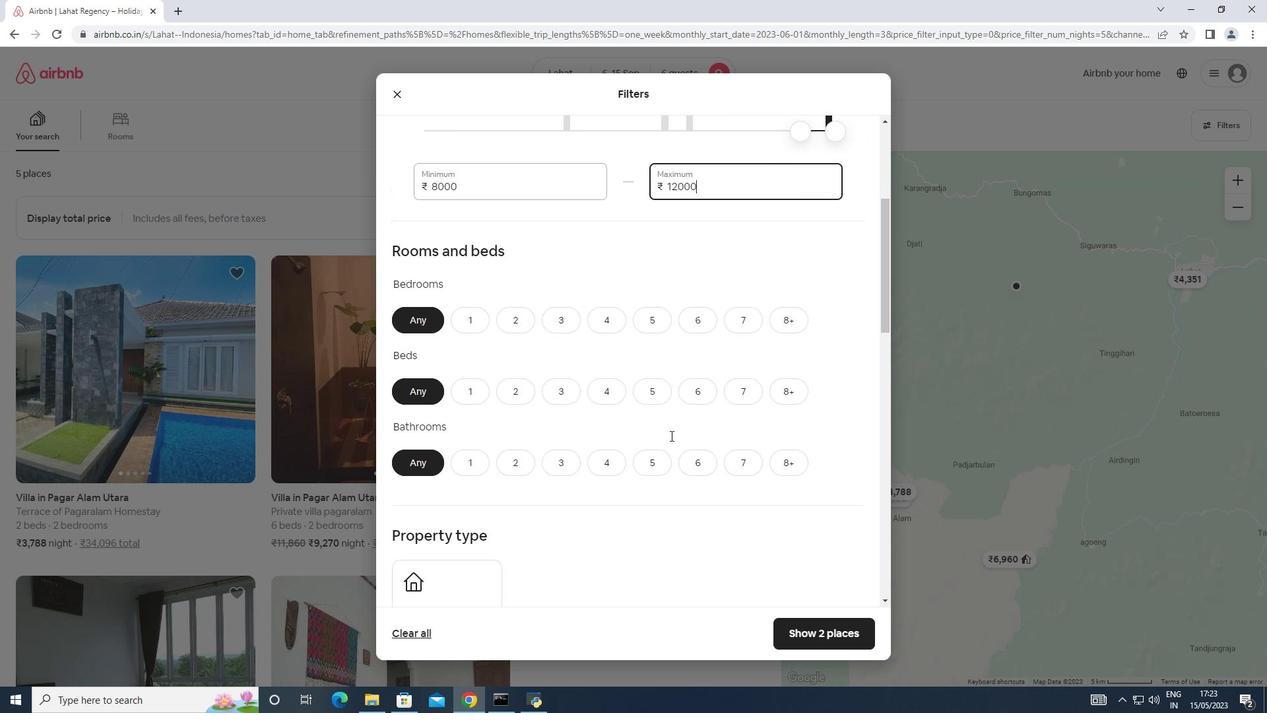 
Action: Mouse scrolled (670, 435) with delta (0, 0)
Screenshot: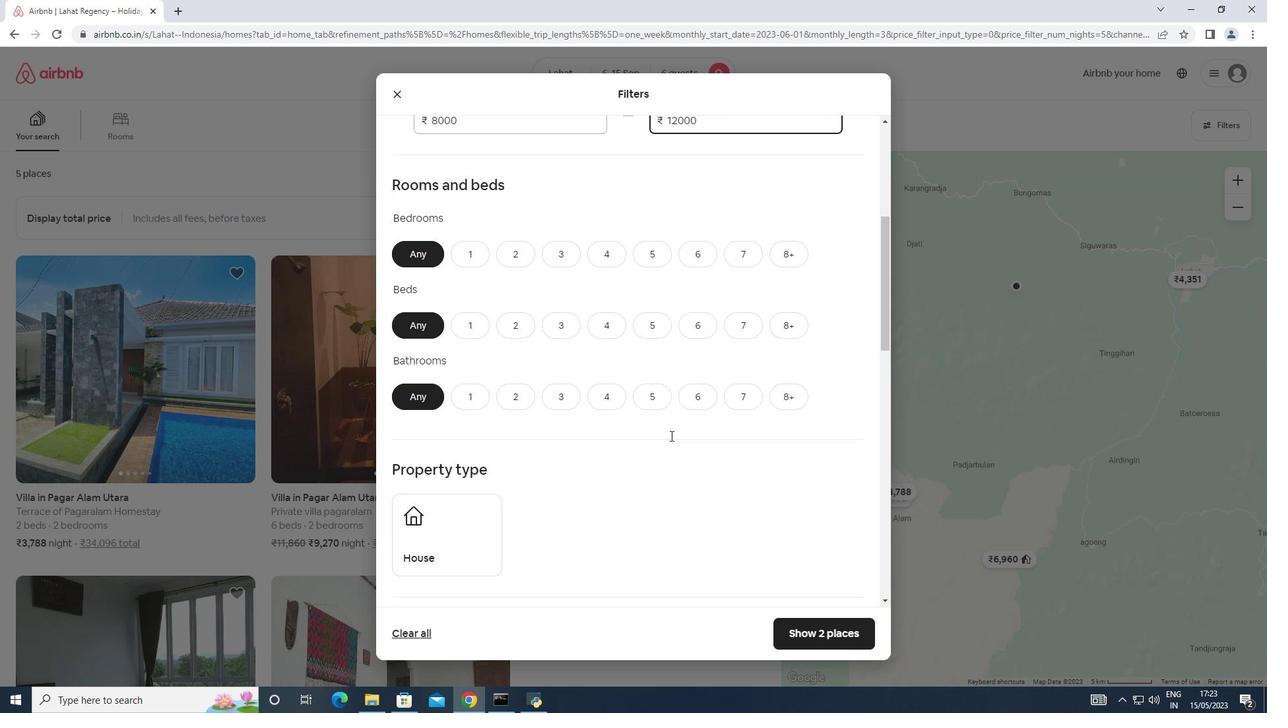 
Action: Mouse moved to (673, 433)
Screenshot: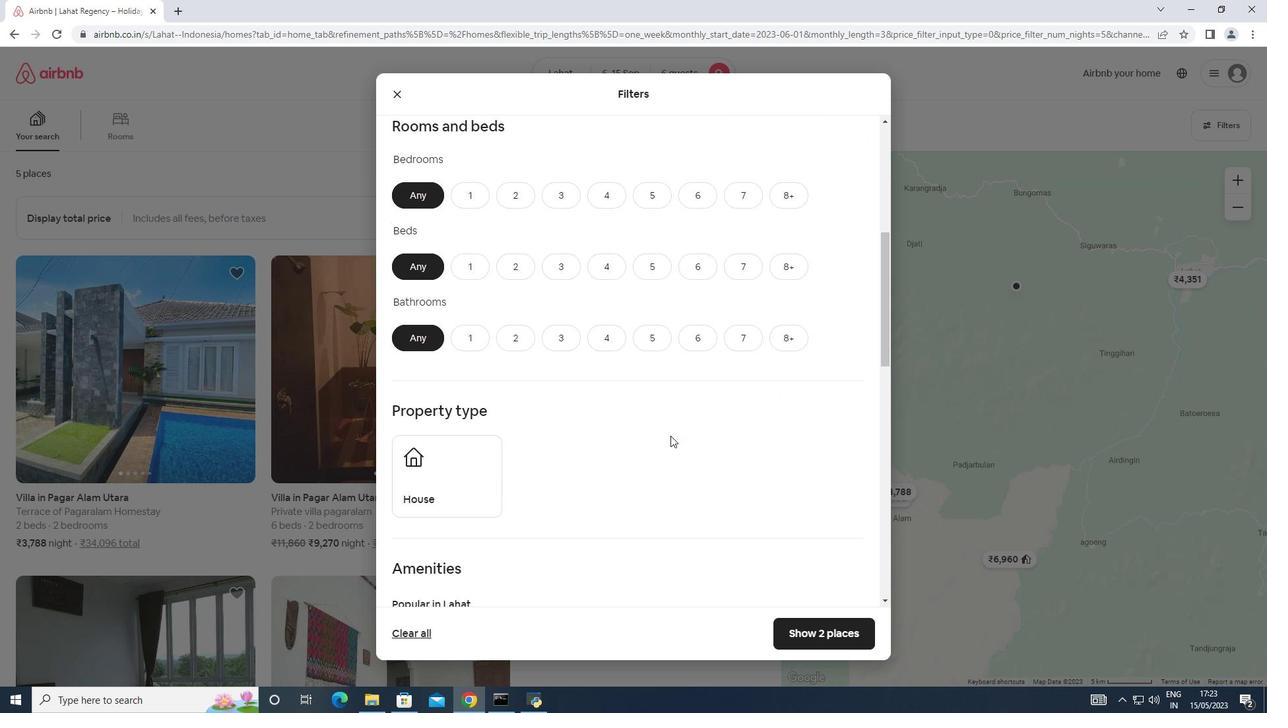 
Action: Mouse scrolled (673, 433) with delta (0, 0)
Screenshot: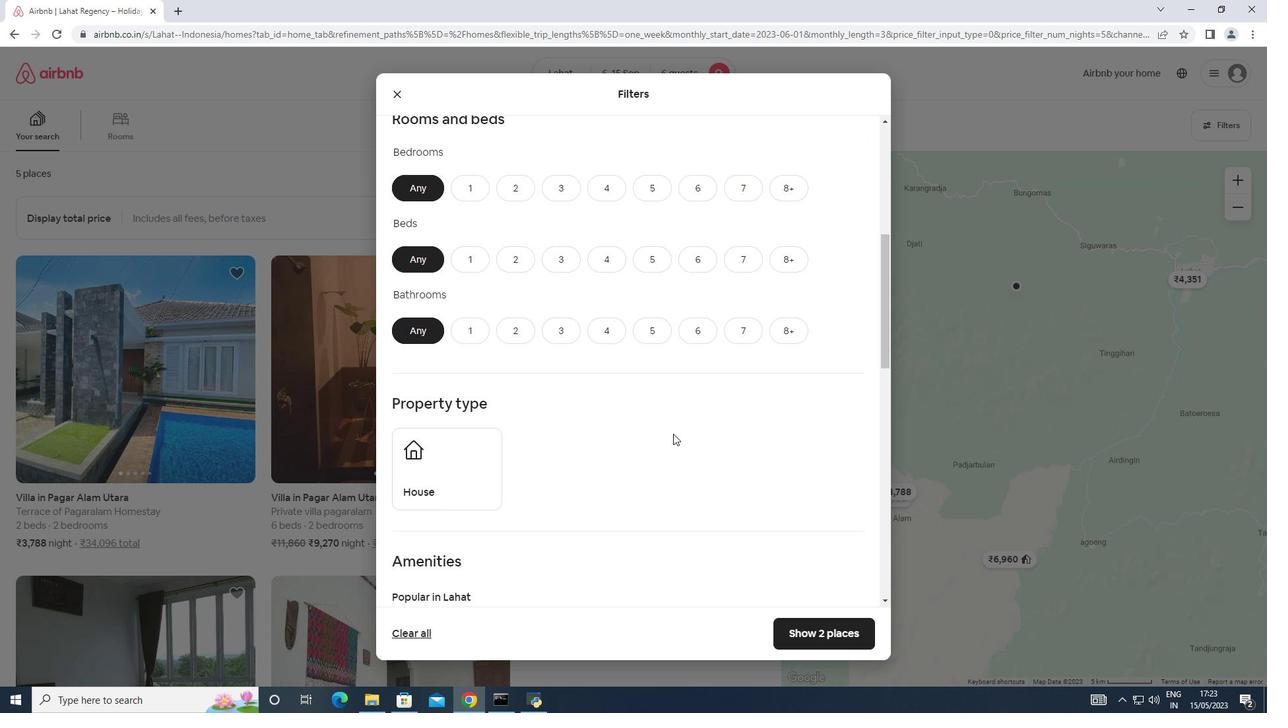 
Action: Mouse moved to (695, 127)
Screenshot: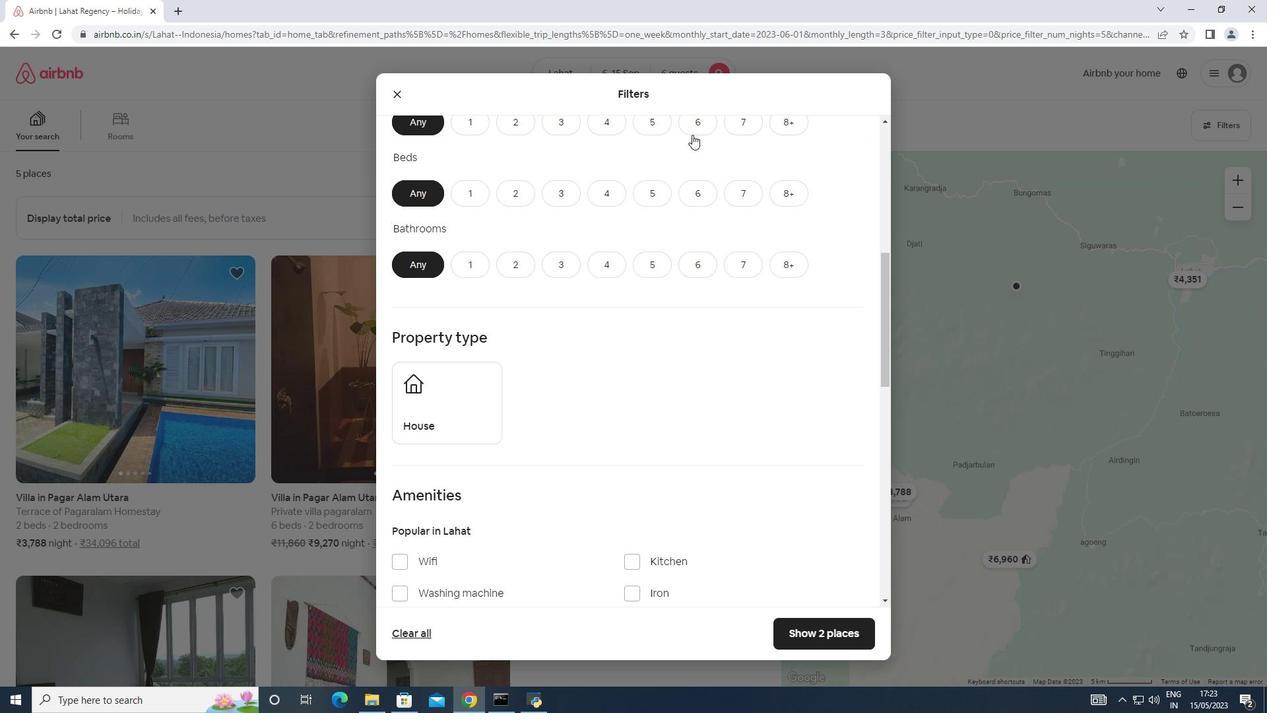 
Action: Mouse pressed left at (695, 127)
Screenshot: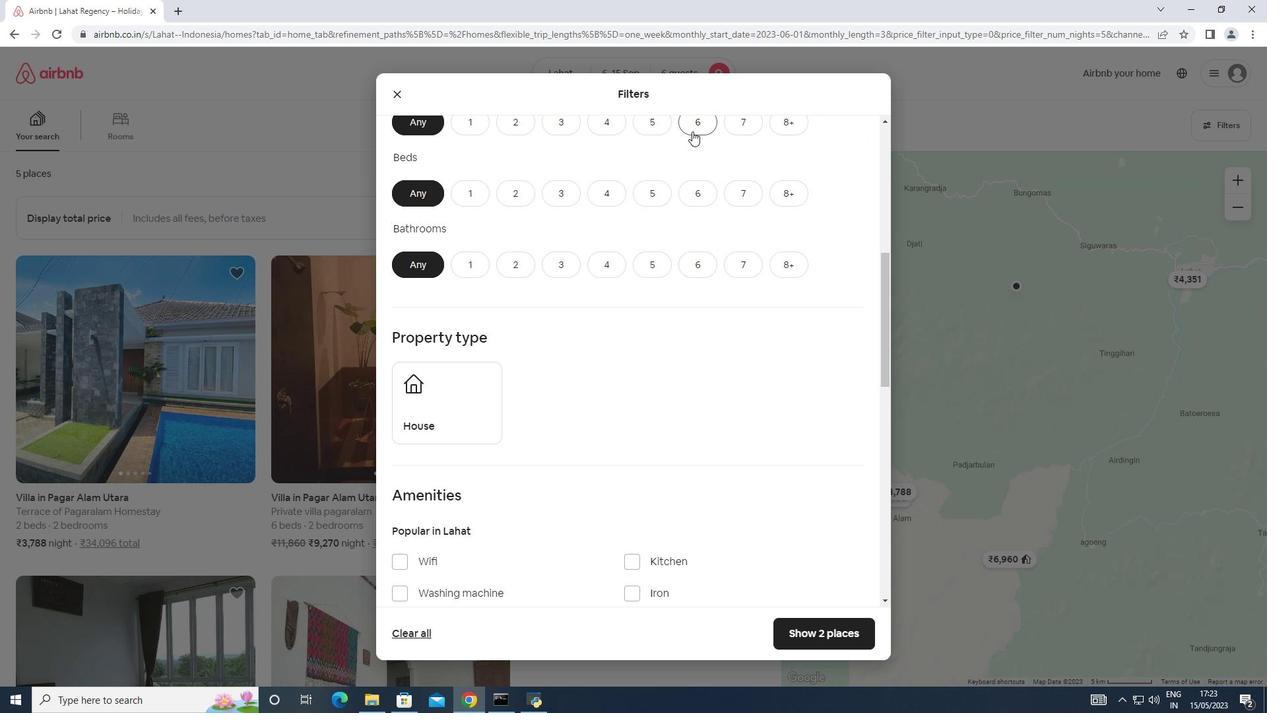 
Action: Mouse moved to (693, 196)
Screenshot: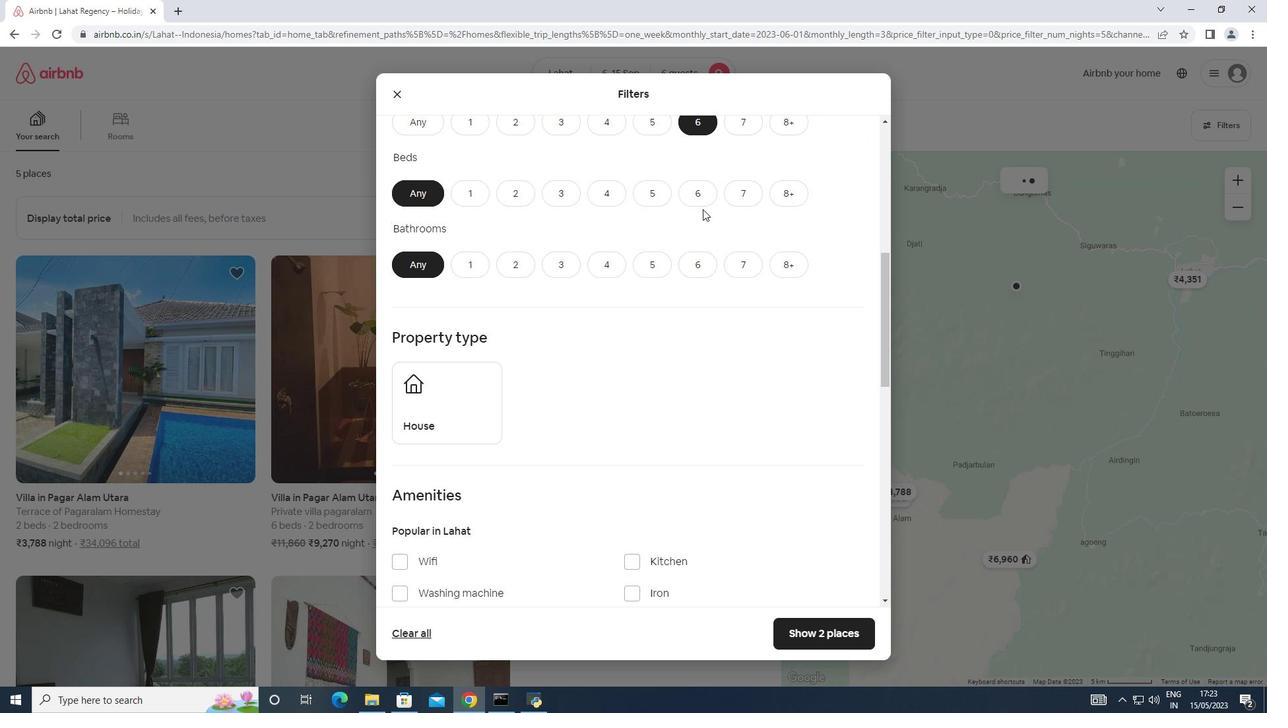 
Action: Mouse pressed left at (693, 196)
Screenshot: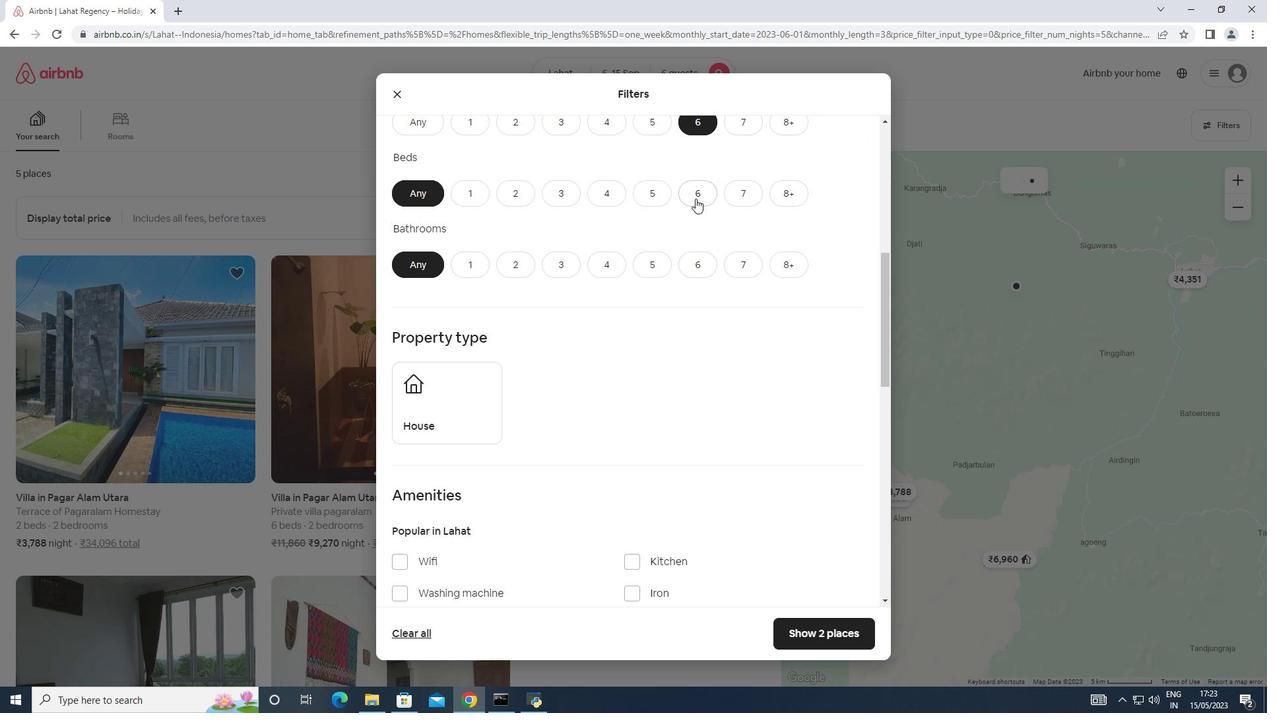 
Action: Mouse moved to (707, 263)
Screenshot: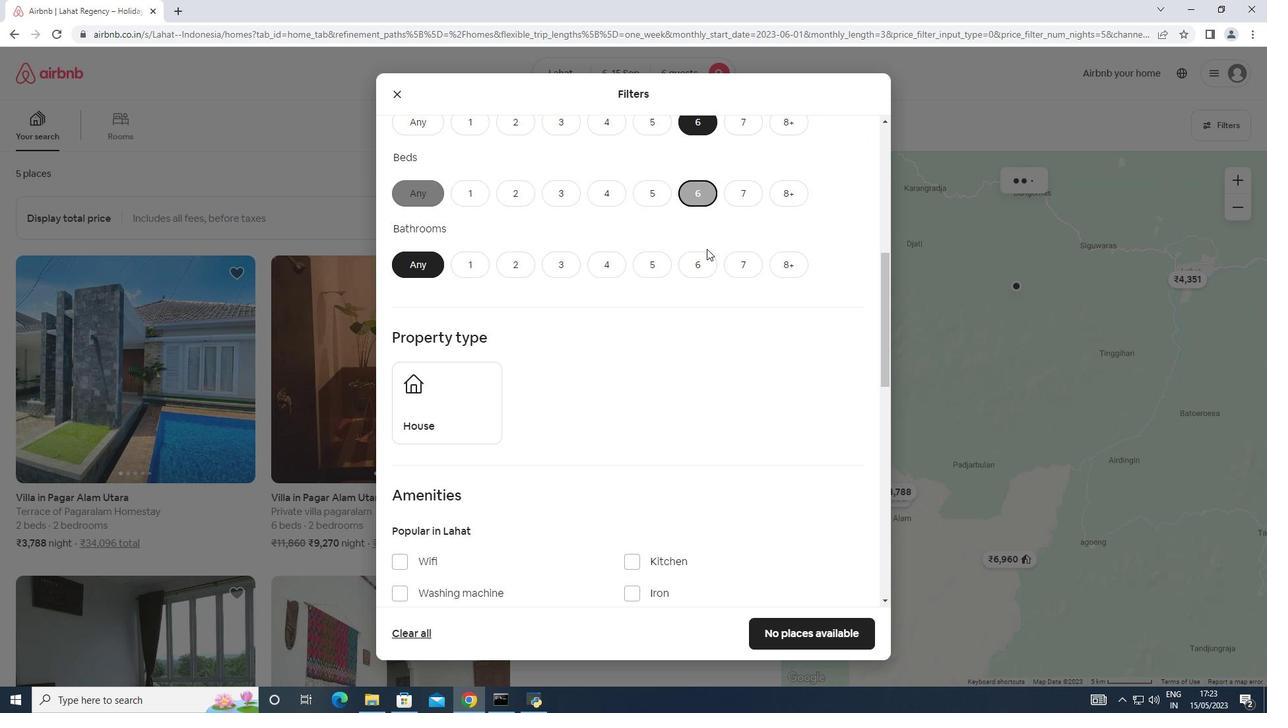 
Action: Mouse pressed left at (707, 263)
Screenshot: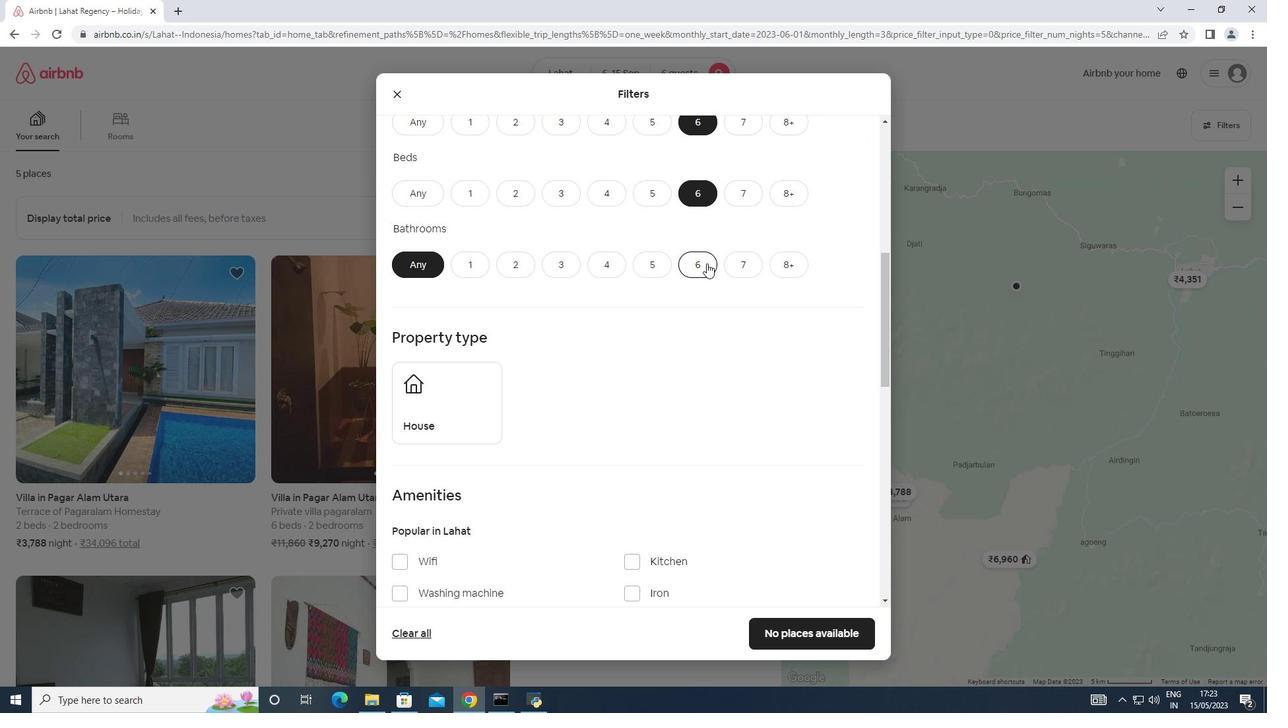 
Action: Mouse moved to (659, 304)
Screenshot: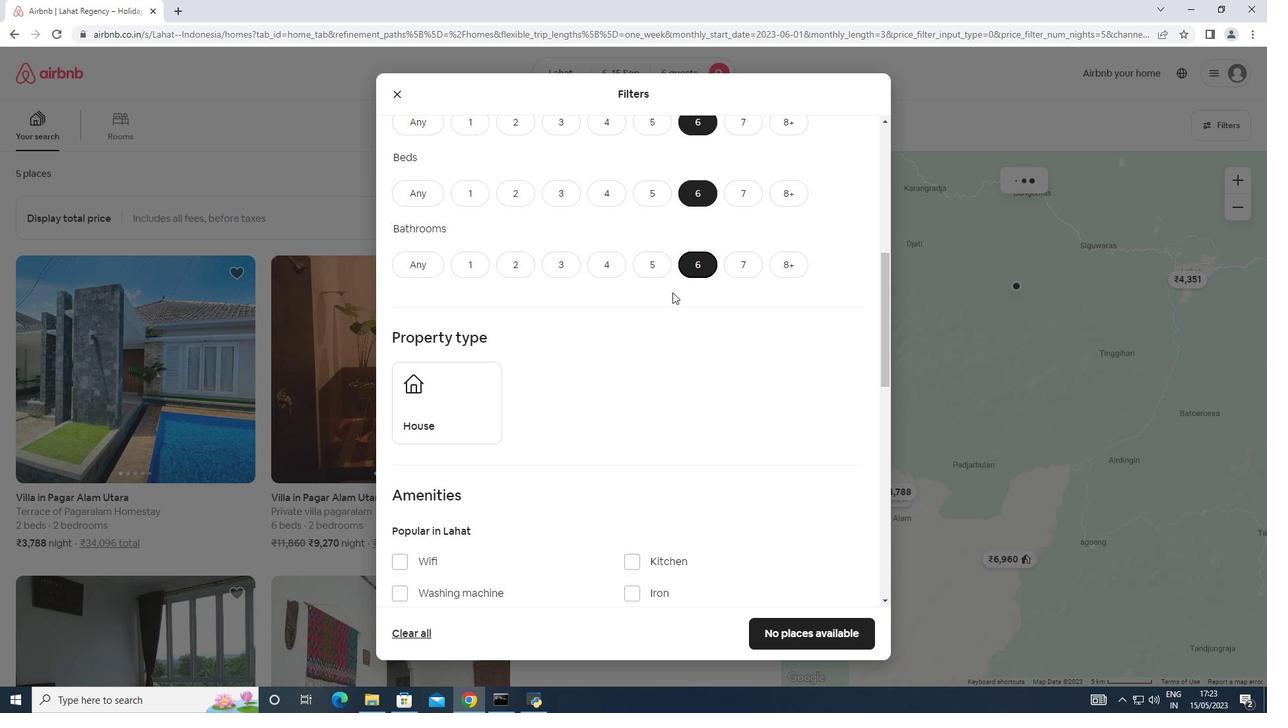 
Action: Mouse scrolled (659, 303) with delta (0, 0)
Screenshot: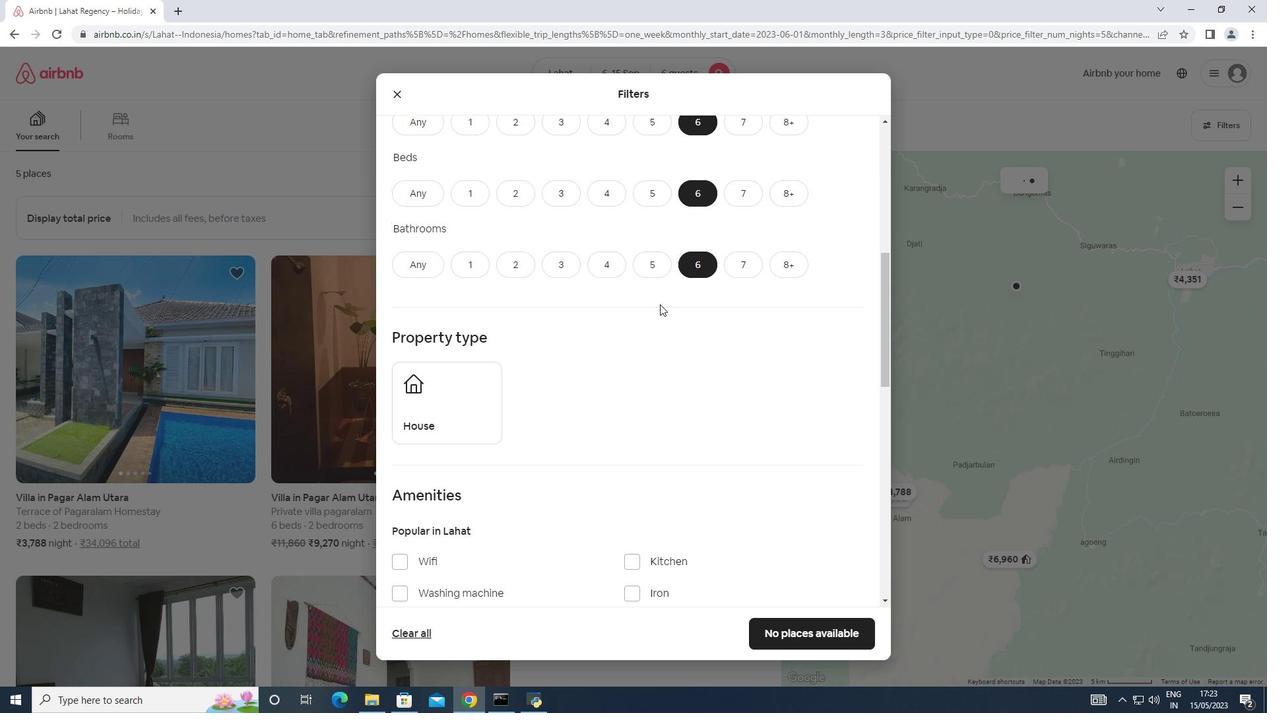 
Action: Mouse scrolled (659, 303) with delta (0, 0)
Screenshot: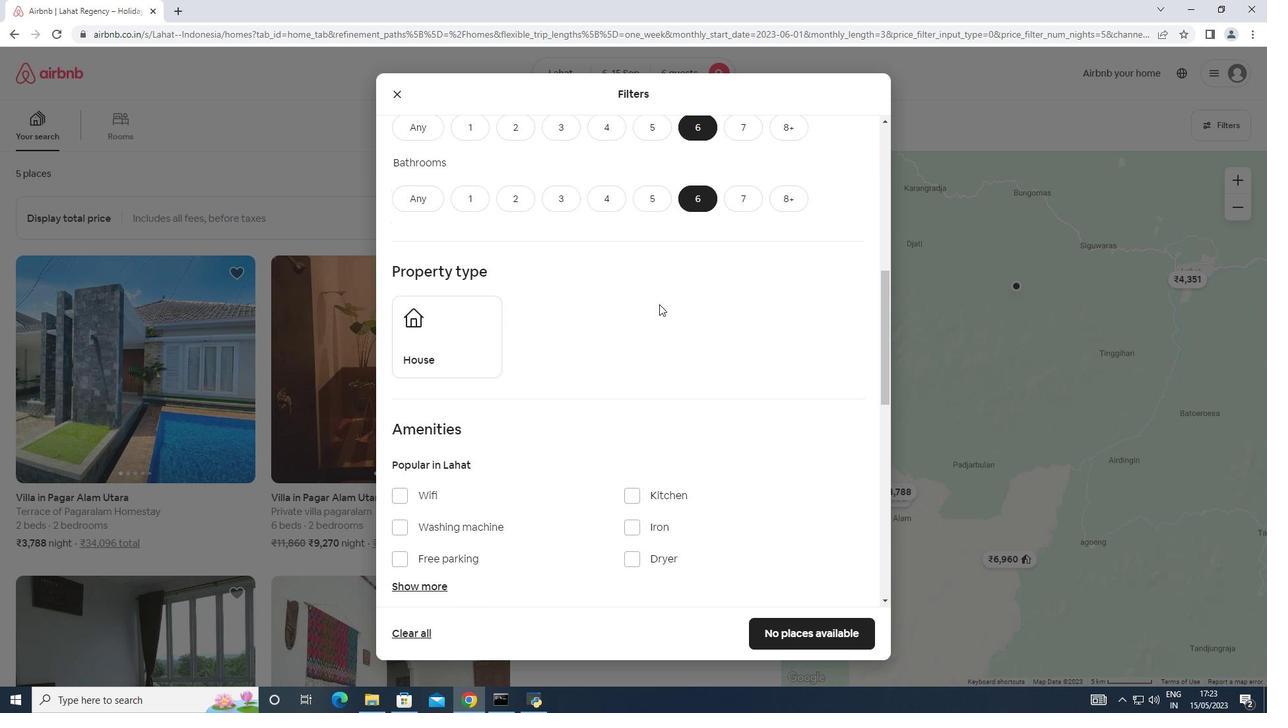 
Action: Mouse moved to (459, 282)
Screenshot: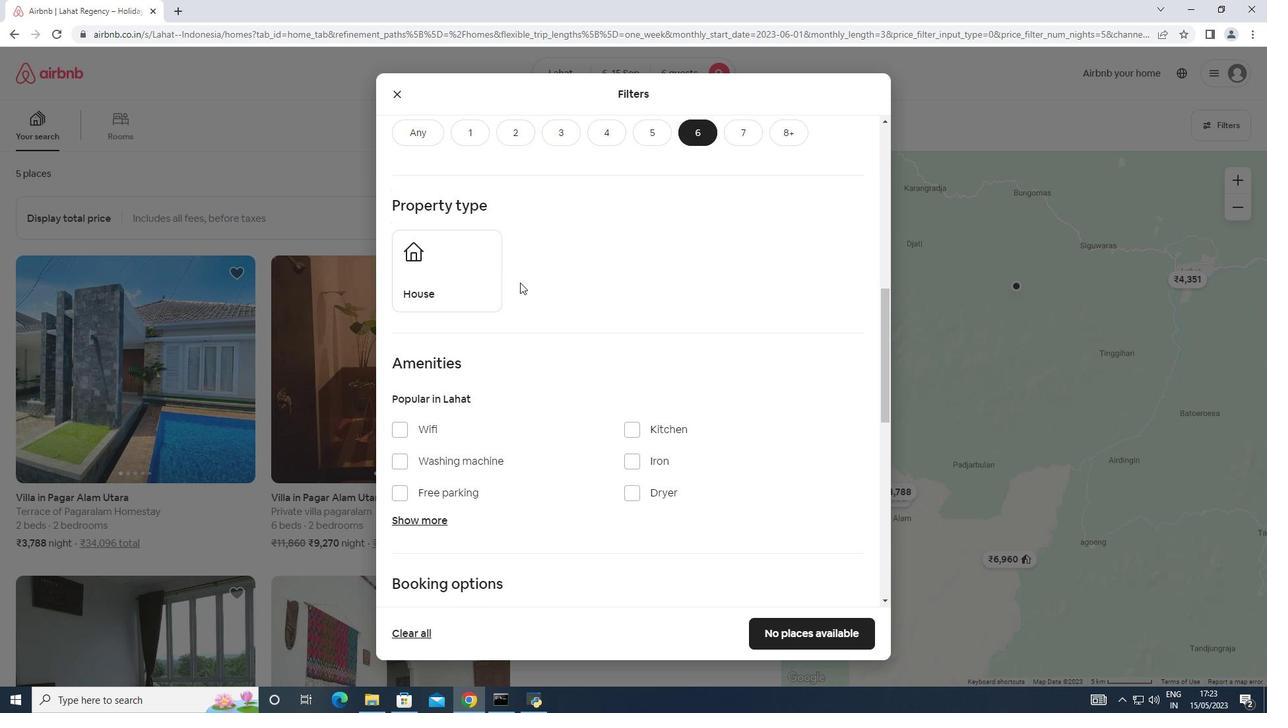 
Action: Mouse pressed left at (459, 282)
Screenshot: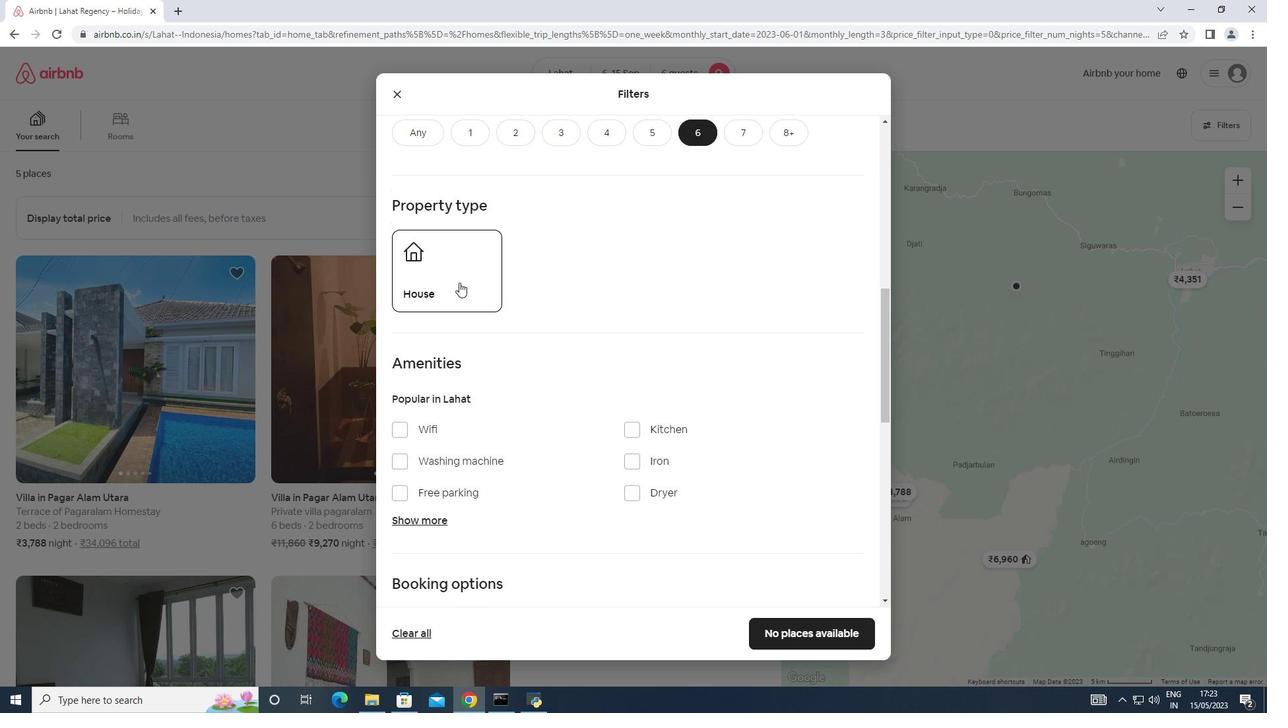 
Action: Mouse moved to (471, 328)
Screenshot: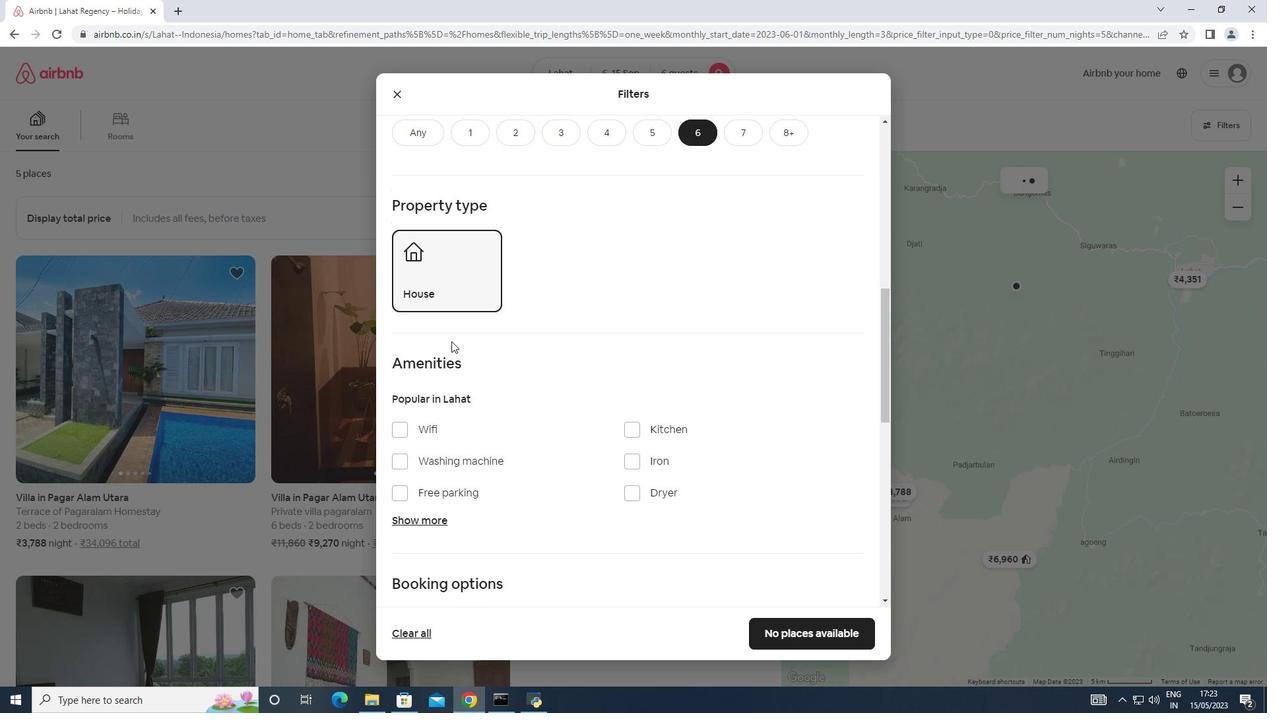 
Action: Mouse scrolled (471, 328) with delta (0, 0)
Screenshot: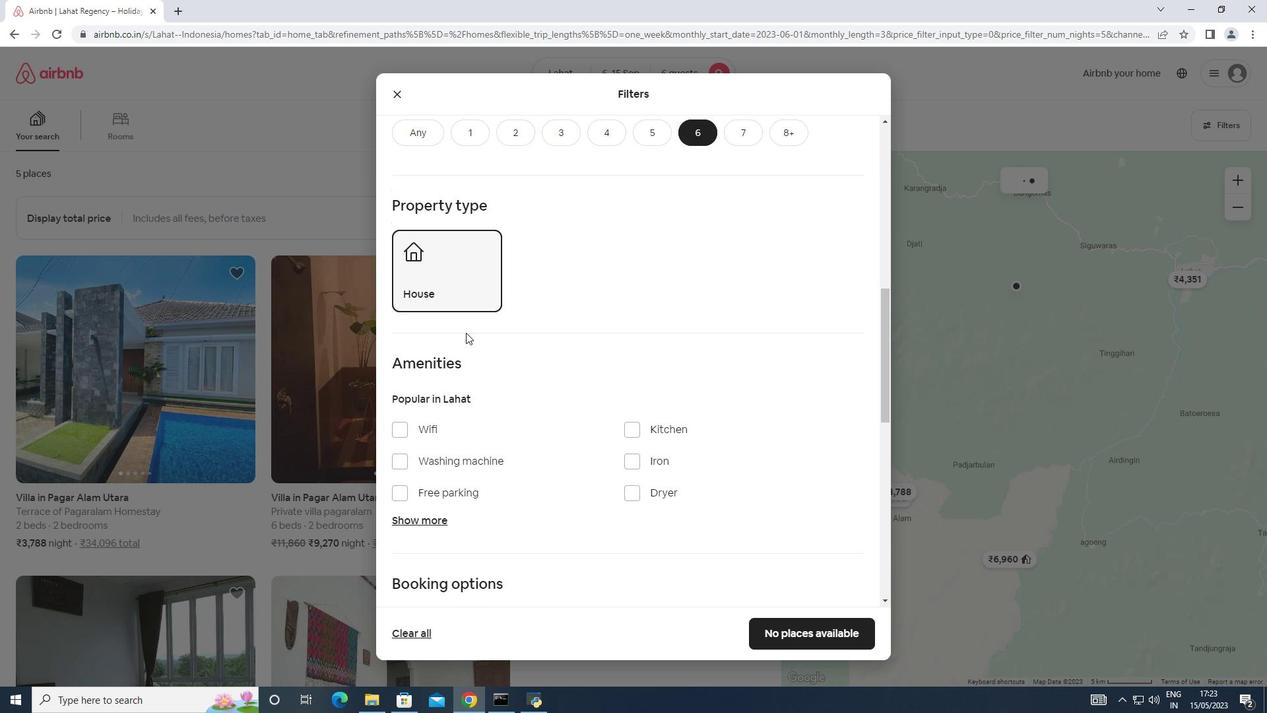 
Action: Mouse scrolled (471, 328) with delta (0, 0)
Screenshot: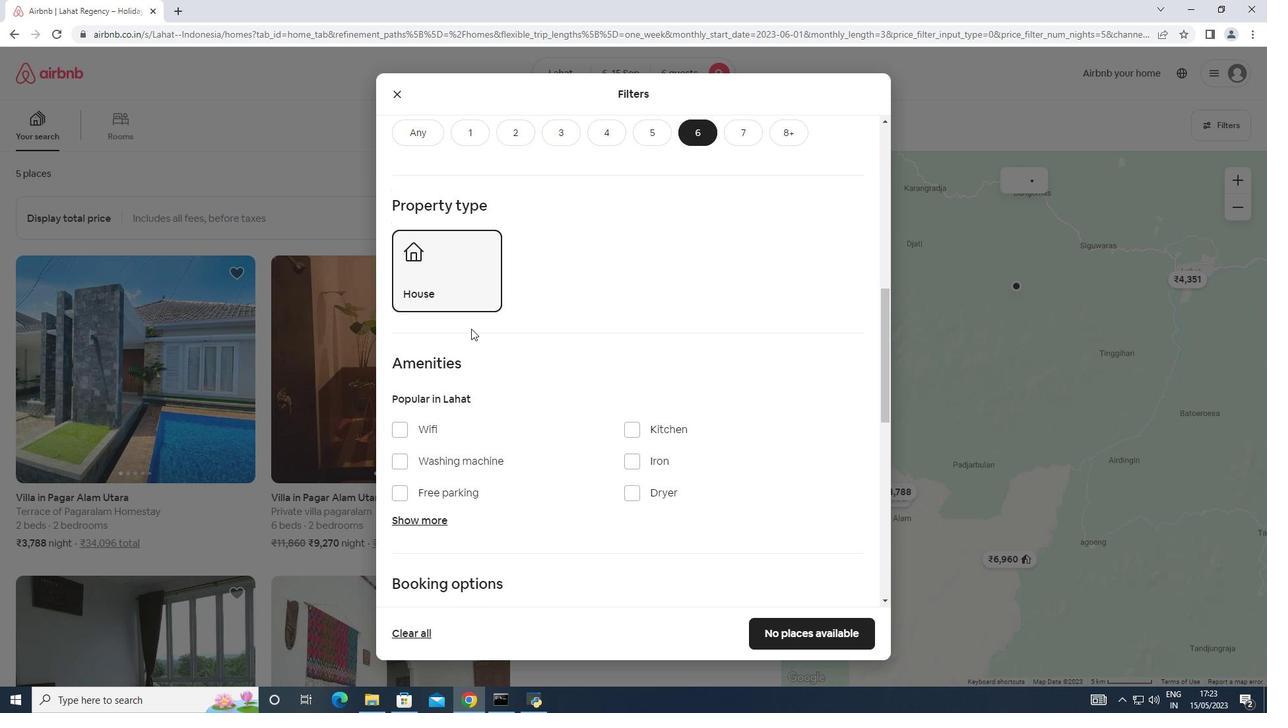
Action: Mouse moved to (404, 392)
Screenshot: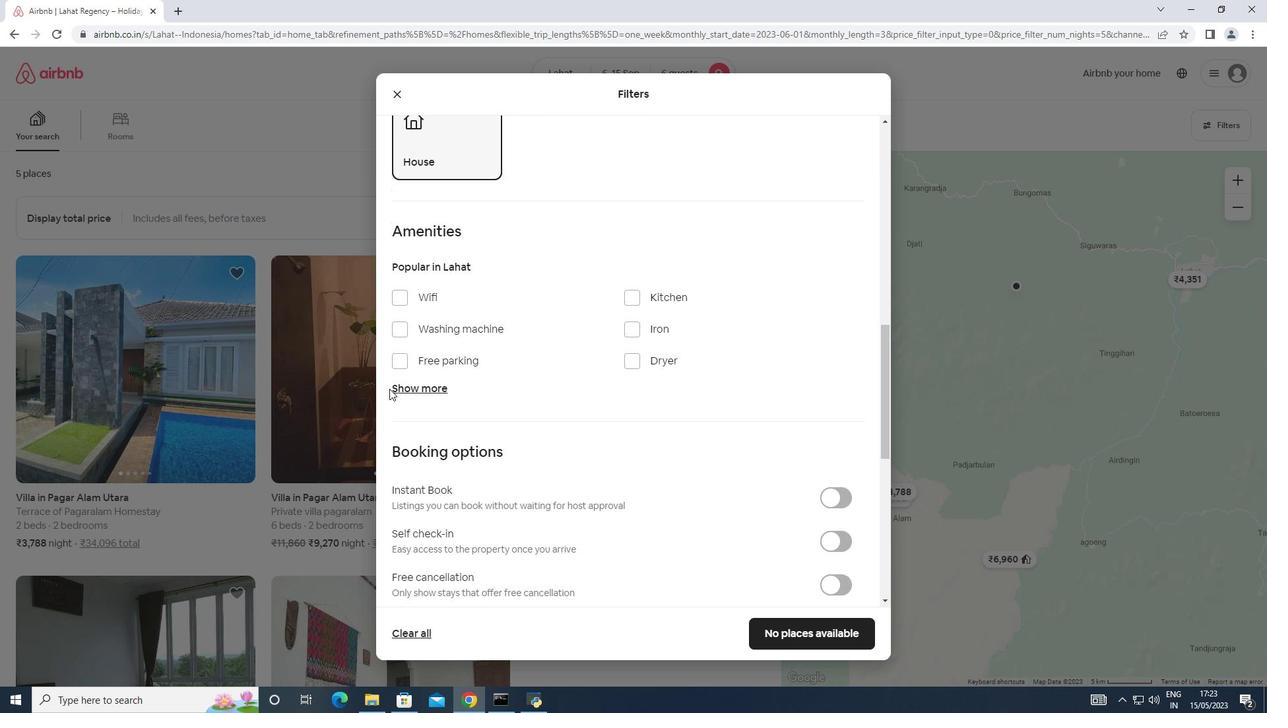 
Action: Mouse pressed left at (404, 392)
Screenshot: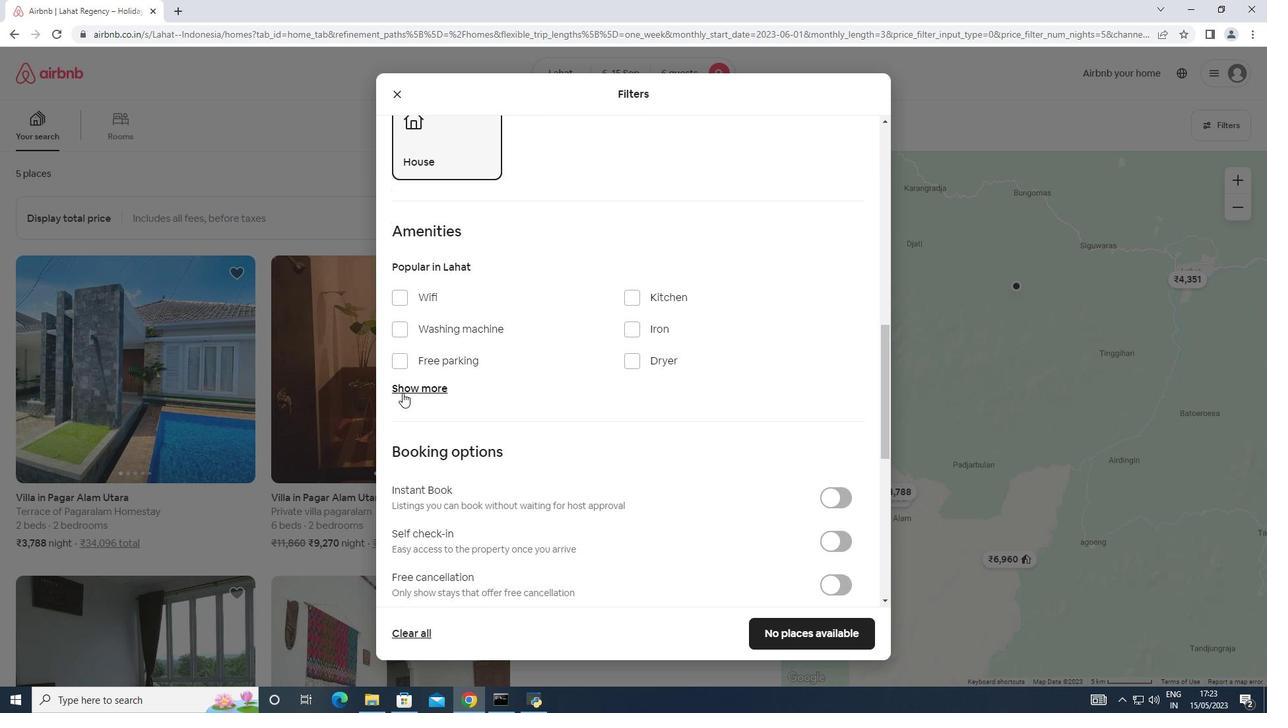 
Action: Mouse moved to (398, 303)
Screenshot: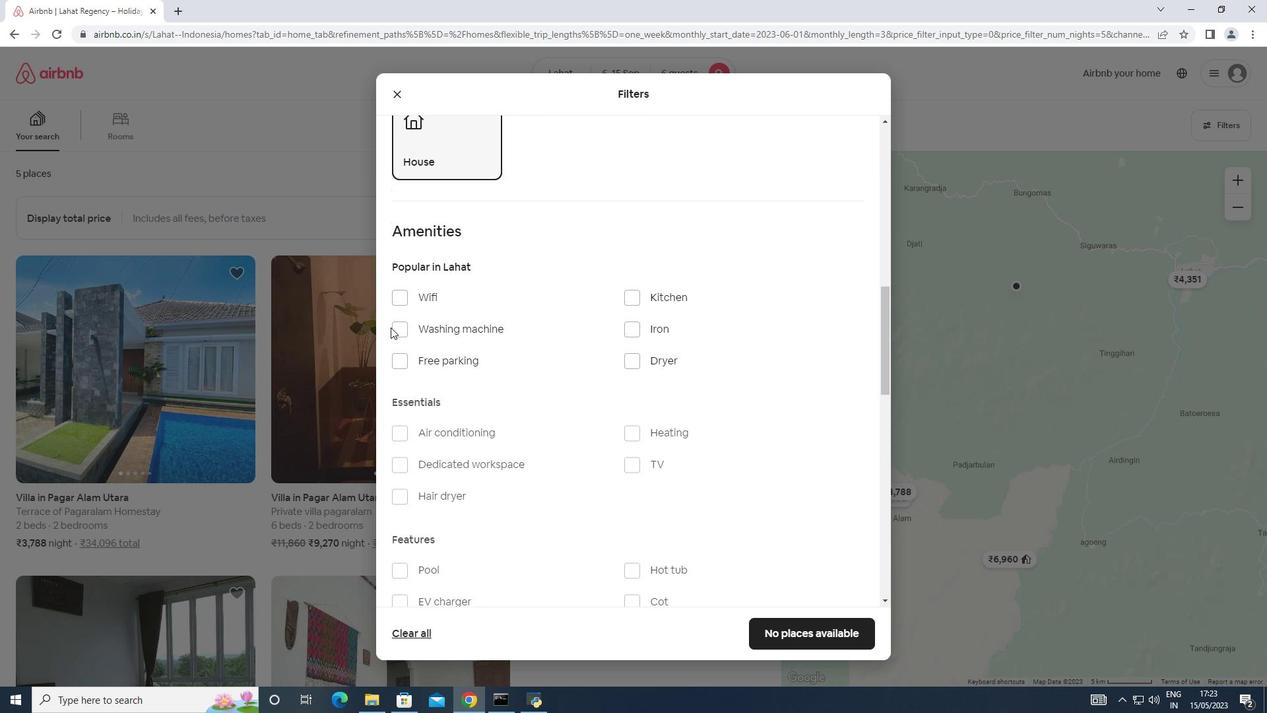 
Action: Mouse pressed left at (398, 303)
Screenshot: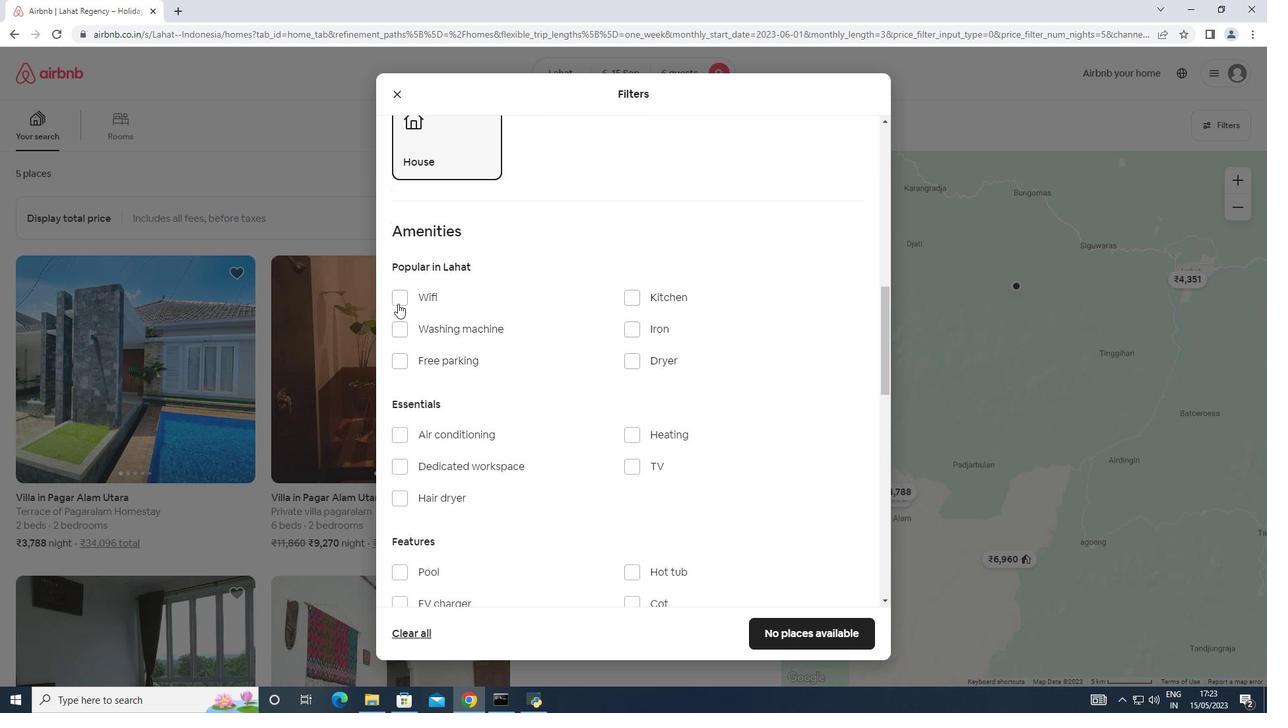 
Action: Mouse moved to (629, 459)
Screenshot: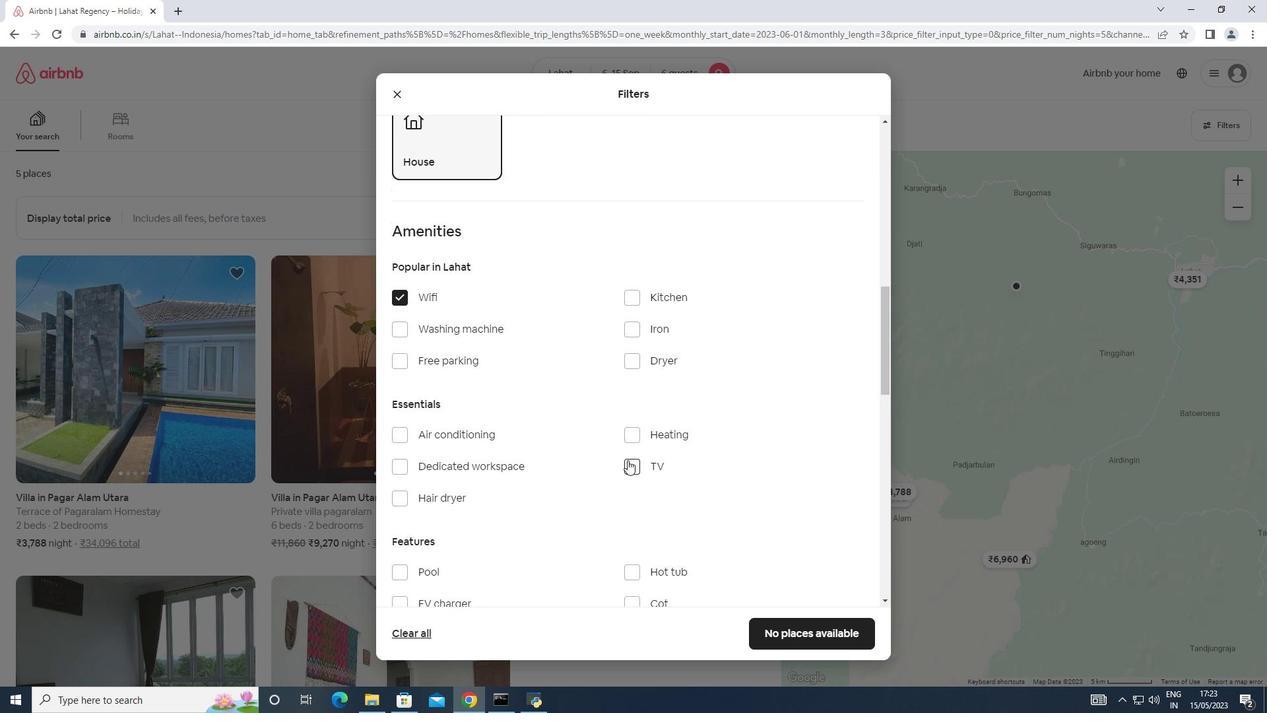 
Action: Mouse pressed left at (629, 459)
Screenshot: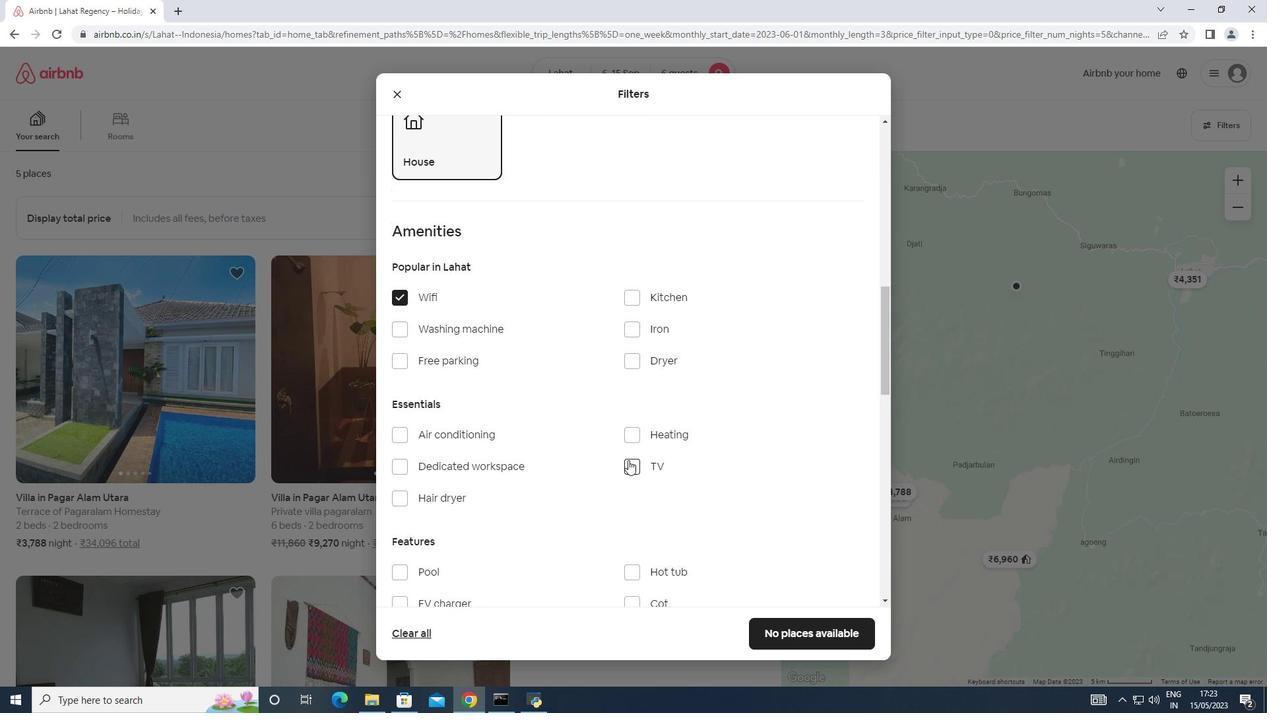 
Action: Mouse moved to (405, 359)
Screenshot: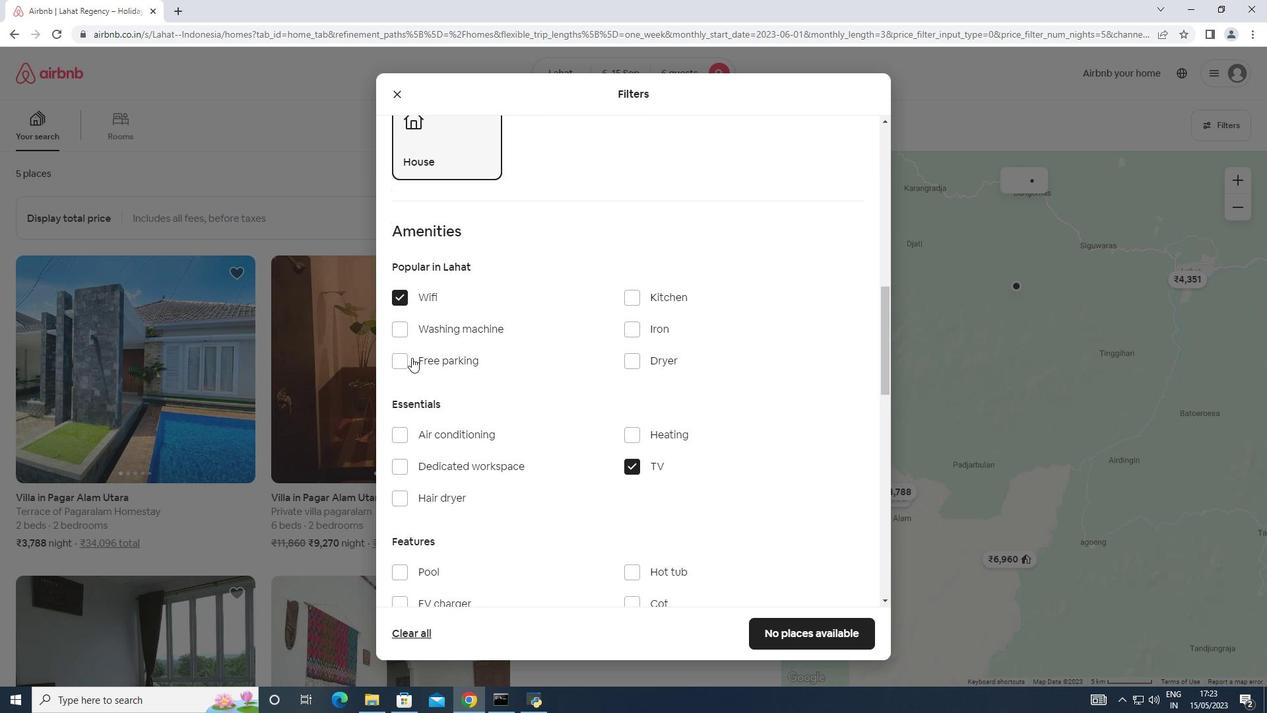 
Action: Mouse pressed left at (405, 359)
Screenshot: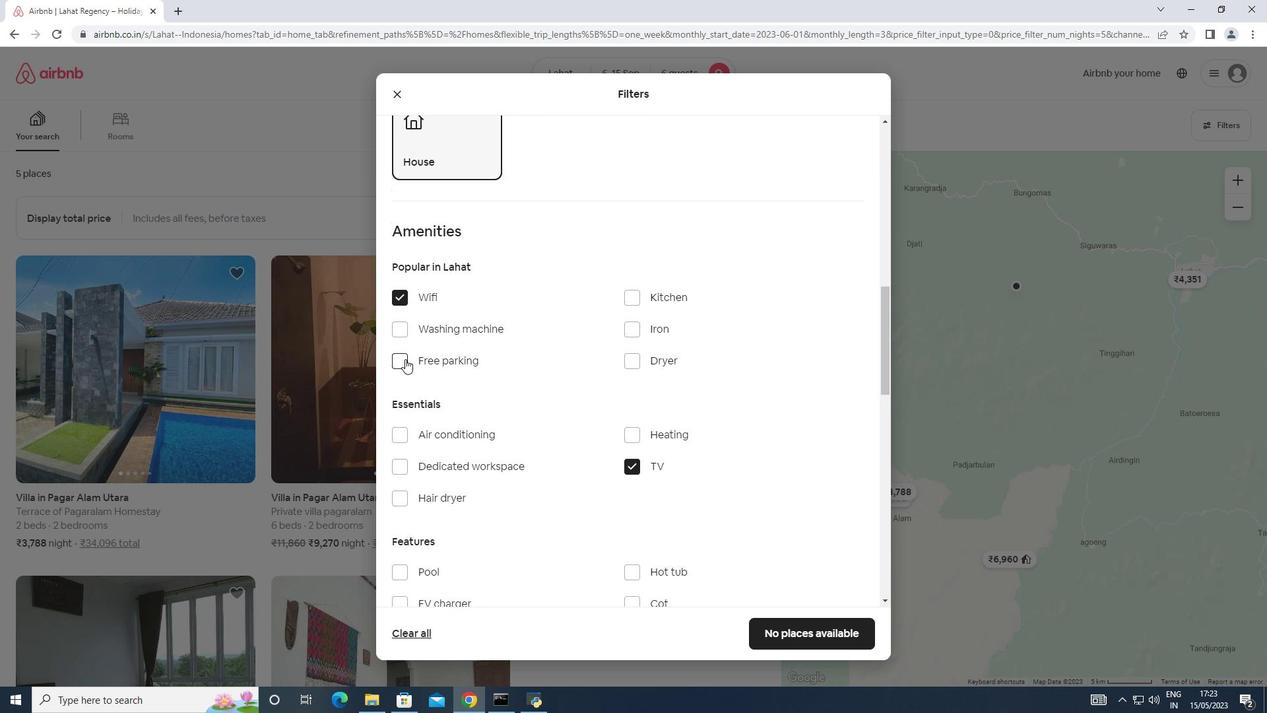 
Action: Mouse moved to (556, 380)
Screenshot: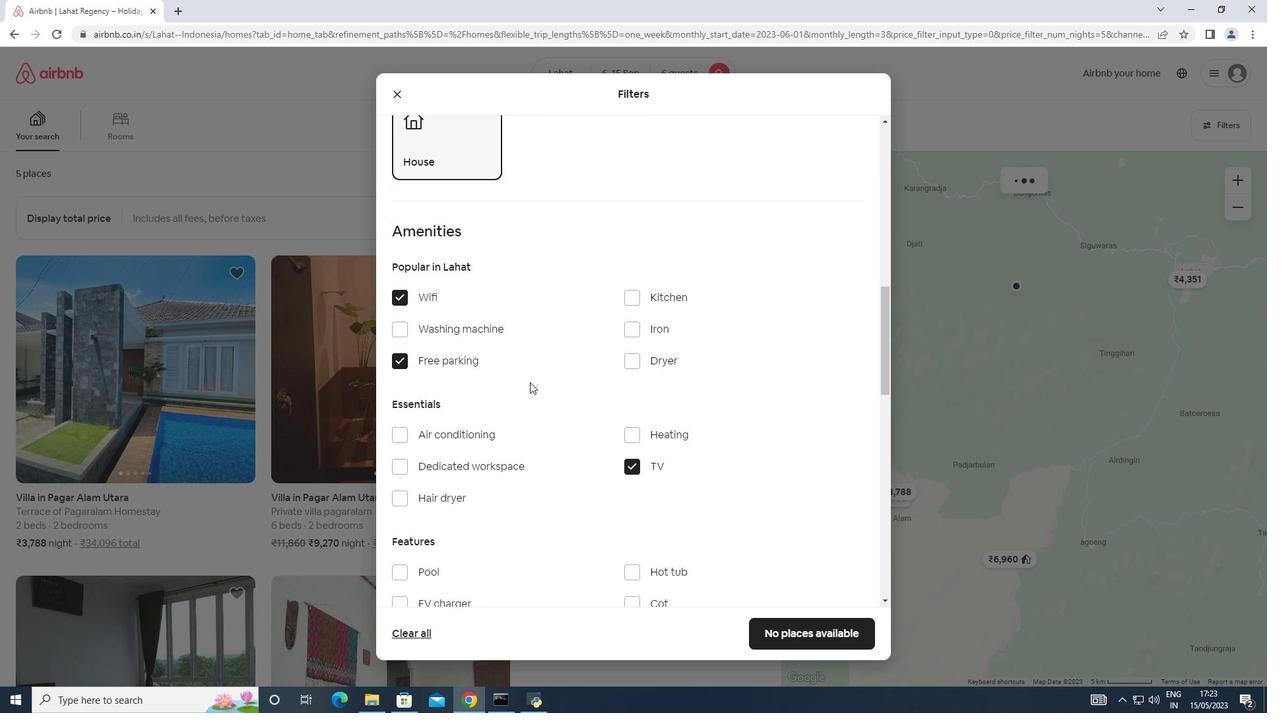 
Action: Mouse scrolled (556, 380) with delta (0, 0)
Screenshot: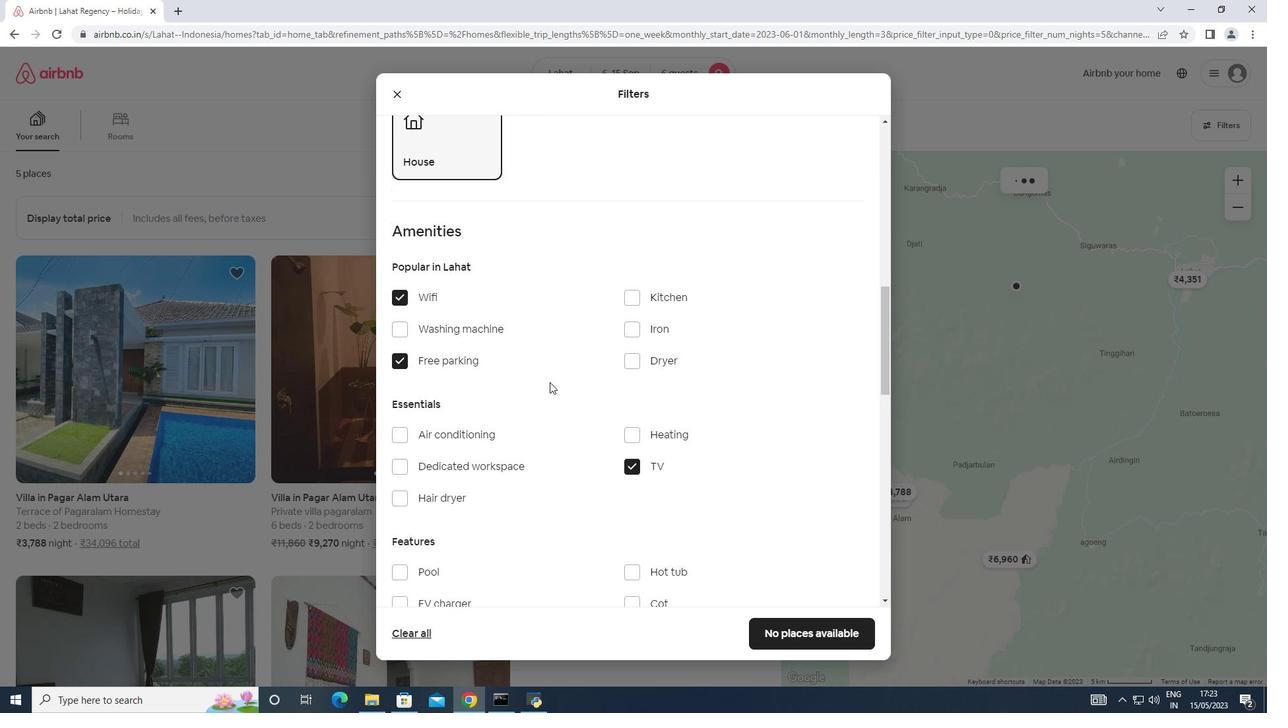 
Action: Mouse moved to (557, 380)
Screenshot: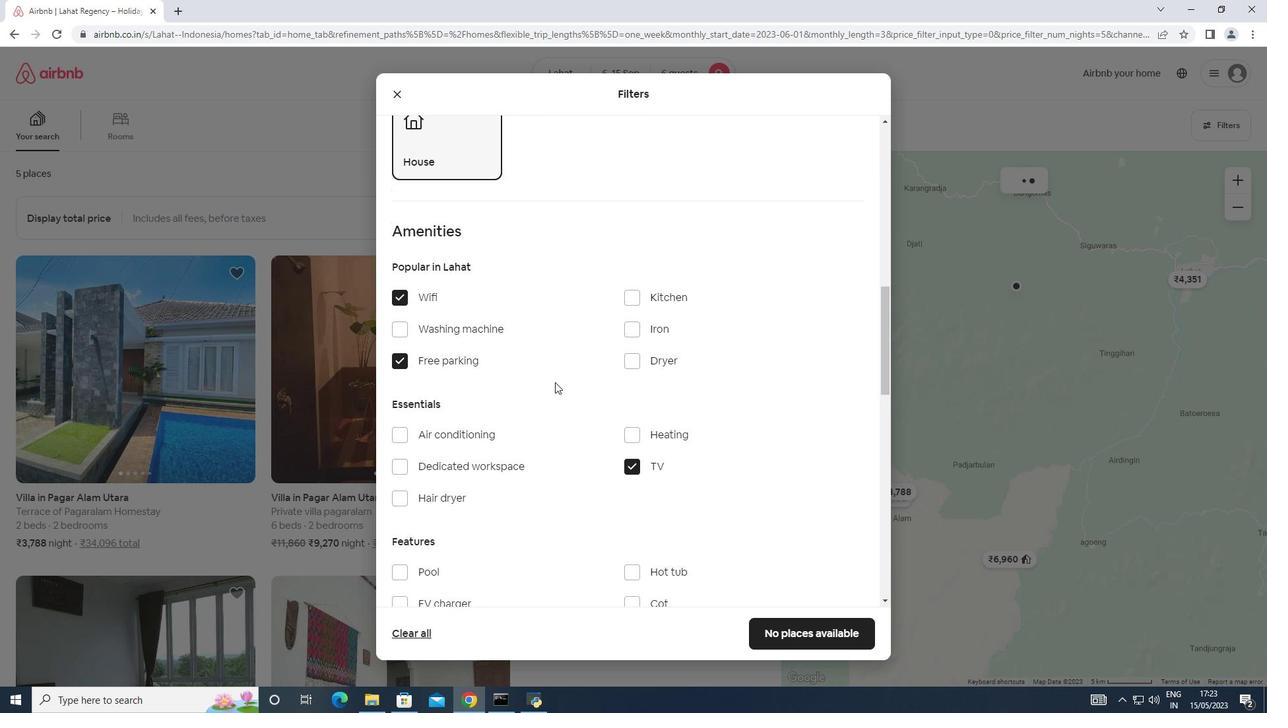 
Action: Mouse scrolled (557, 380) with delta (0, 0)
Screenshot: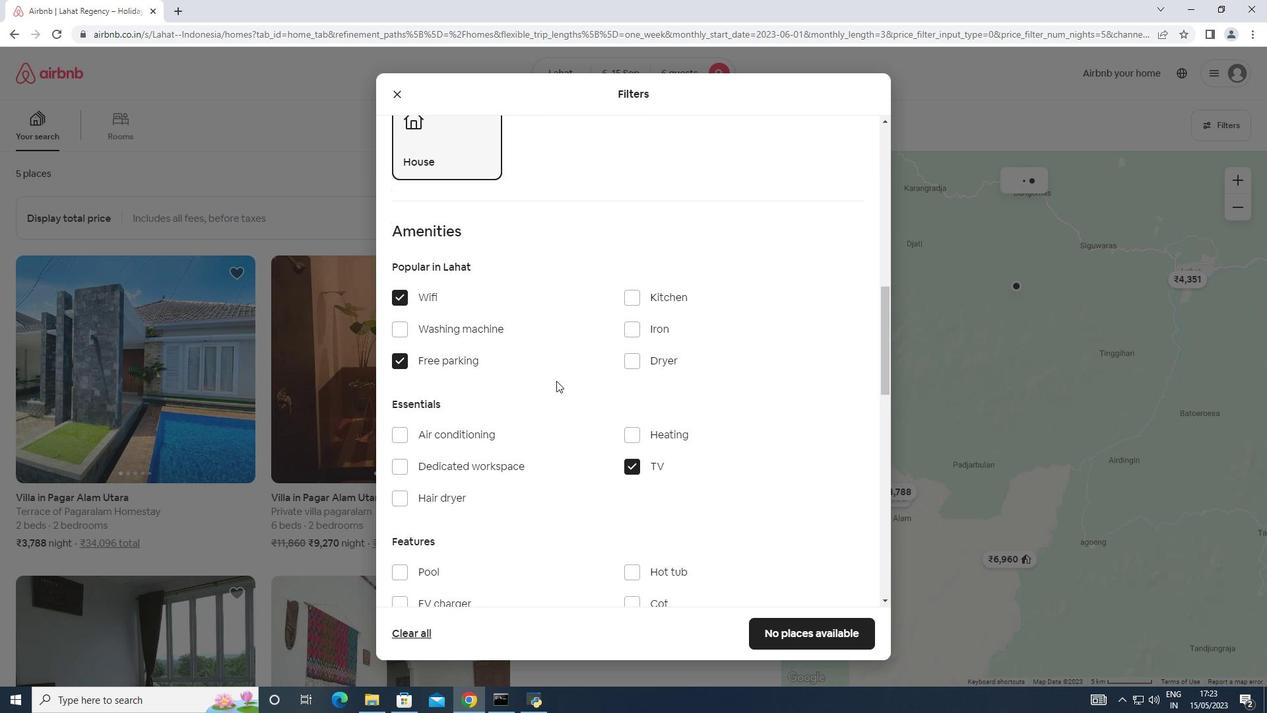 
Action: Mouse moved to (559, 379)
Screenshot: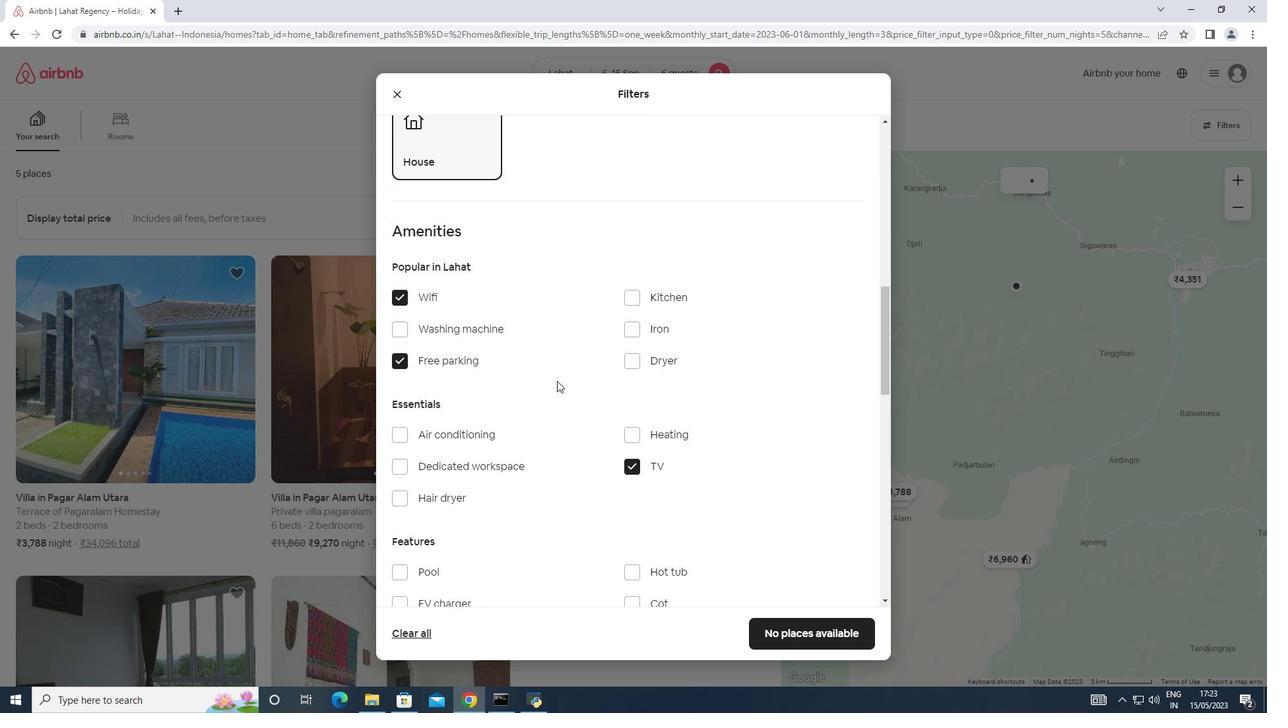 
Action: Mouse scrolled (559, 378) with delta (0, 0)
Screenshot: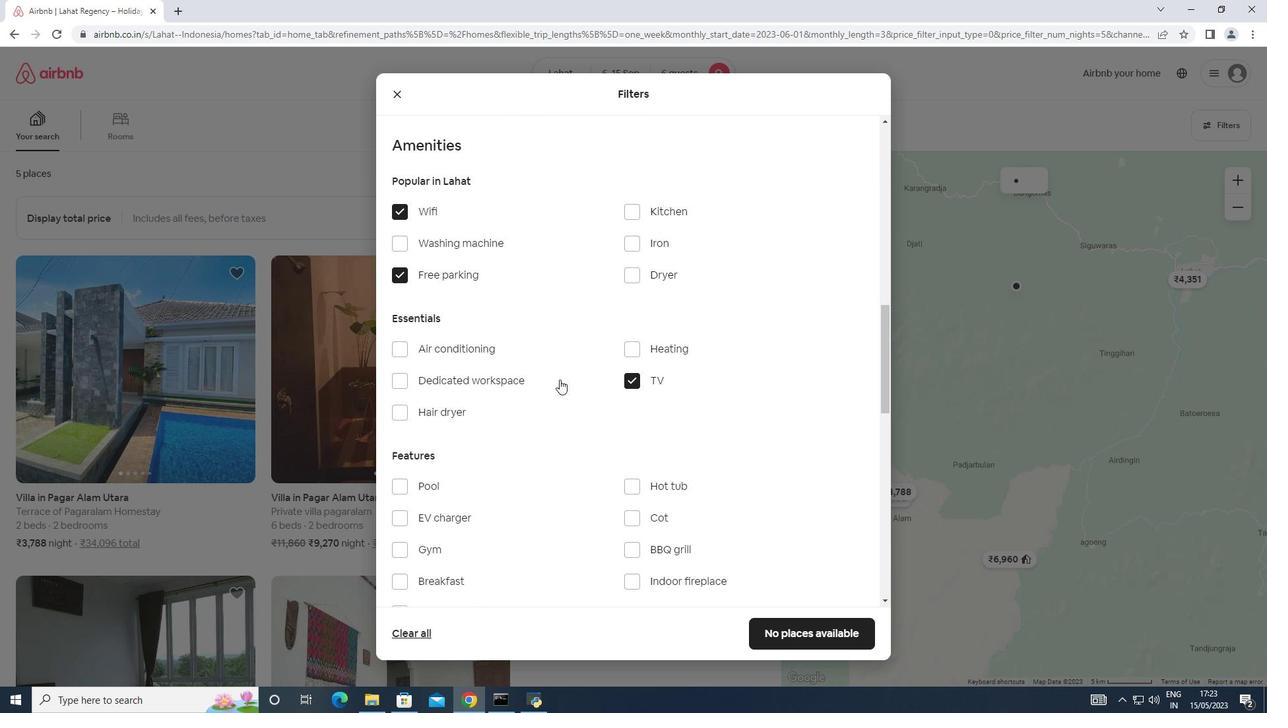
Action: Mouse moved to (400, 432)
Screenshot: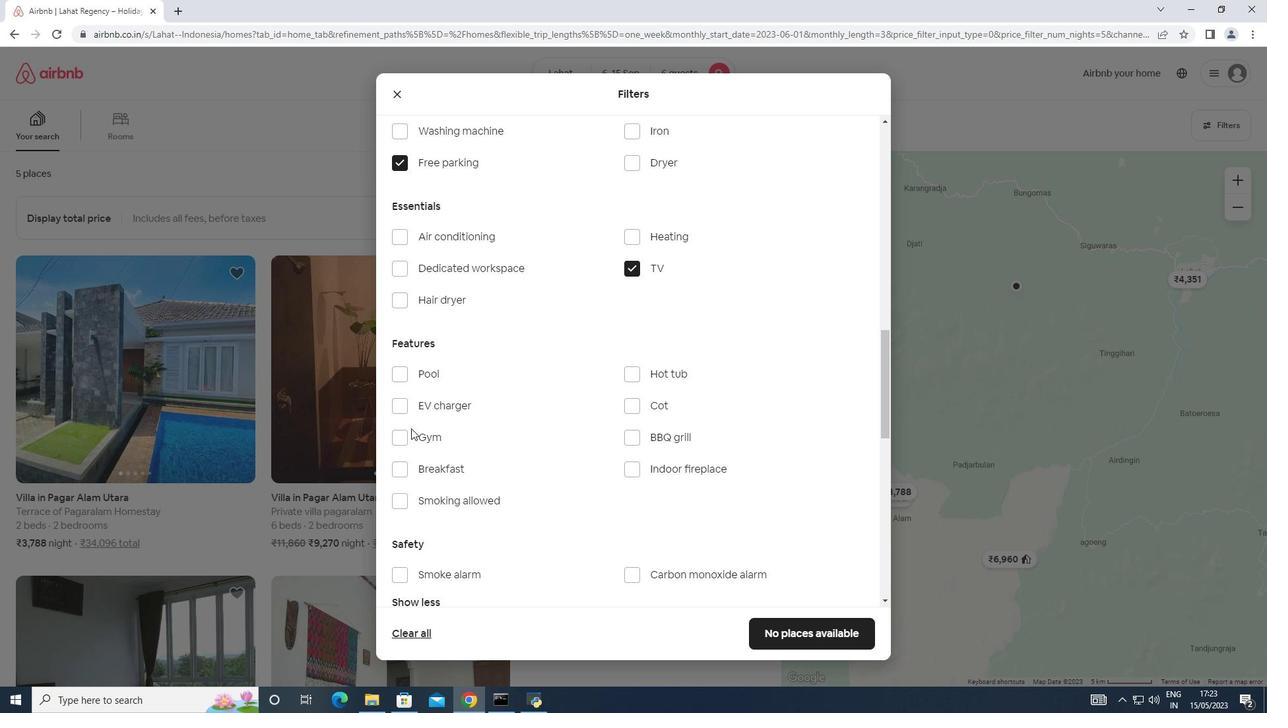
Action: Mouse pressed left at (400, 432)
Screenshot: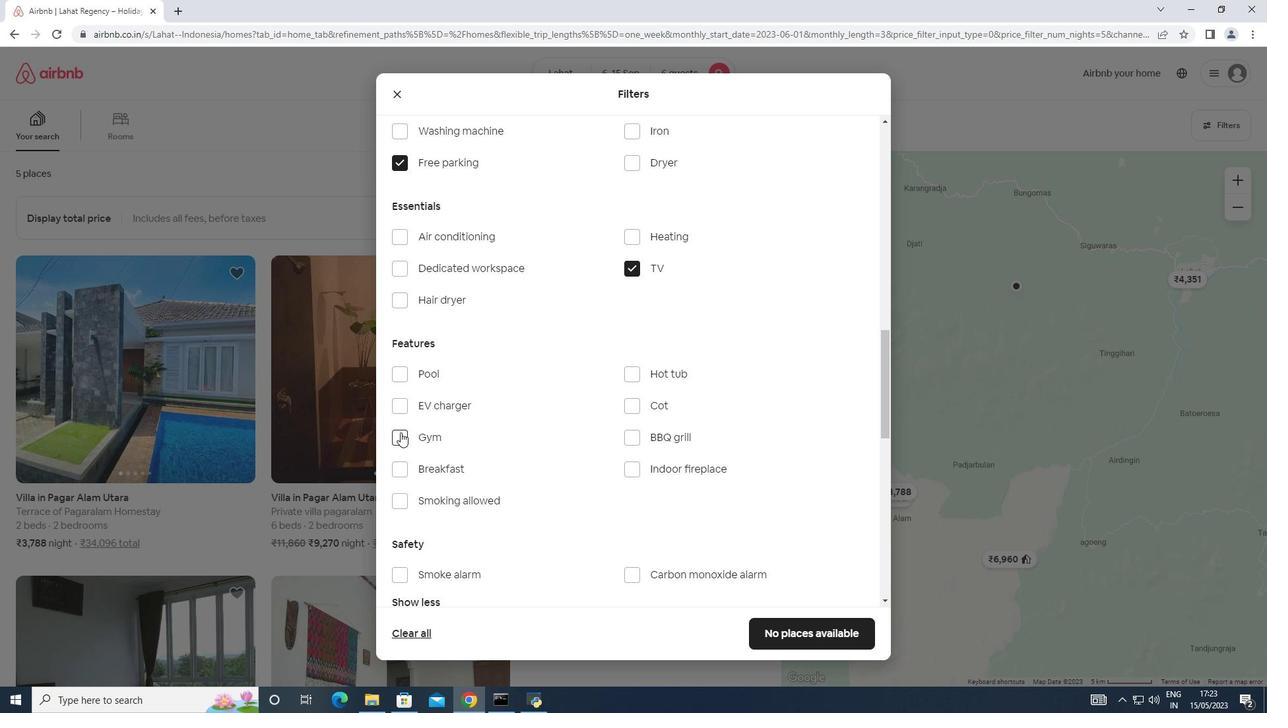 
Action: Mouse moved to (406, 464)
Screenshot: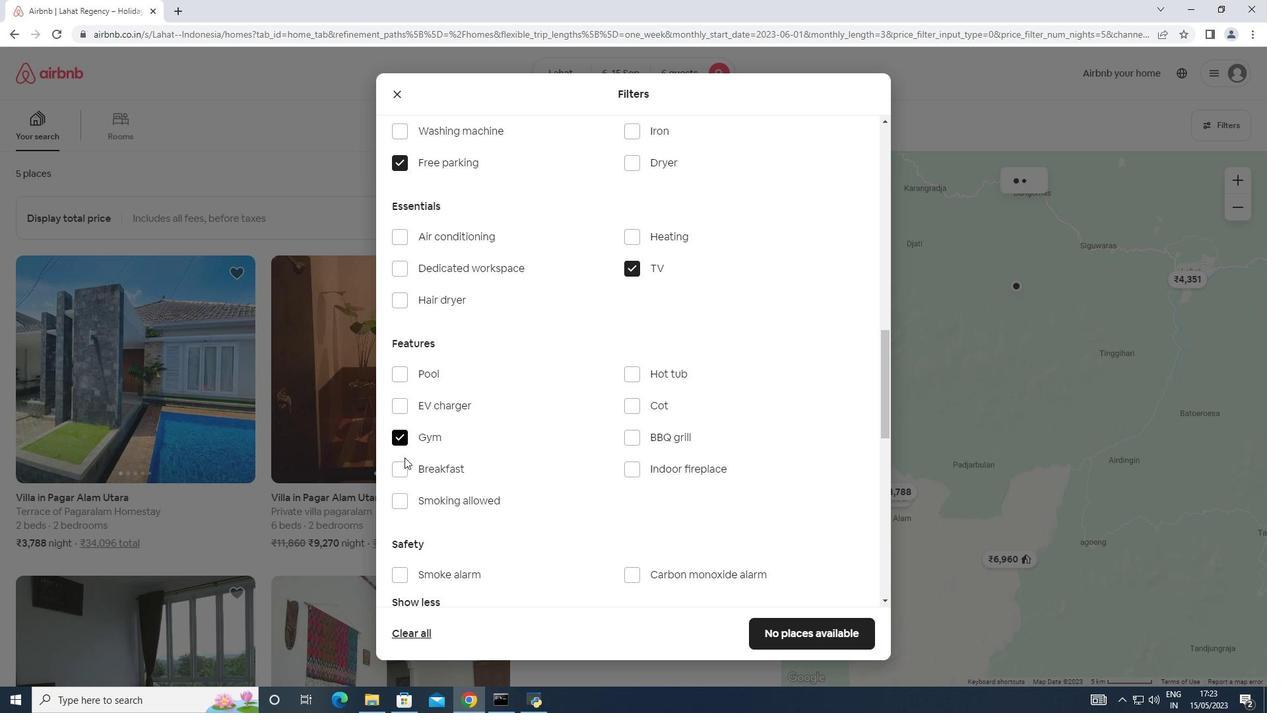 
Action: Mouse pressed left at (406, 464)
Screenshot: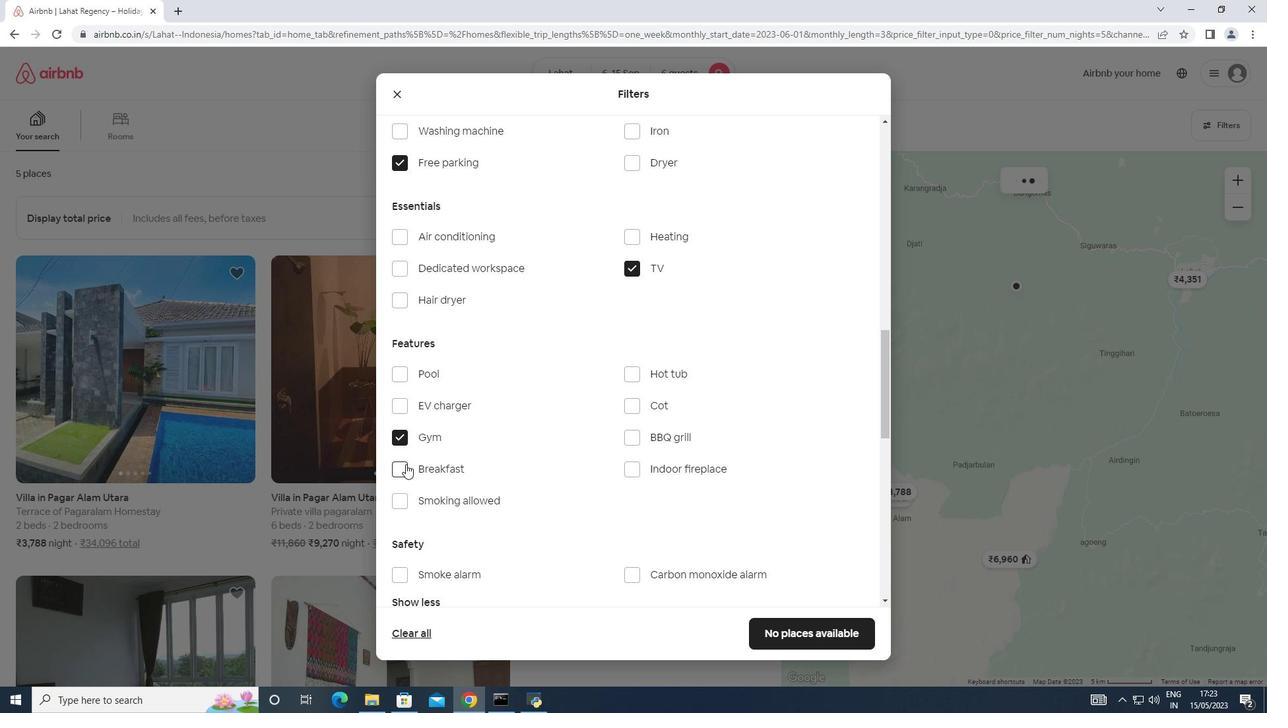 
Action: Mouse moved to (647, 408)
Screenshot: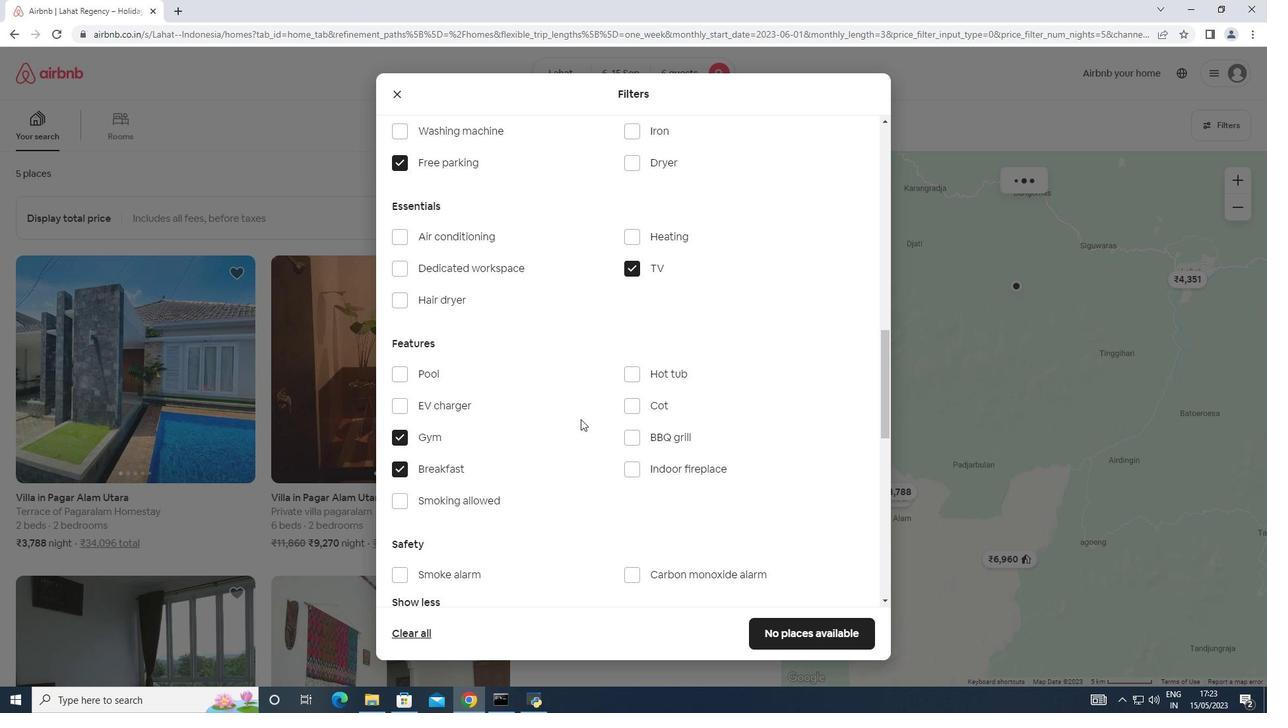 
Action: Mouse scrolled (647, 407) with delta (0, 0)
Screenshot: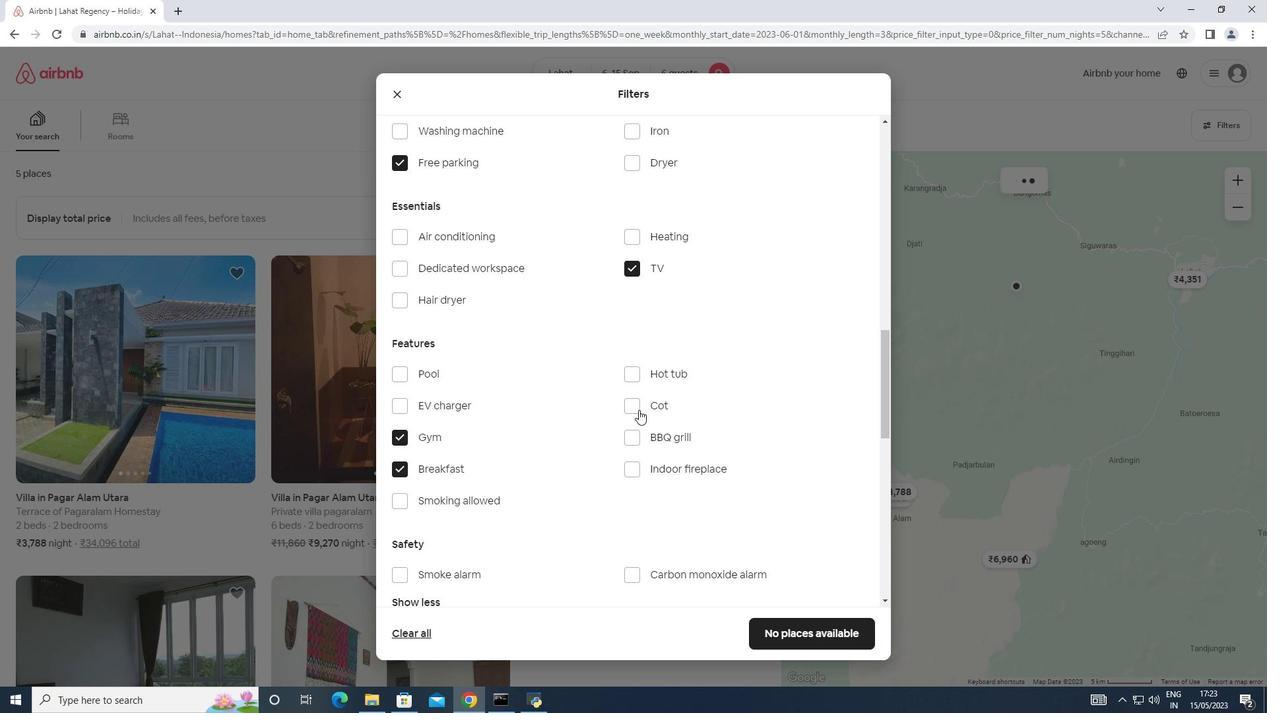 
Action: Mouse scrolled (647, 407) with delta (0, 0)
Screenshot: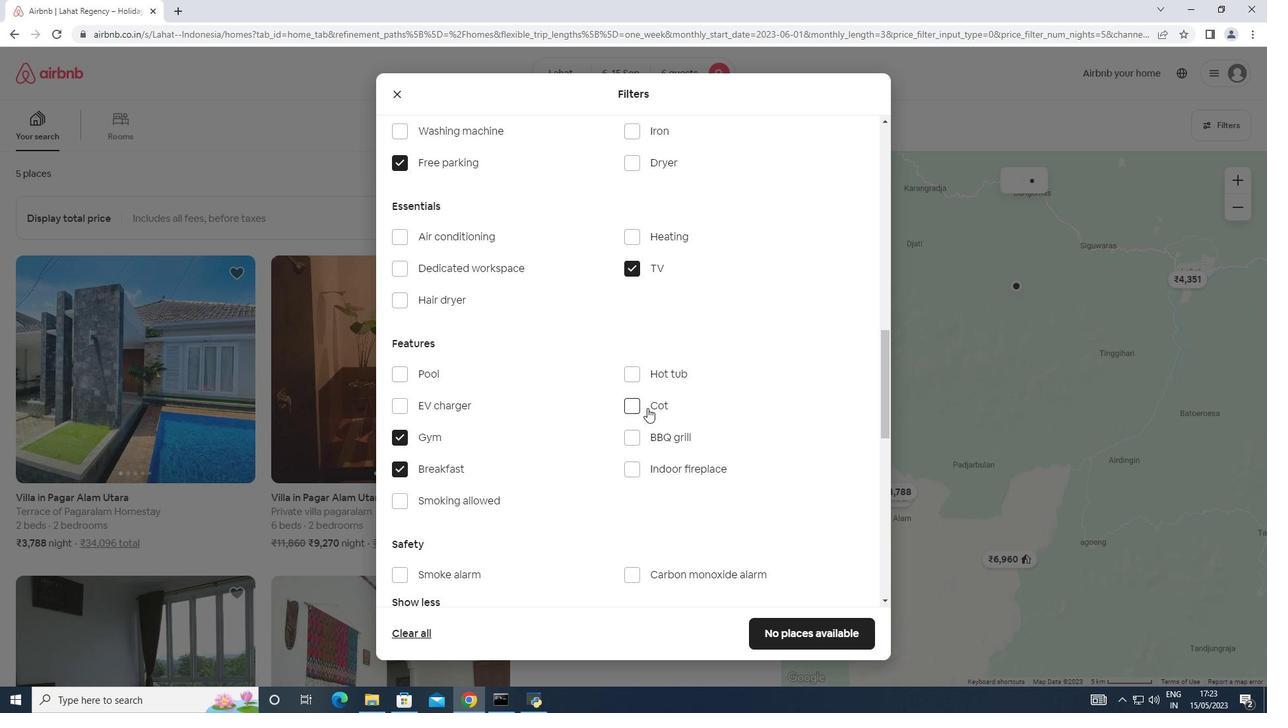 
Action: Mouse moved to (649, 407)
Screenshot: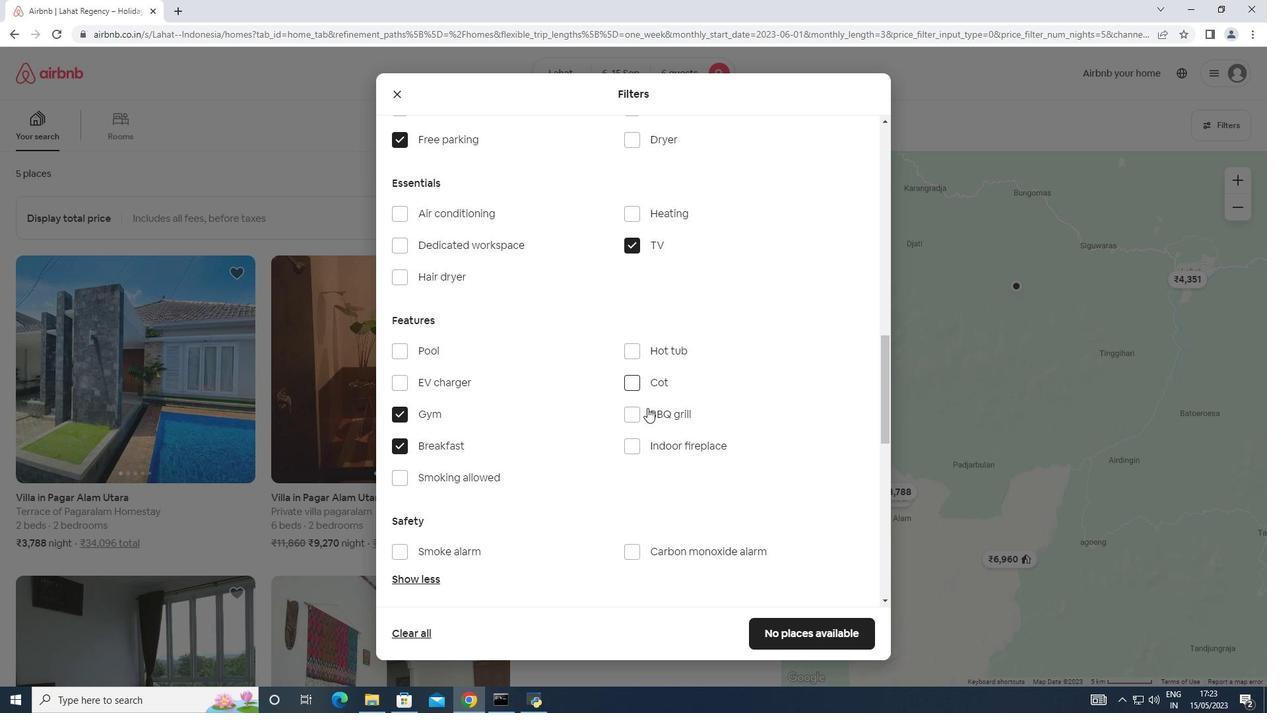 
Action: Mouse scrolled (649, 406) with delta (0, 0)
Screenshot: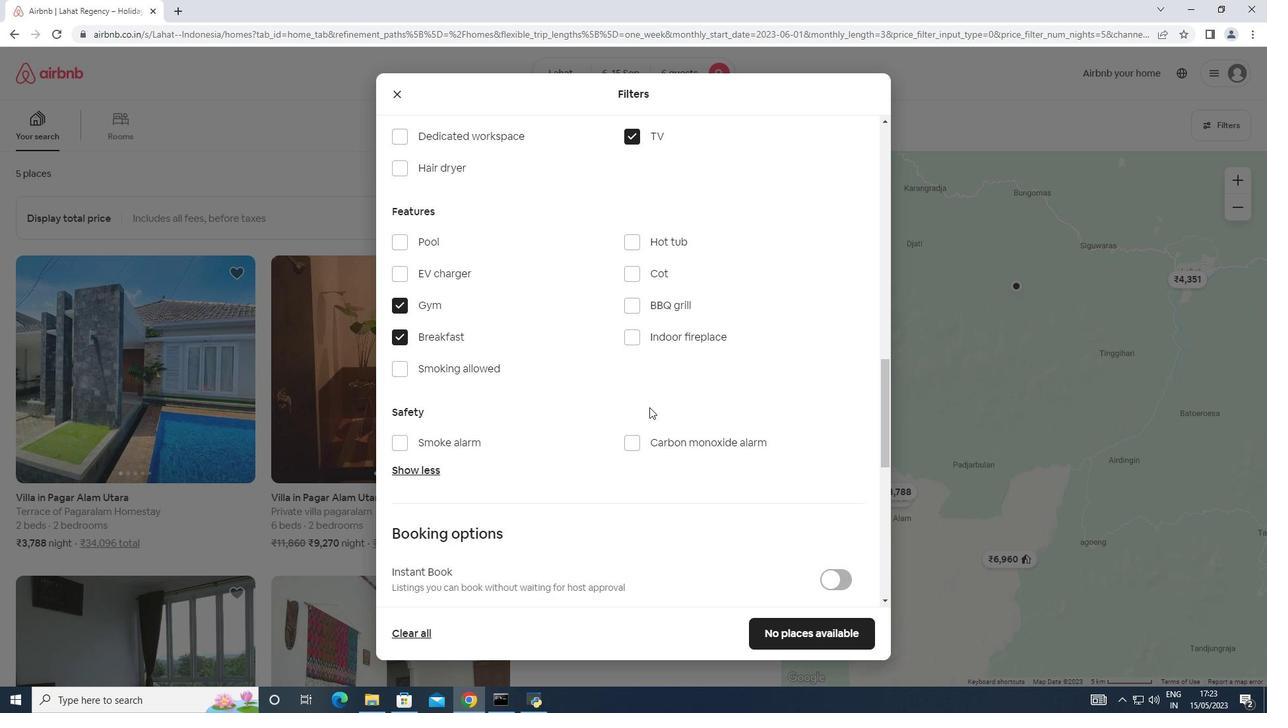 
Action: Mouse moved to (650, 407)
Screenshot: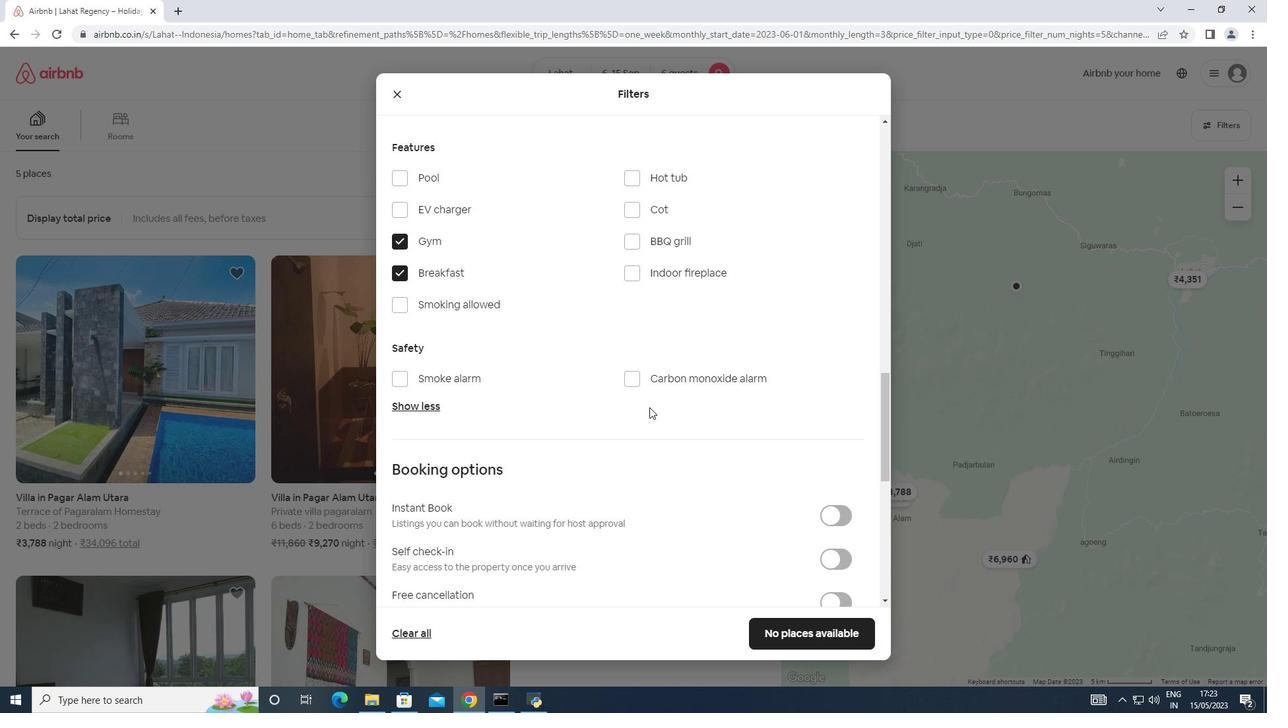 
Action: Mouse scrolled (650, 406) with delta (0, 0)
Screenshot: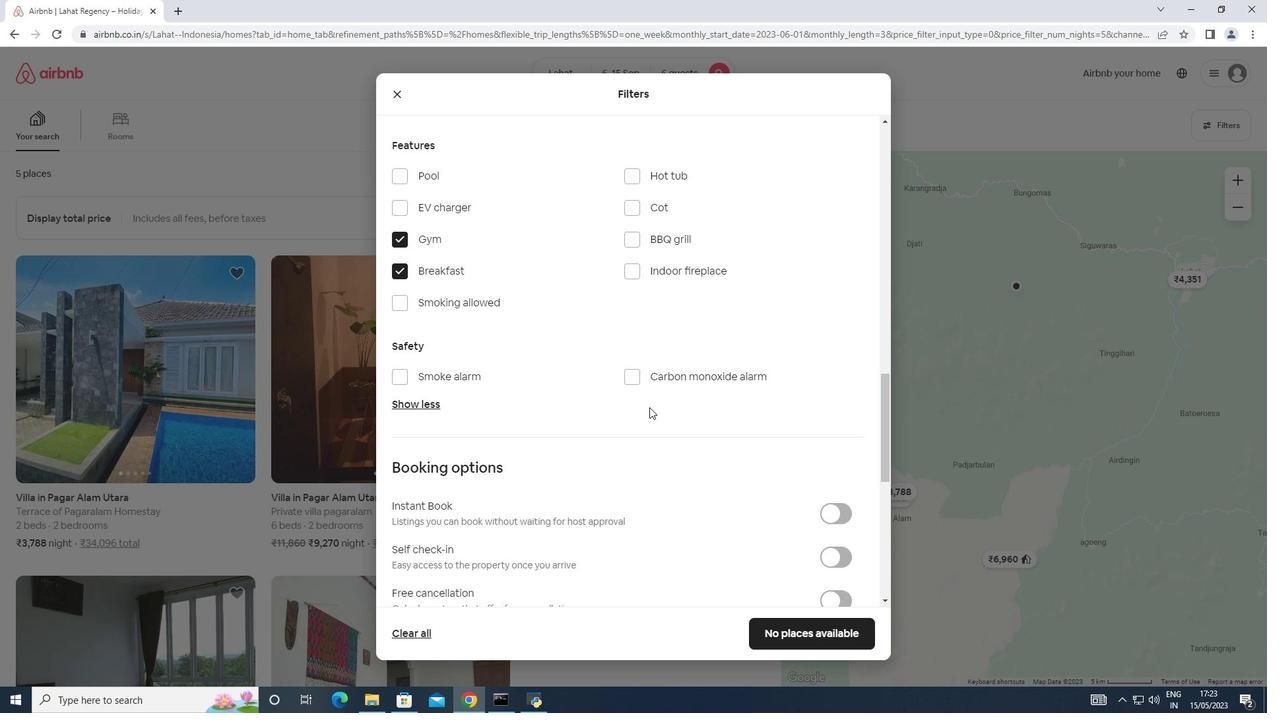 
Action: Mouse scrolled (650, 406) with delta (0, 0)
Screenshot: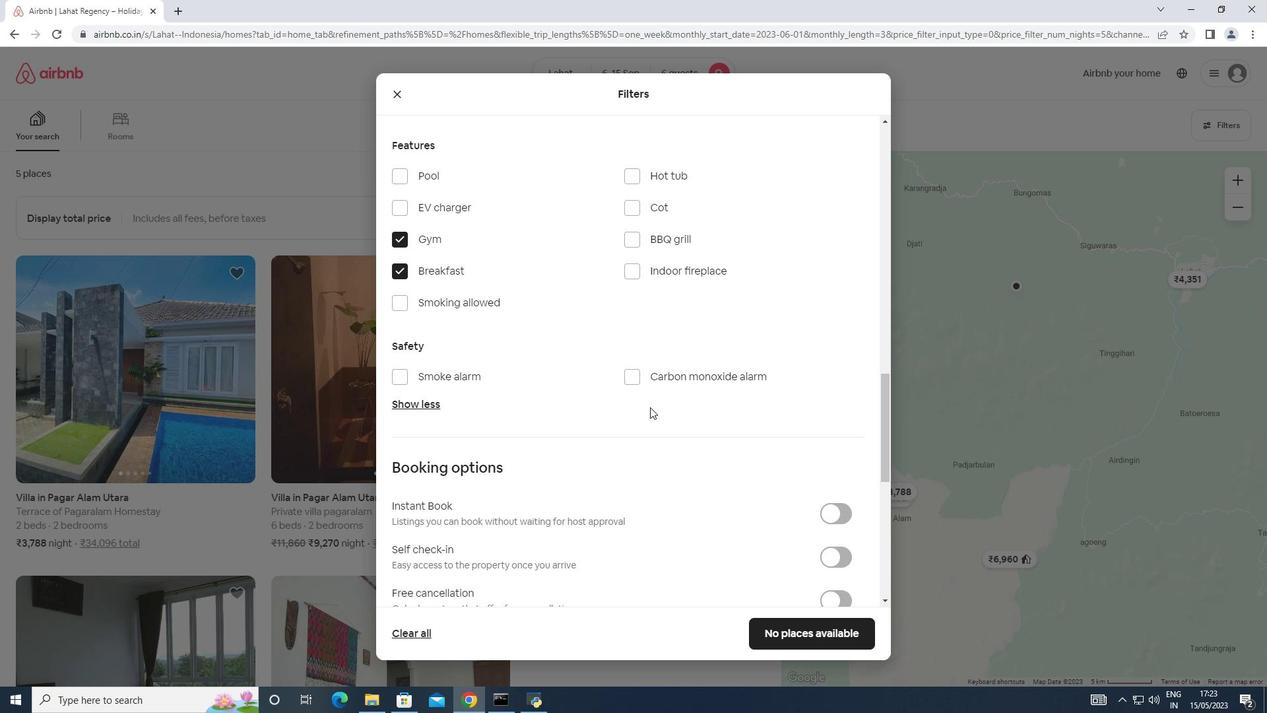 
Action: Mouse scrolled (650, 406) with delta (0, 0)
Screenshot: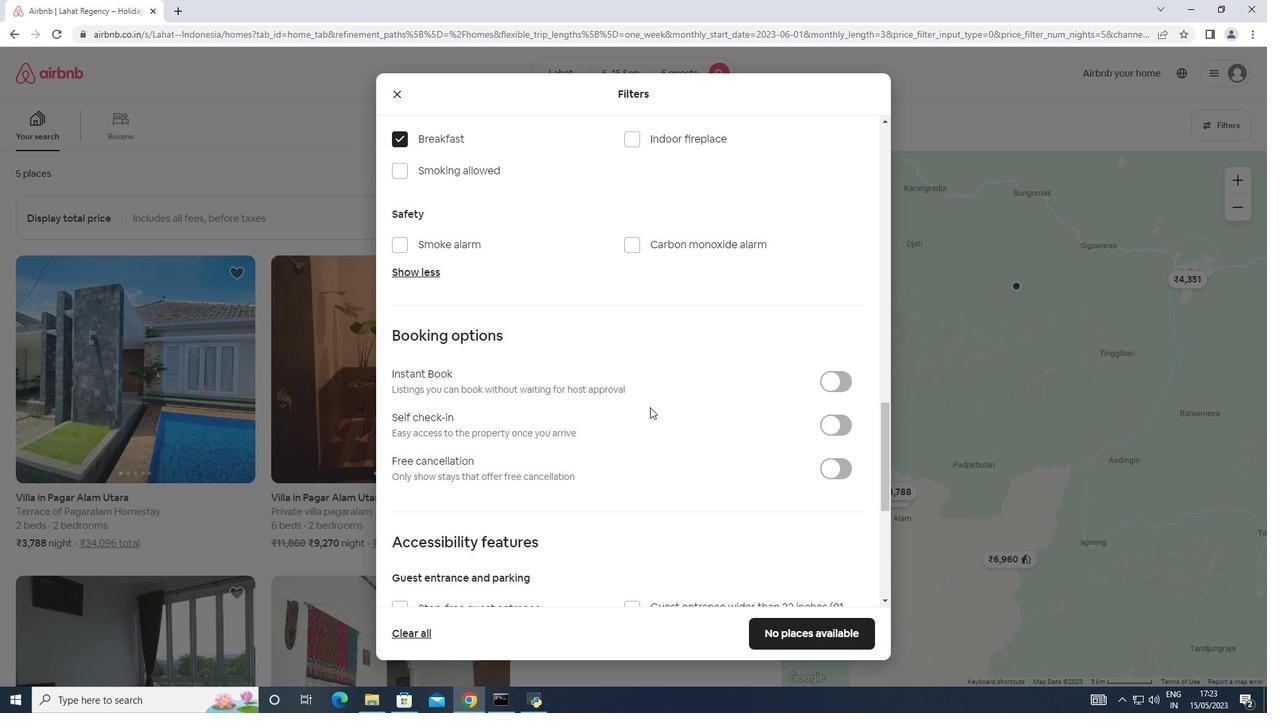 
Action: Mouse moved to (829, 362)
Screenshot: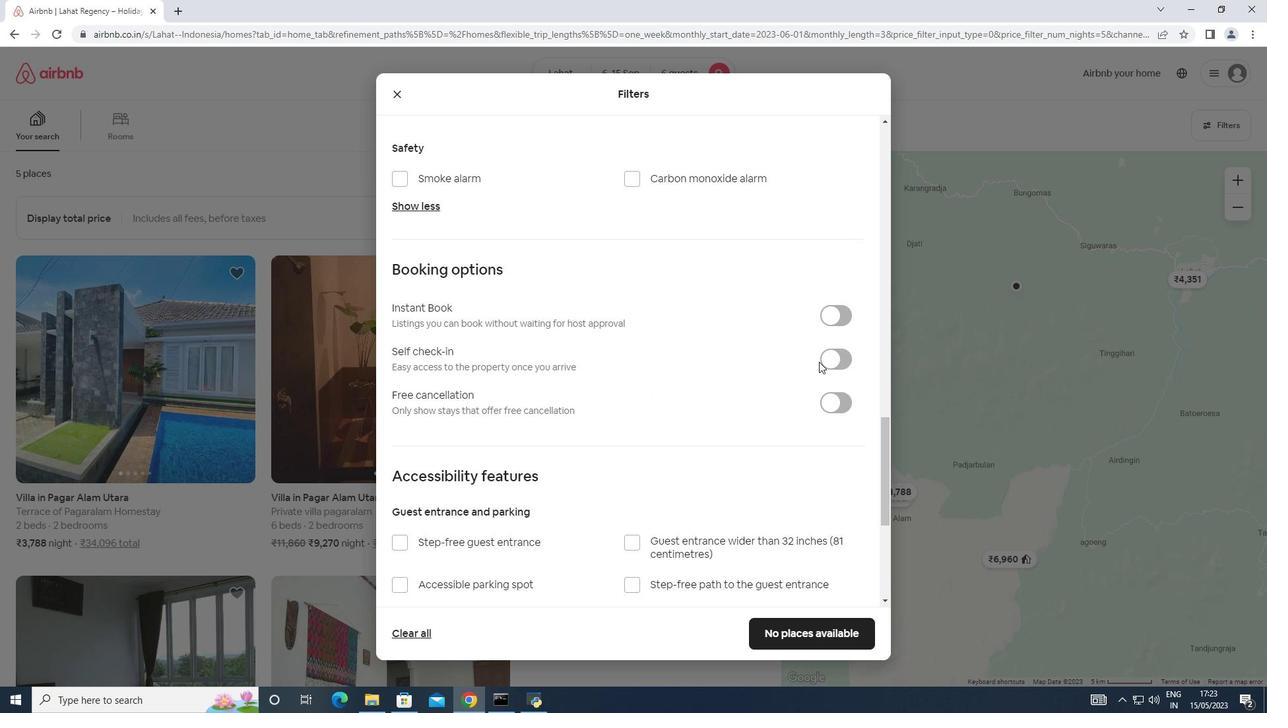 
Action: Mouse pressed left at (829, 362)
Screenshot: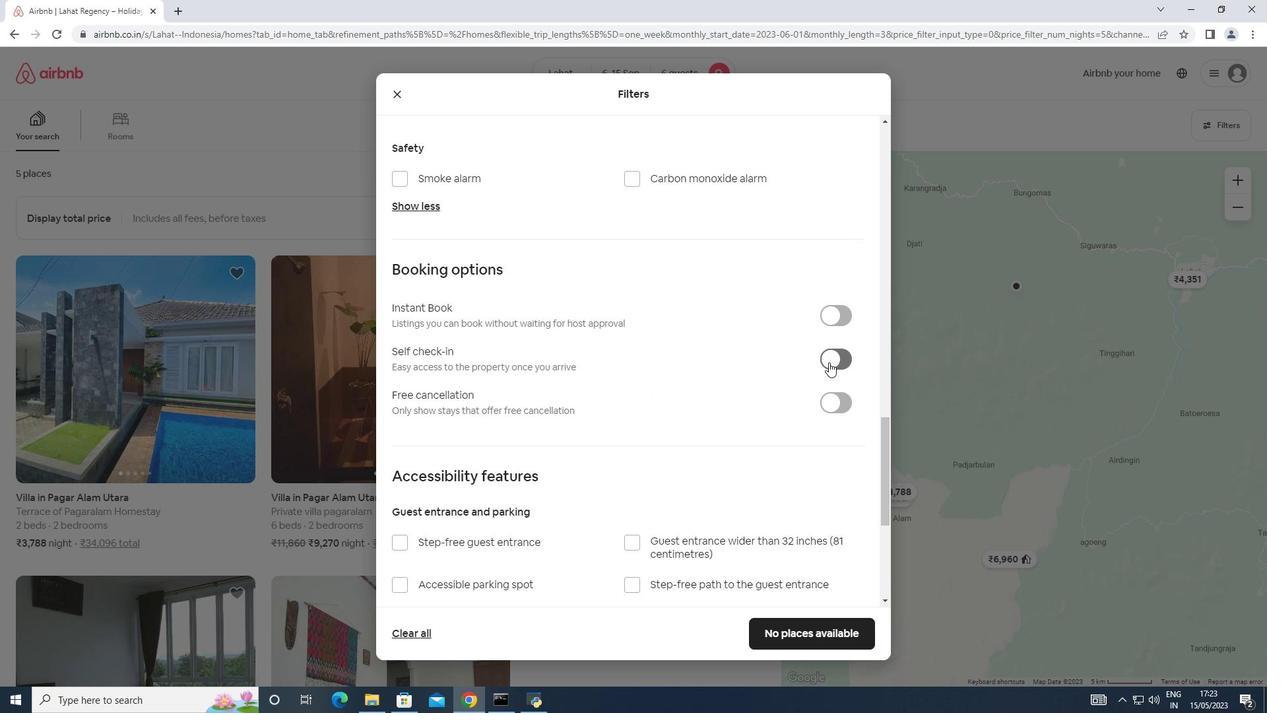 
Action: Mouse moved to (640, 420)
Screenshot: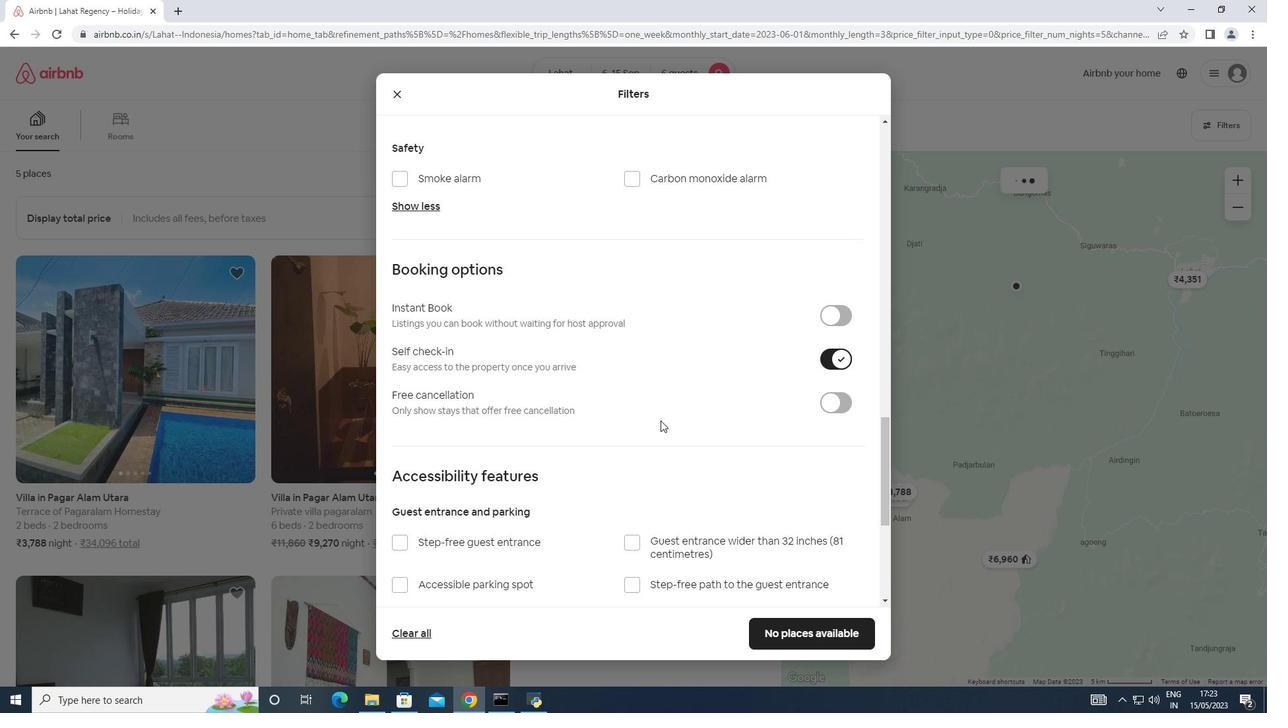 
Action: Mouse scrolled (640, 419) with delta (0, 0)
Screenshot: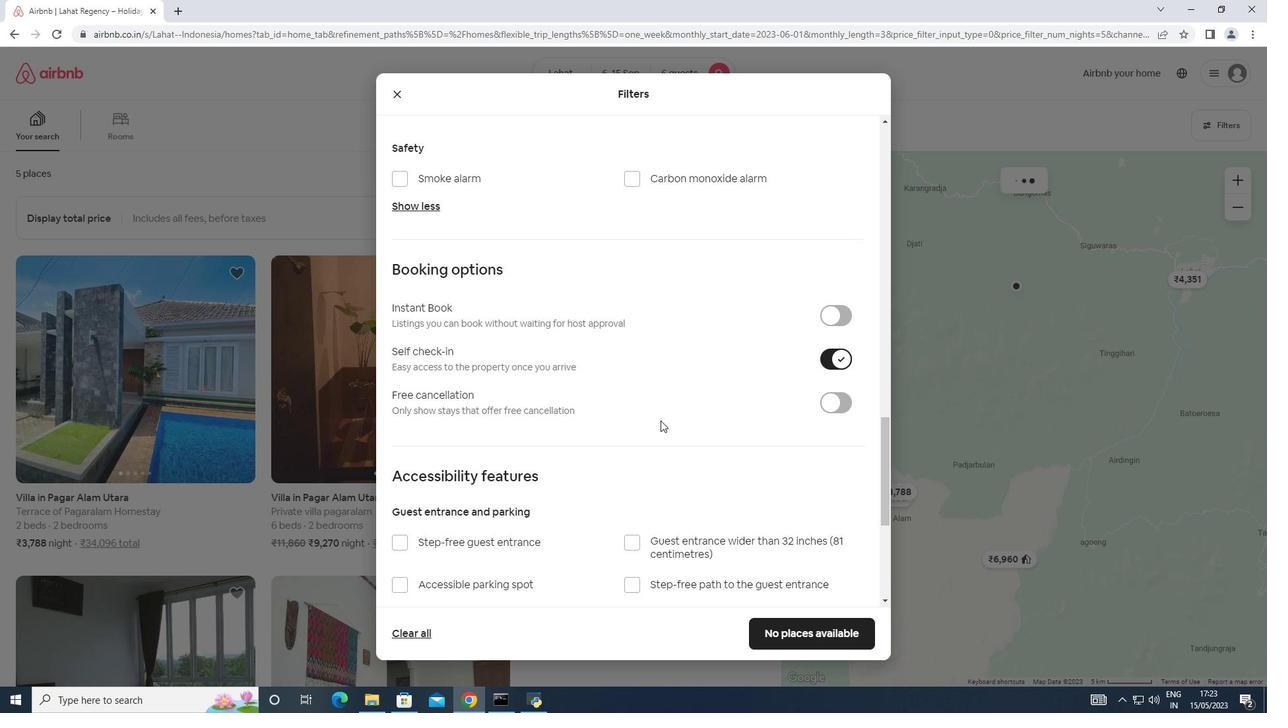 
Action: Mouse moved to (641, 419)
Screenshot: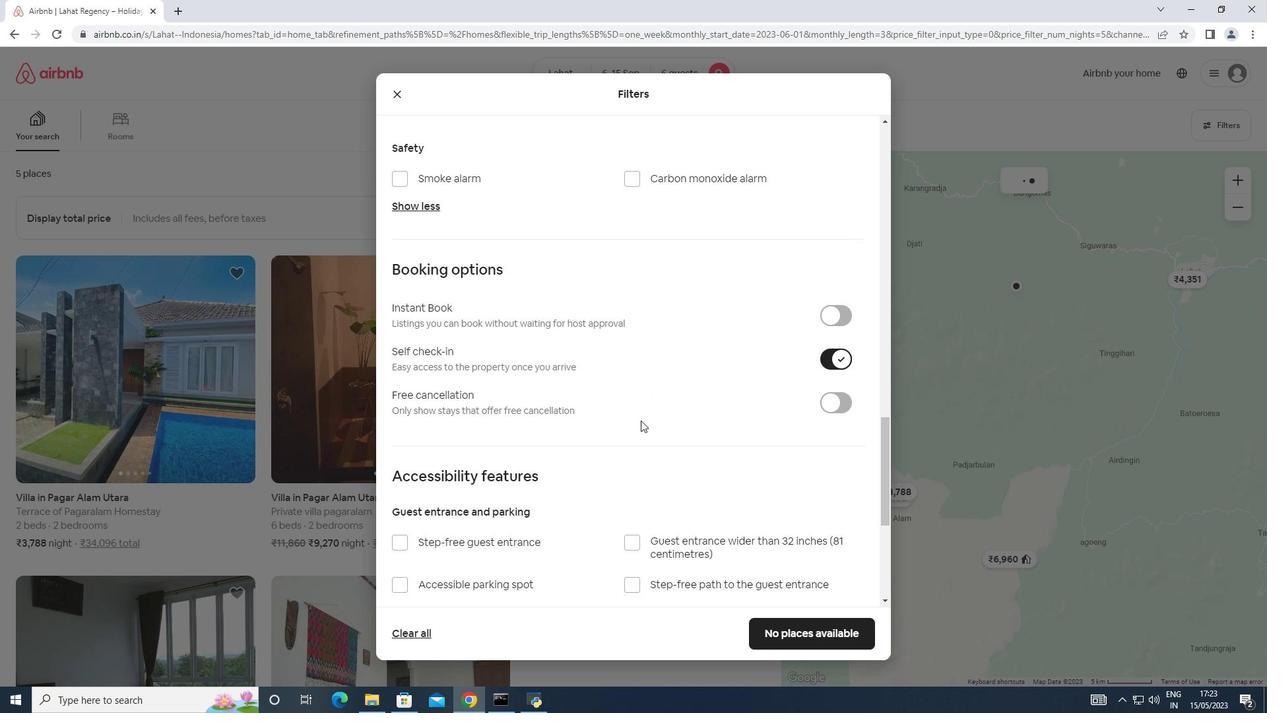 
Action: Mouse scrolled (641, 419) with delta (0, 0)
Screenshot: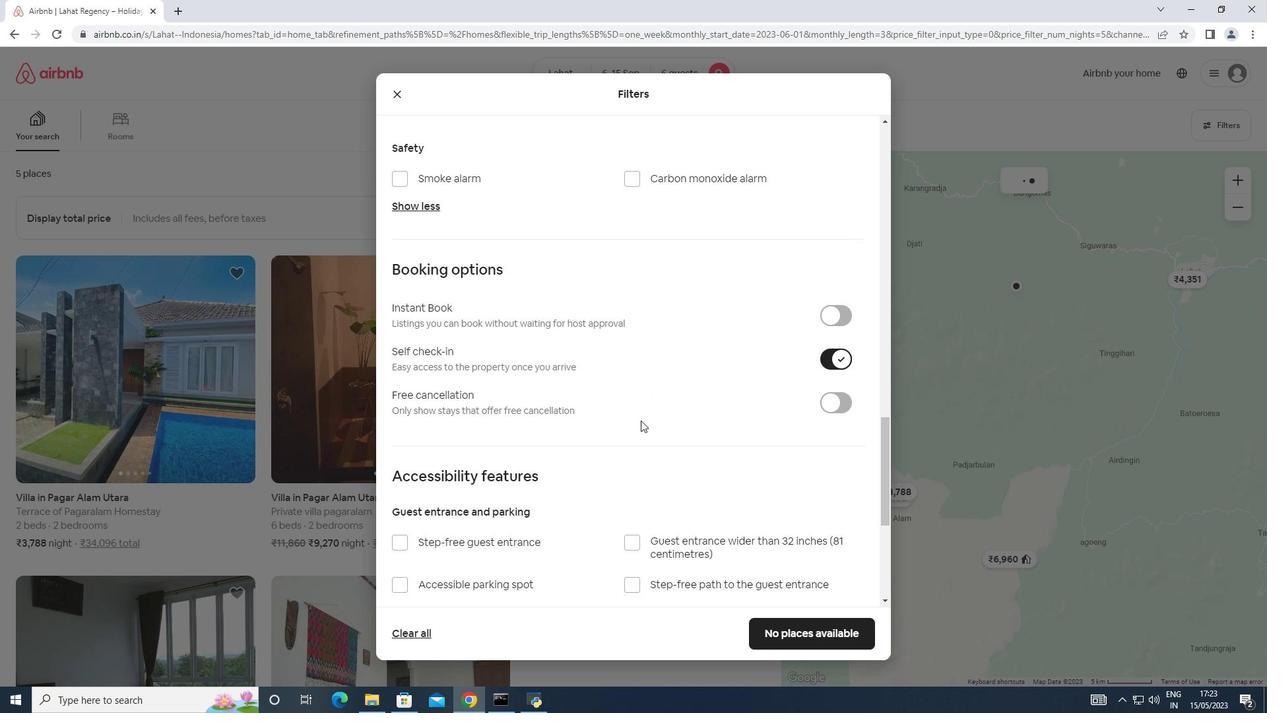 
Action: Mouse scrolled (641, 419) with delta (0, 0)
Screenshot: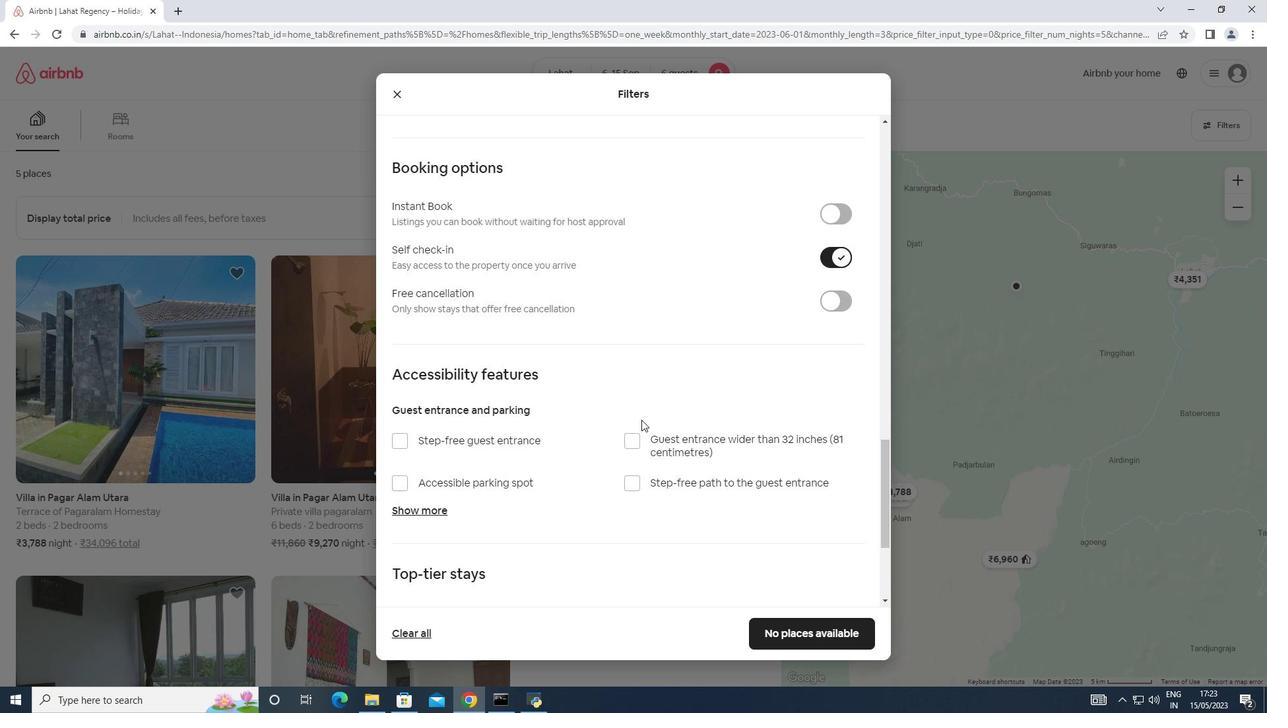 
Action: Mouse scrolled (641, 419) with delta (0, 0)
Screenshot: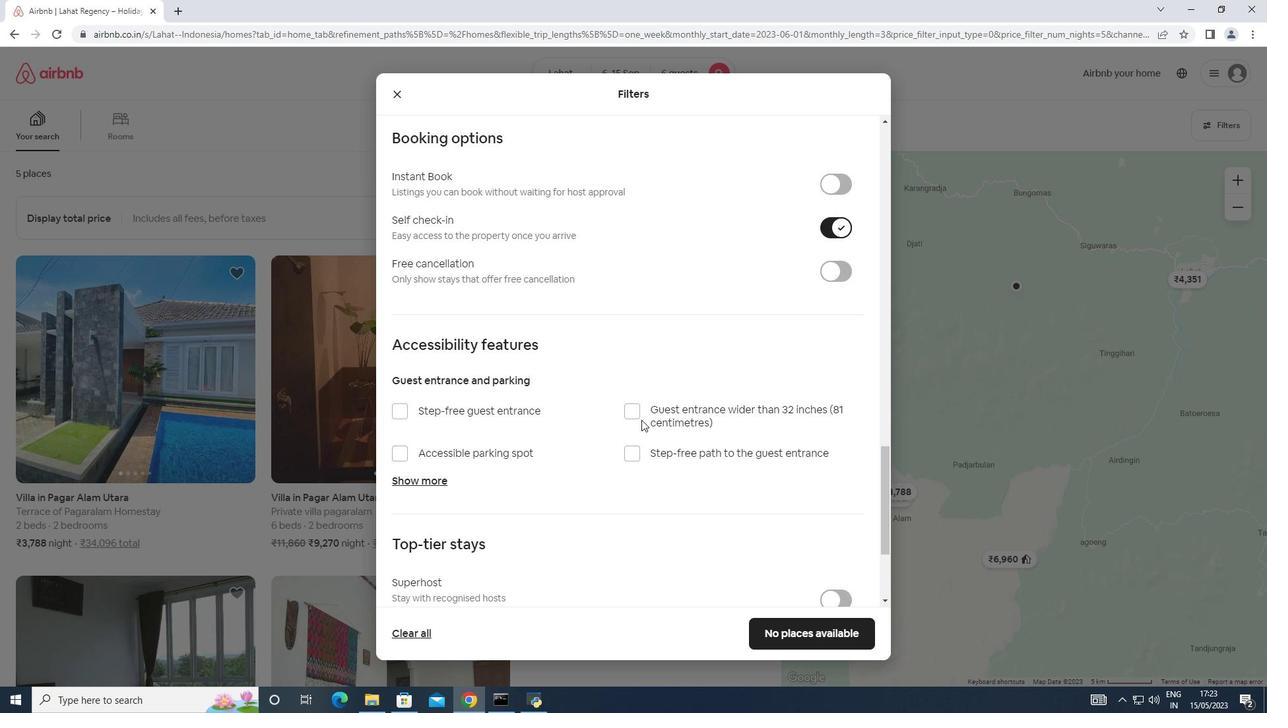 
Action: Mouse scrolled (641, 419) with delta (0, 0)
Screenshot: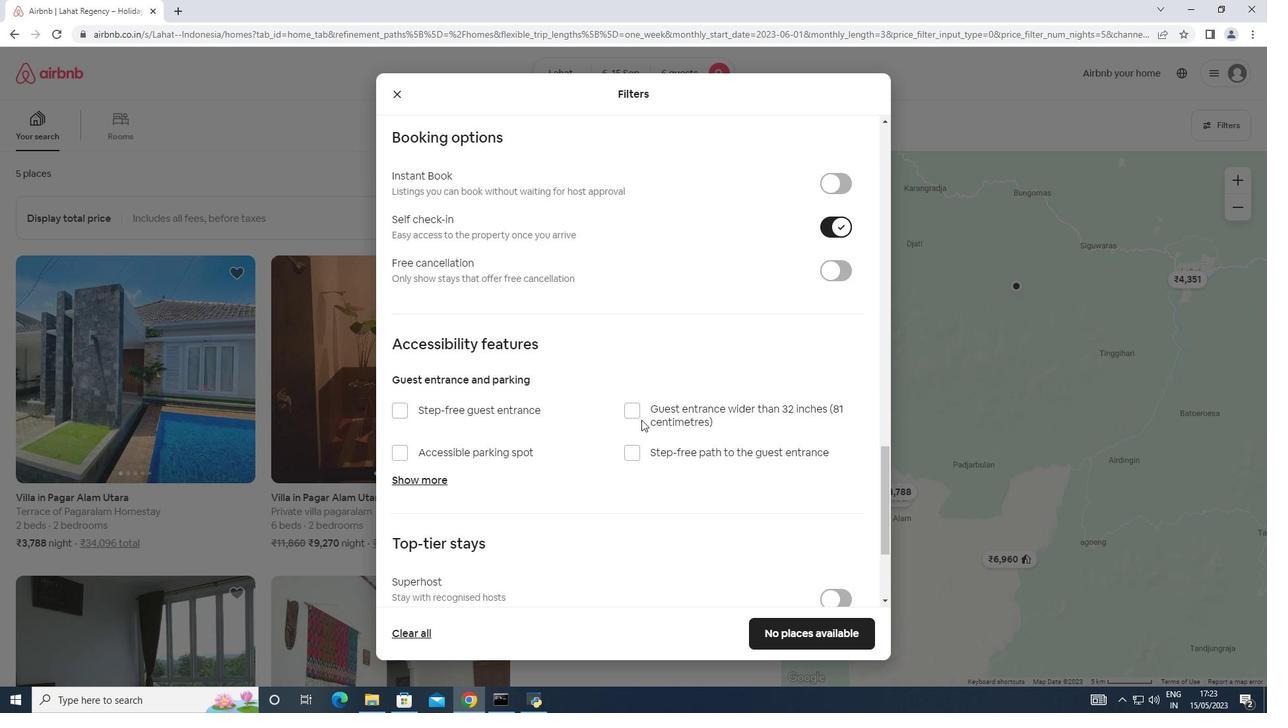 
Action: Mouse moved to (639, 420)
Screenshot: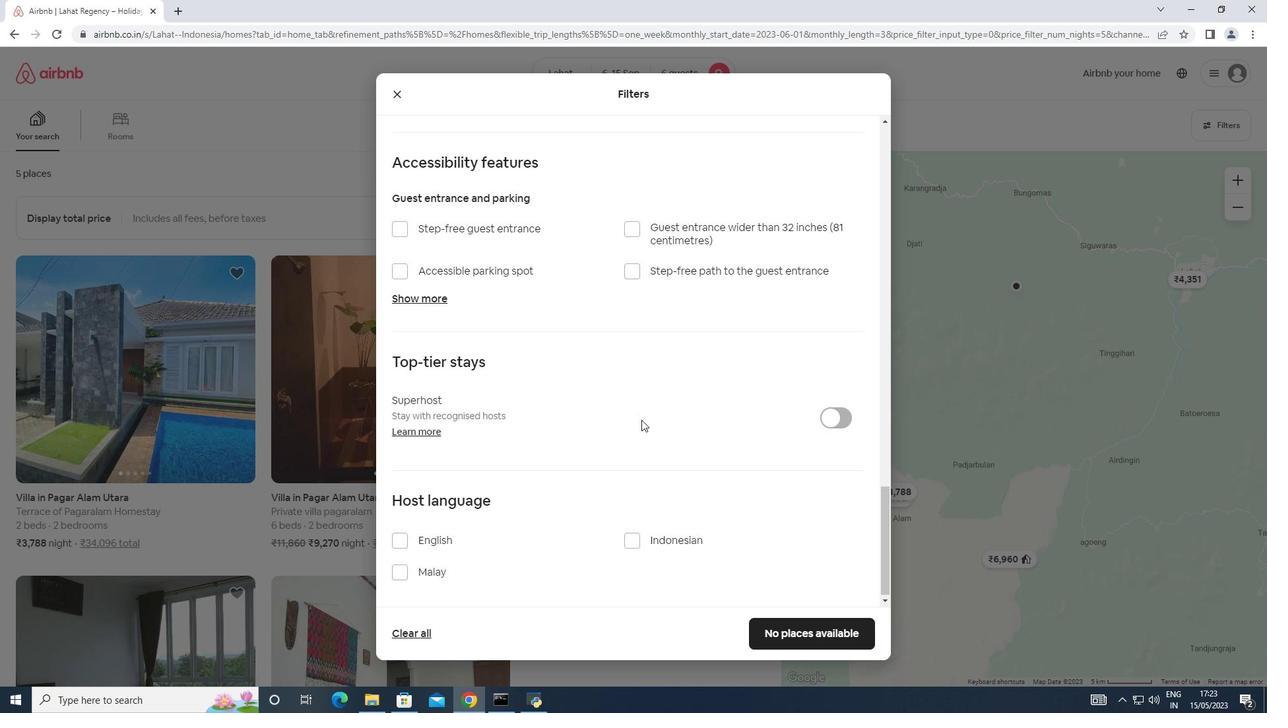 
Action: Mouse scrolled (639, 419) with delta (0, 0)
Screenshot: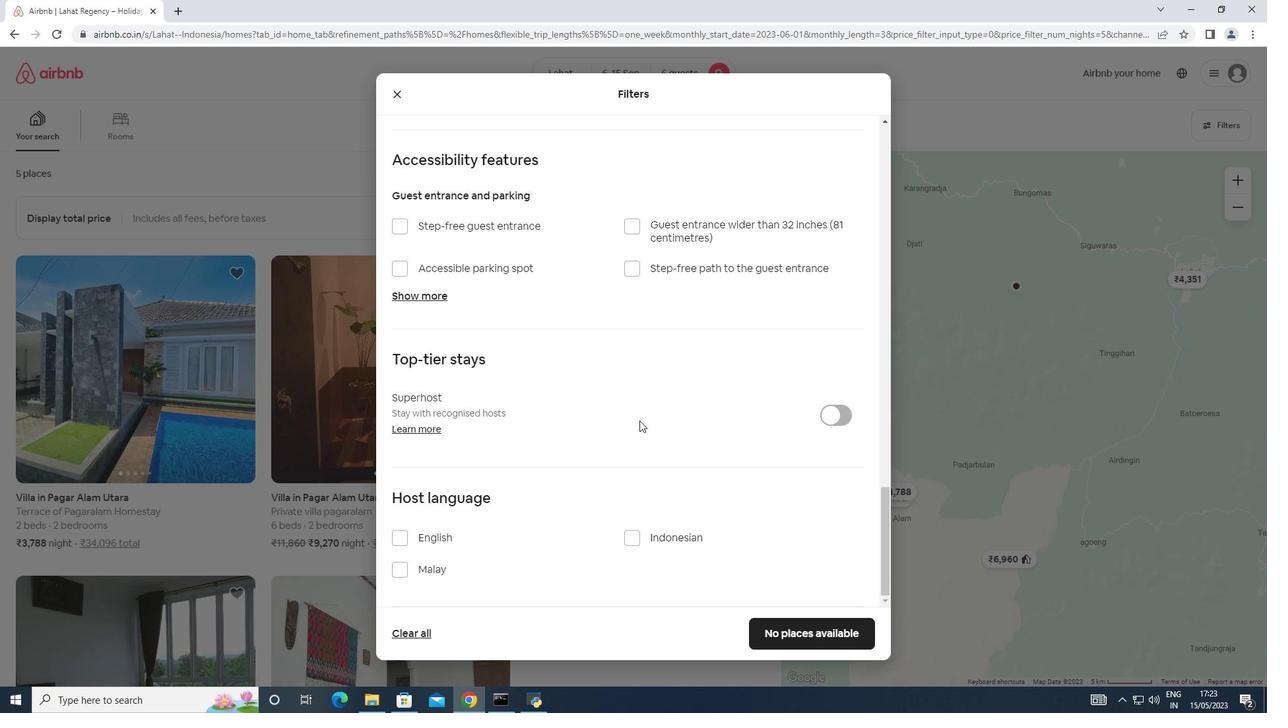 
Action: Mouse scrolled (639, 419) with delta (0, 0)
Screenshot: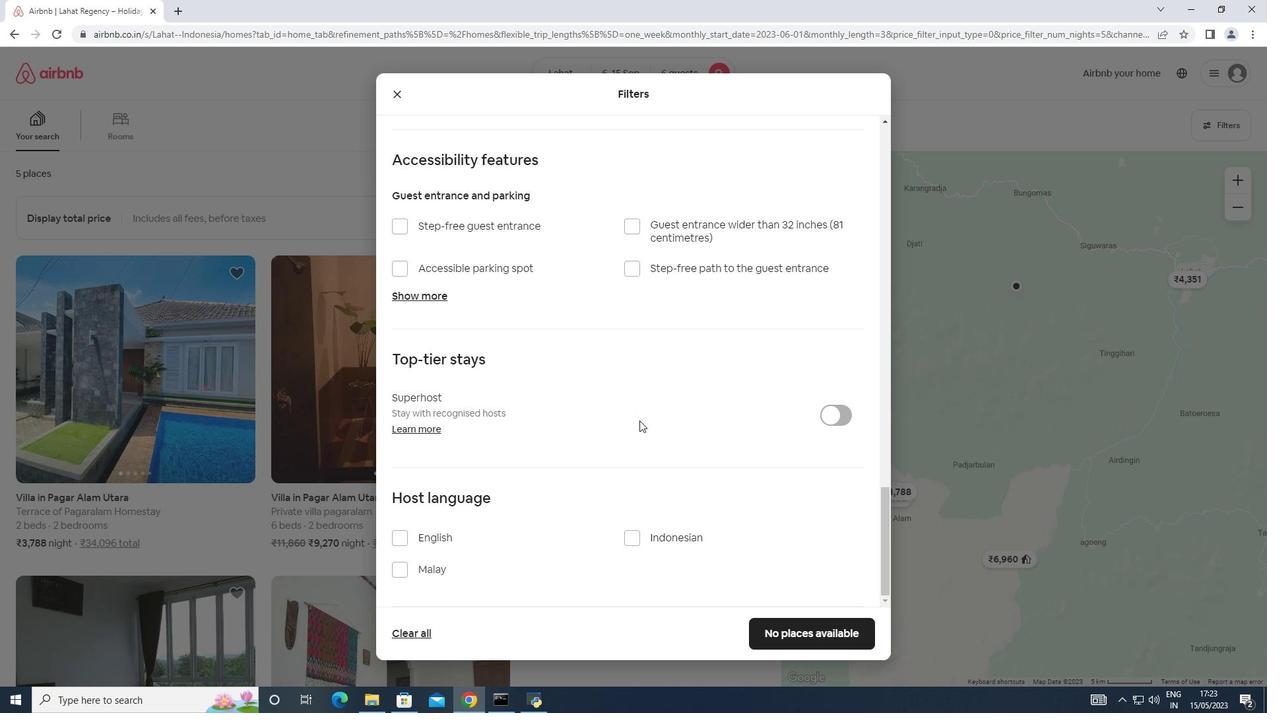 
Action: Mouse moved to (397, 534)
Screenshot: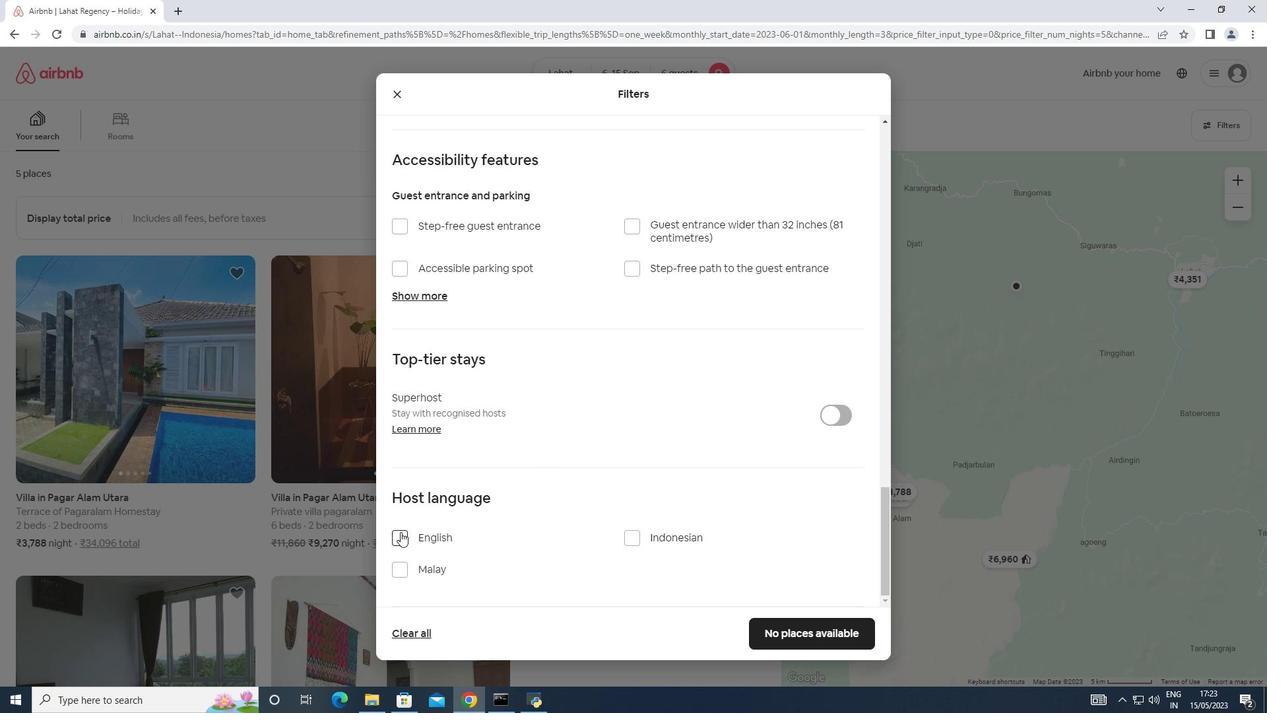 
Action: Mouse pressed left at (397, 534)
Screenshot: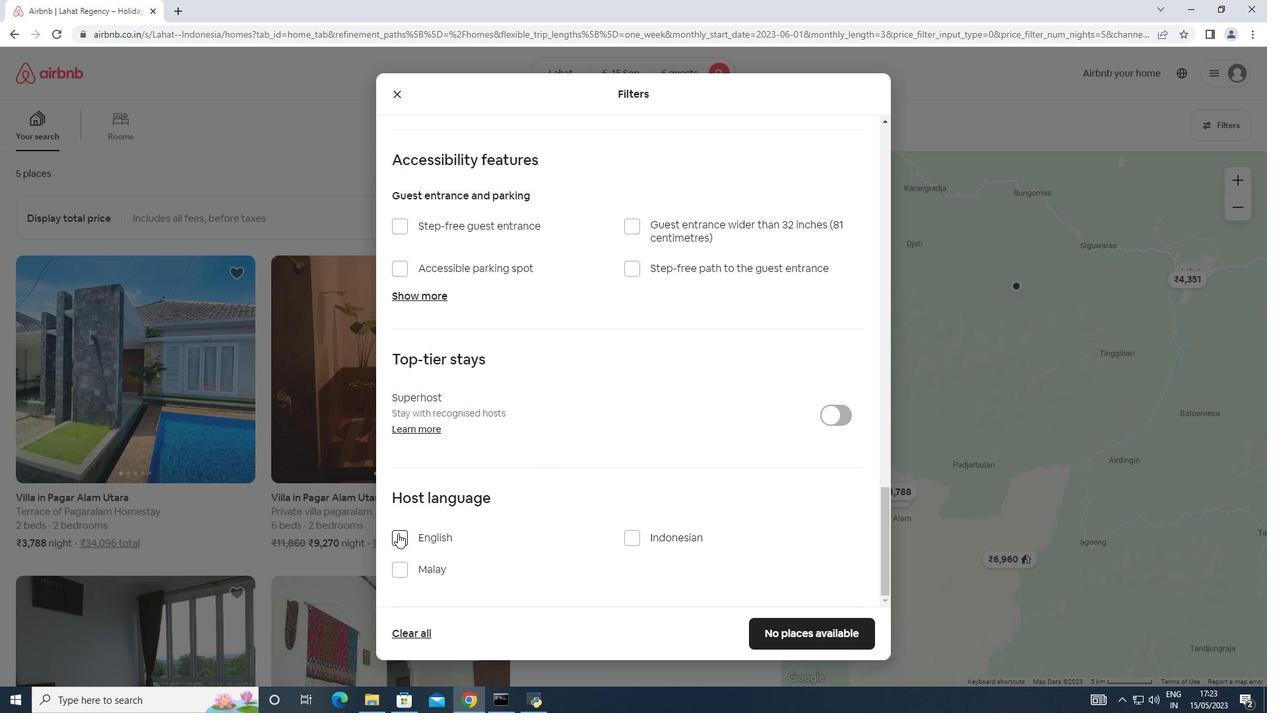 
Action: Mouse moved to (783, 629)
Screenshot: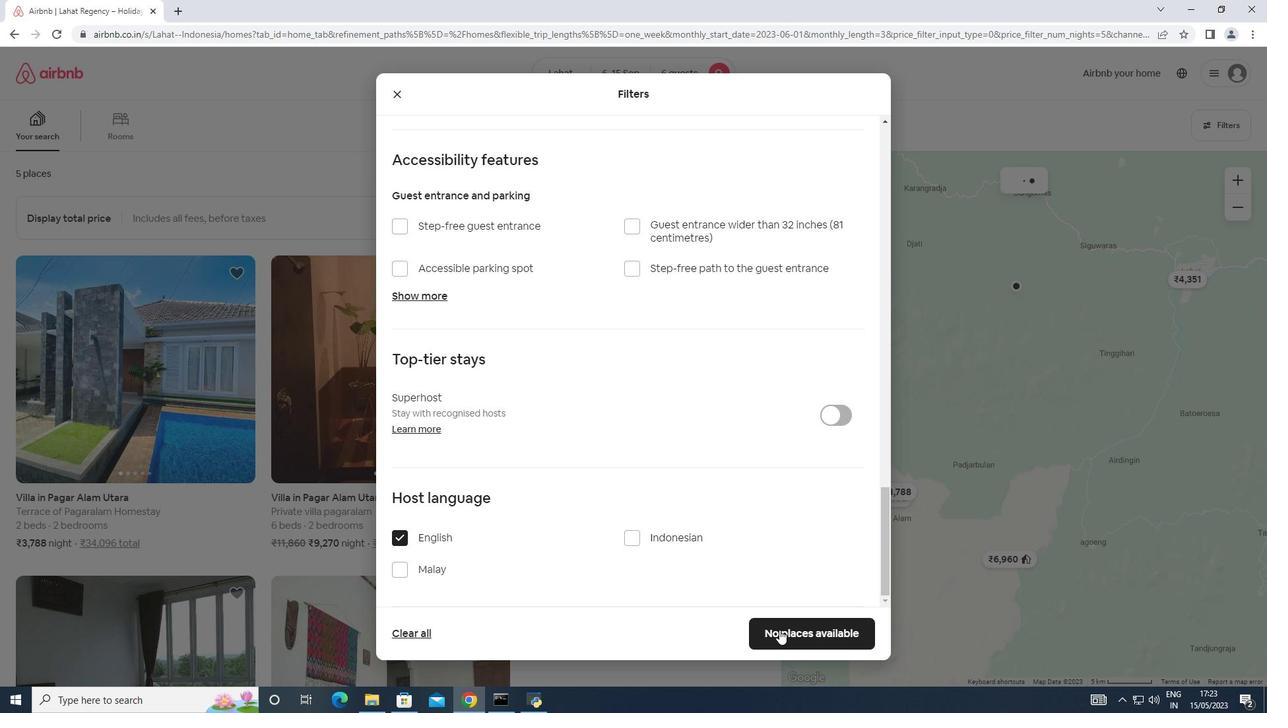 
Action: Mouse pressed left at (783, 629)
Screenshot: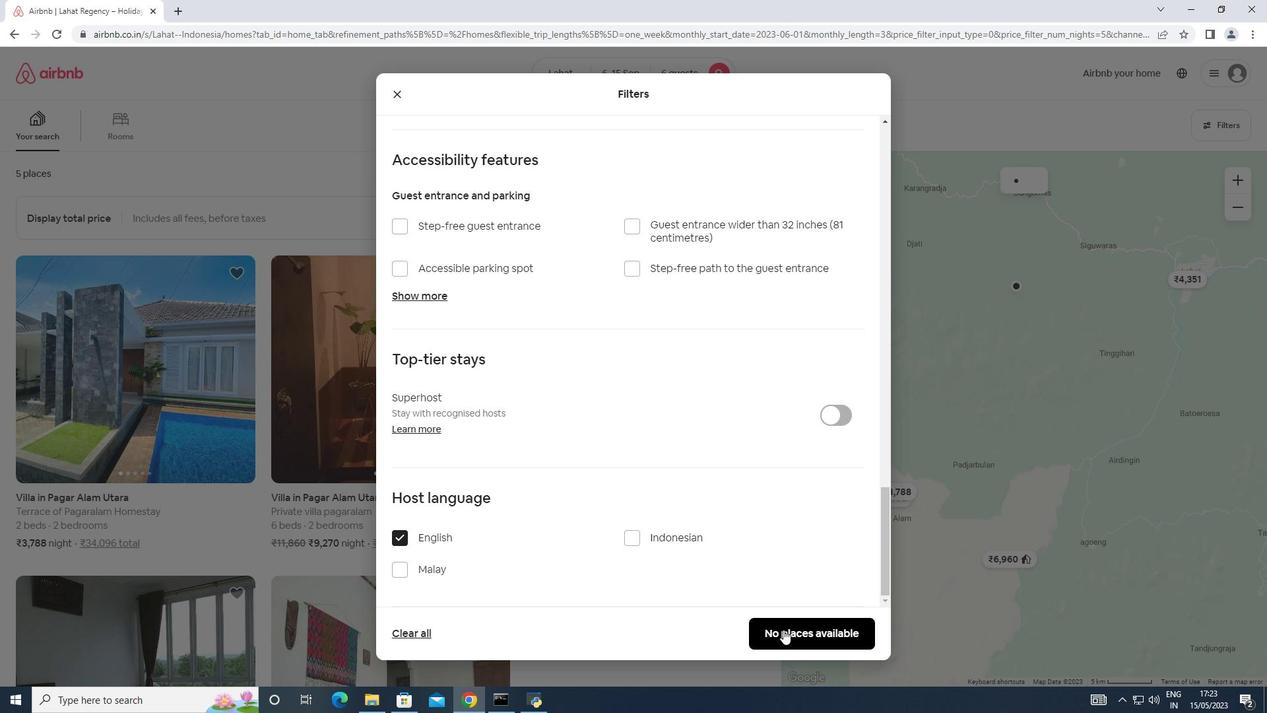
Action: Mouse moved to (773, 606)
Screenshot: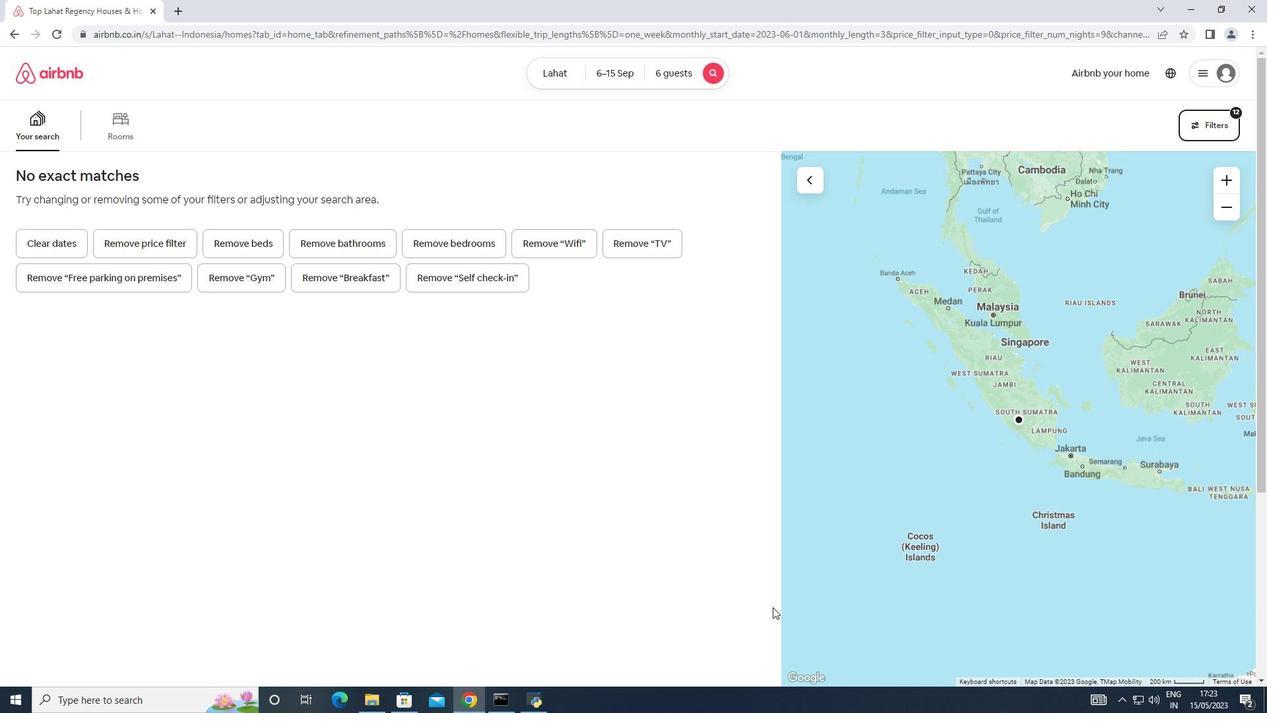 
